 Task: Look for space in Clifton, United States from 6th September, 2023 to 15th September, 2023 for 6 adults in price range Rs.8000 to Rs.12000. Place can be entire place or private room with 6 bedrooms having 6 beds and 6 bathrooms. Property type can be house, flat, guest house. Amenities needed are: wifi, TV, free parkinig on premises, gym, breakfast. Booking option can be shelf check-in. Required host language is English.
Action: Mouse moved to (537, 131)
Screenshot: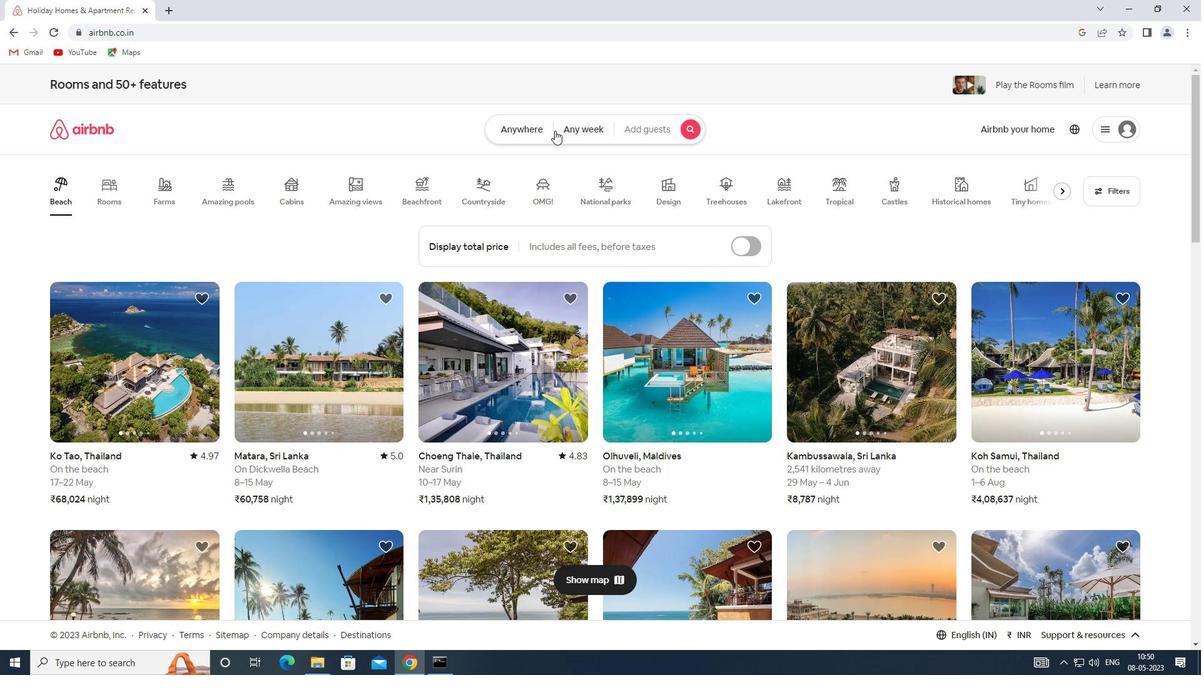 
Action: Mouse pressed left at (537, 131)
Screenshot: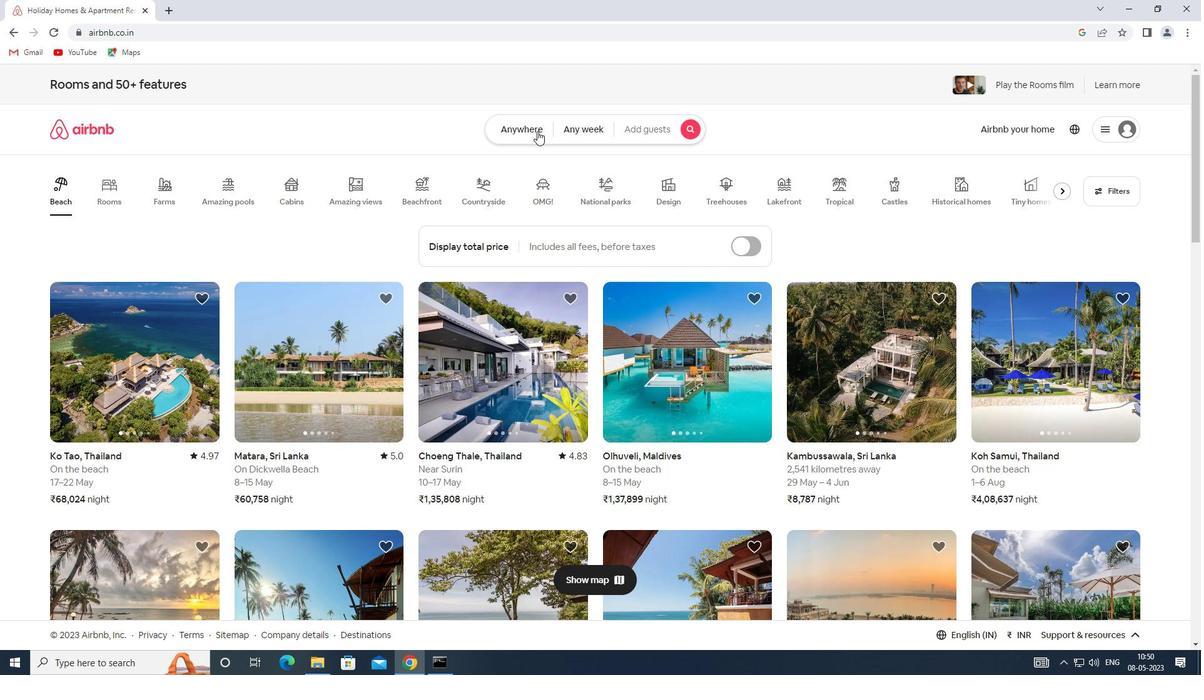 
Action: Mouse moved to (481, 181)
Screenshot: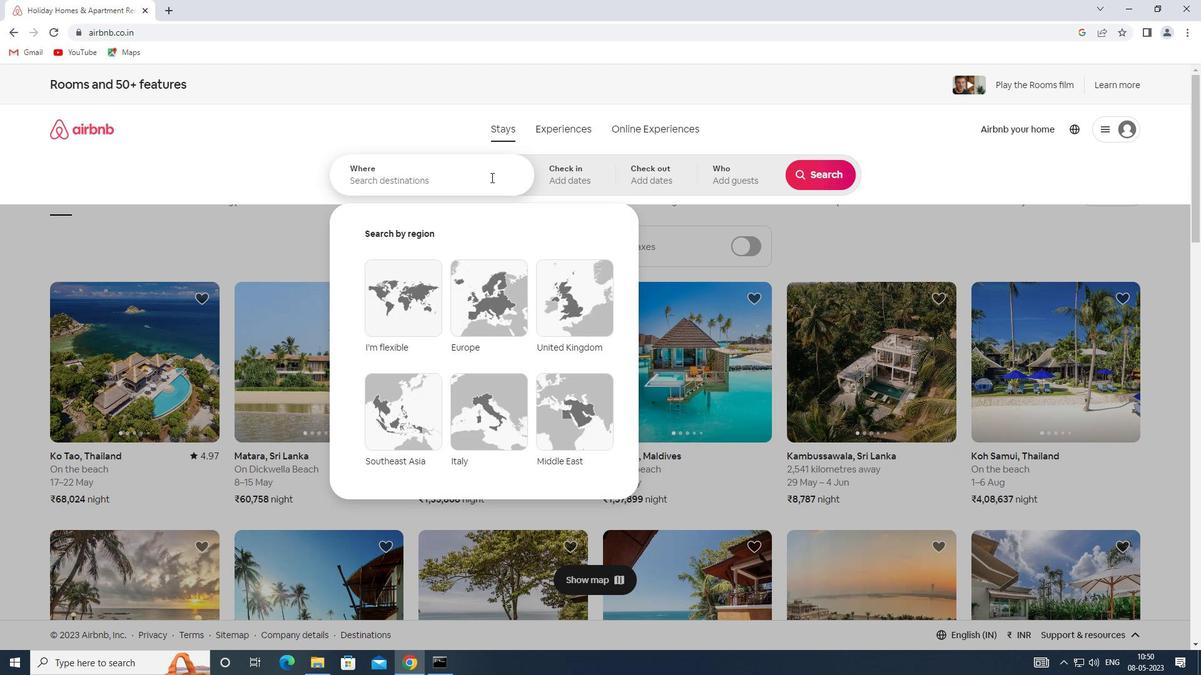 
Action: Mouse pressed left at (481, 181)
Screenshot: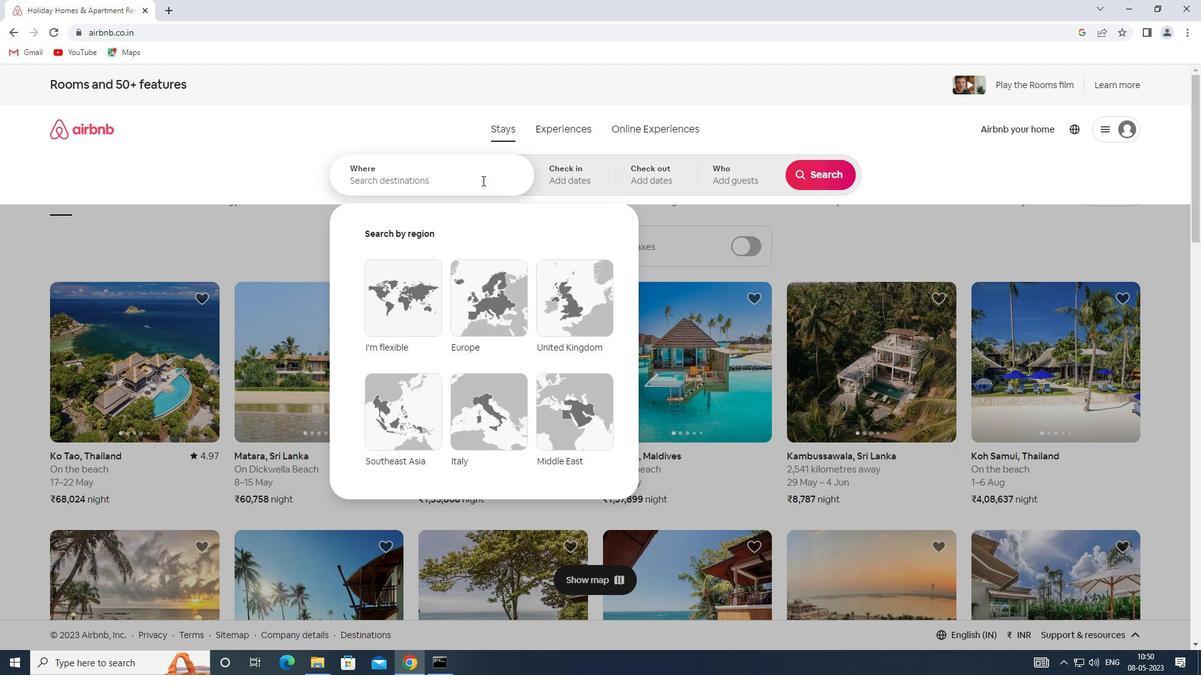 
Action: Key pressed <Key.shift>SPACE<Key.space>IN<Key.space><Key.shift>CLIFTON,<Key.shift>UNITED<Key.space><Key.shift>STATES
Screenshot: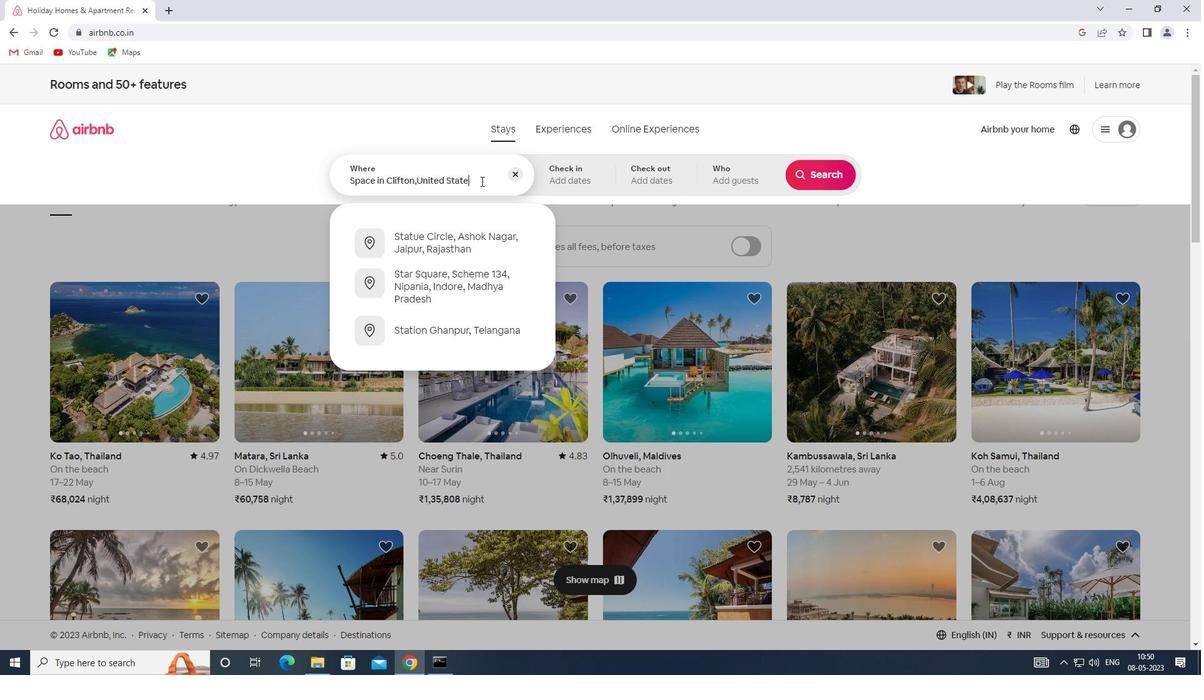 
Action: Mouse moved to (573, 192)
Screenshot: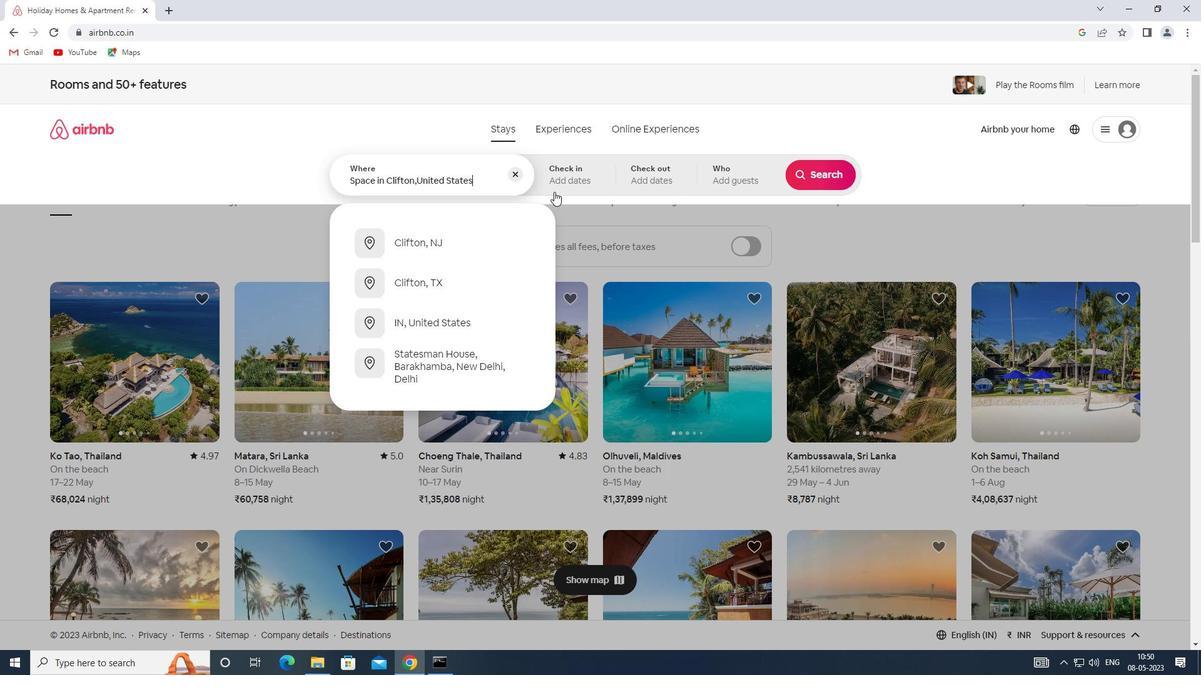 
Action: Mouse pressed left at (573, 192)
Screenshot: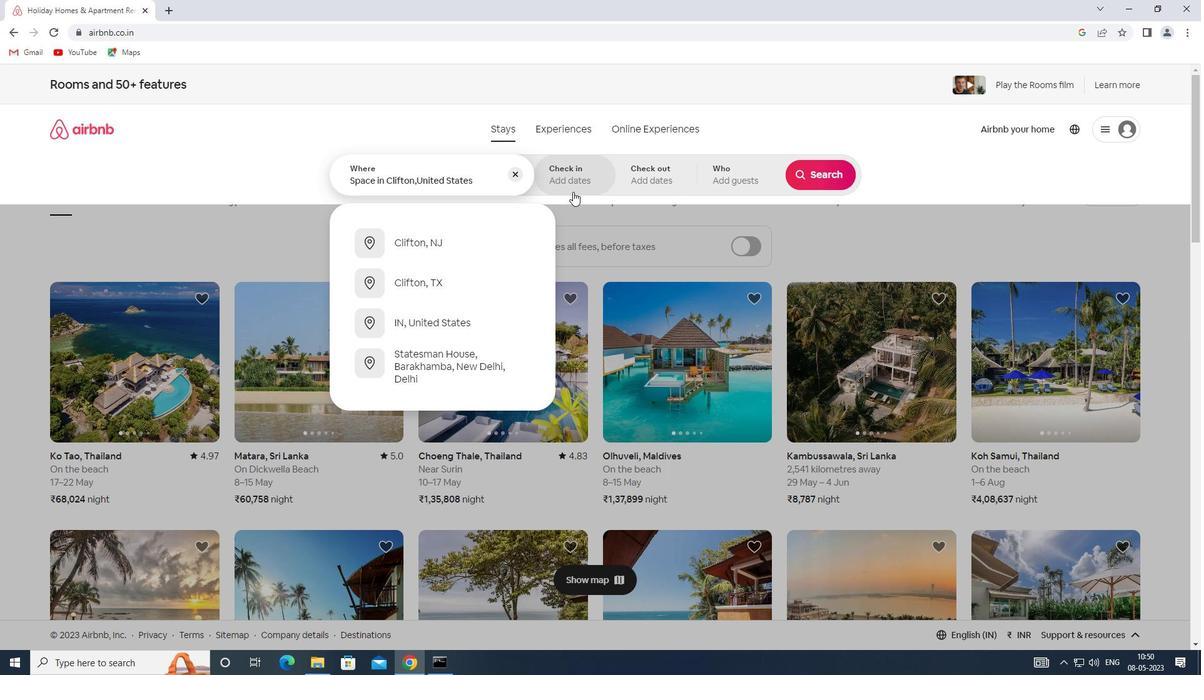 
Action: Mouse moved to (820, 269)
Screenshot: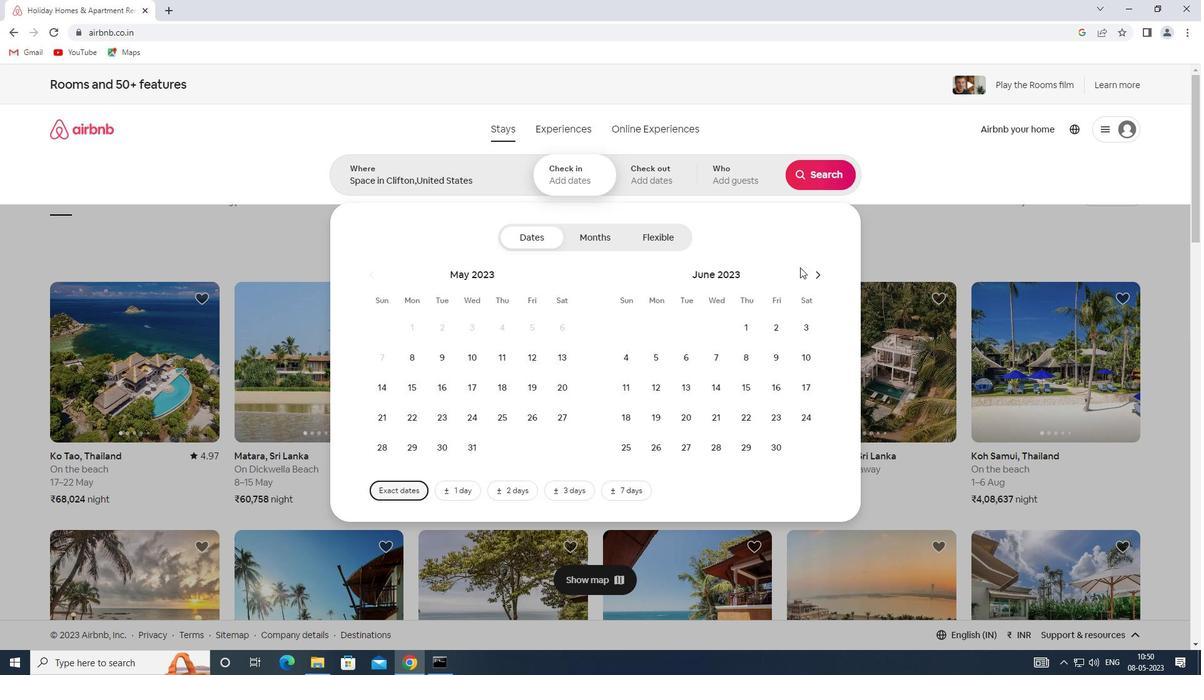 
Action: Mouse pressed left at (820, 269)
Screenshot: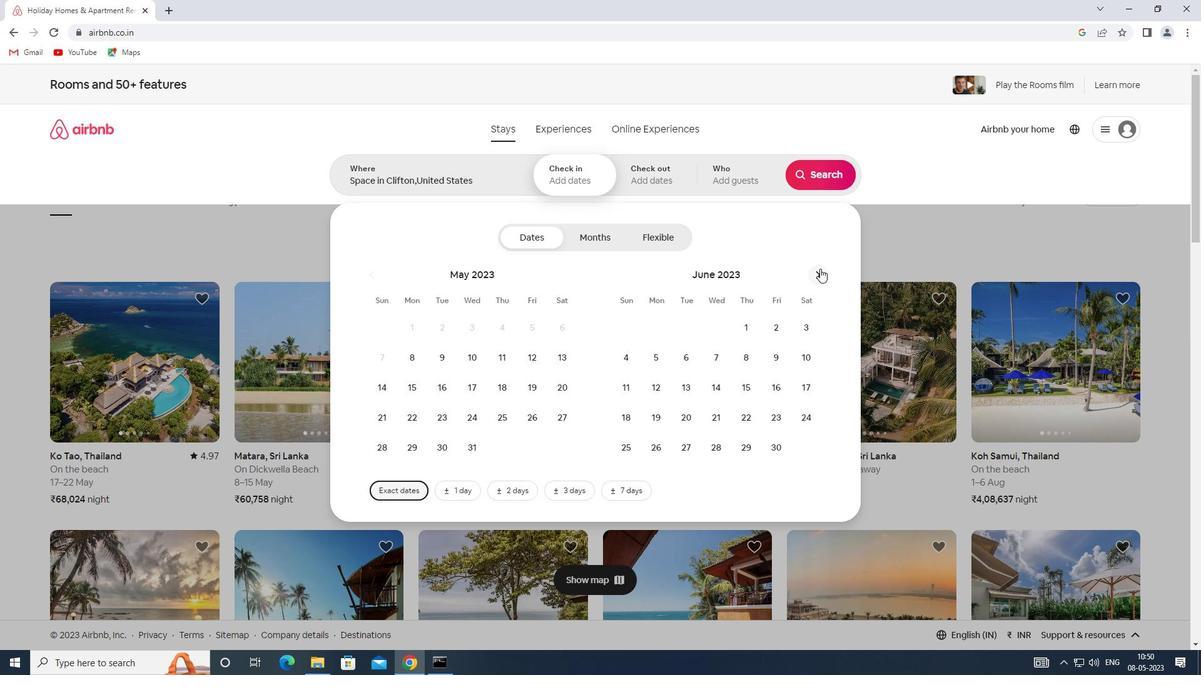 
Action: Mouse pressed left at (820, 269)
Screenshot: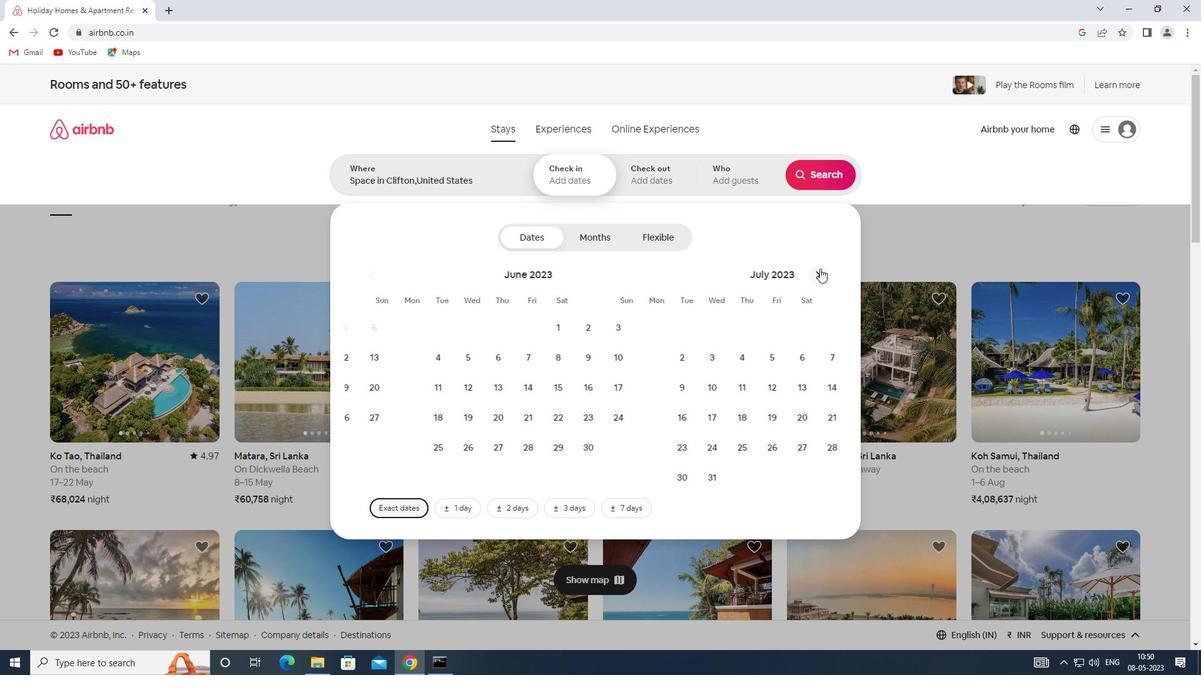 
Action: Mouse pressed left at (820, 269)
Screenshot: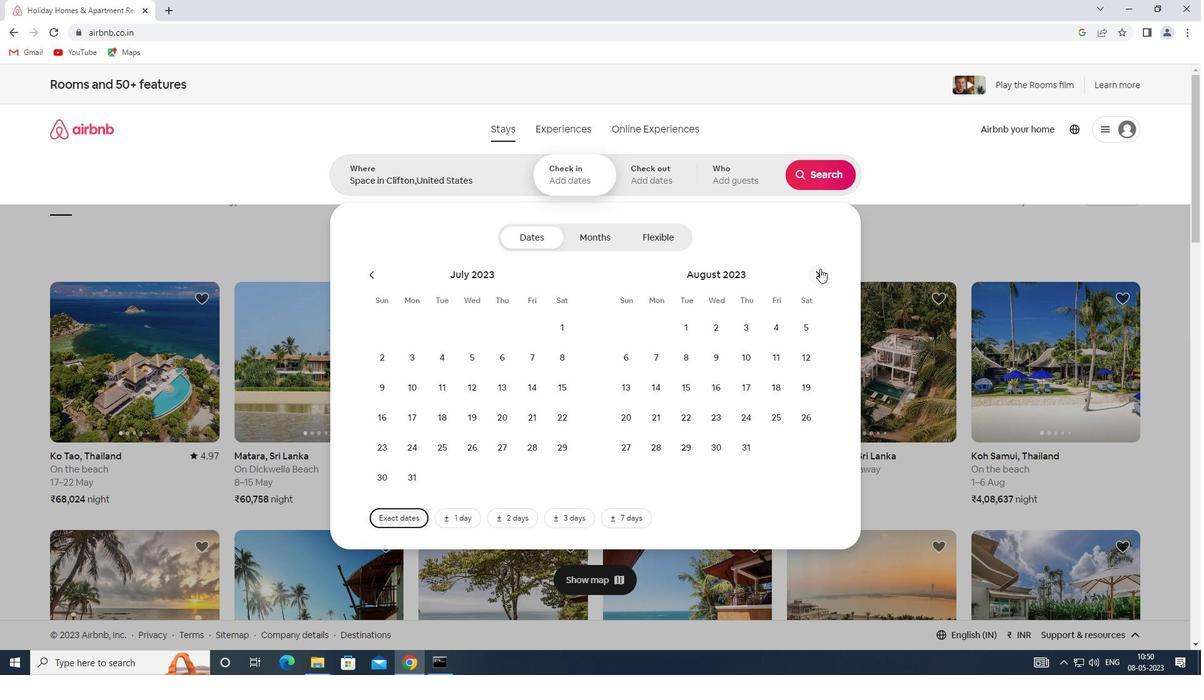 
Action: Mouse moved to (722, 357)
Screenshot: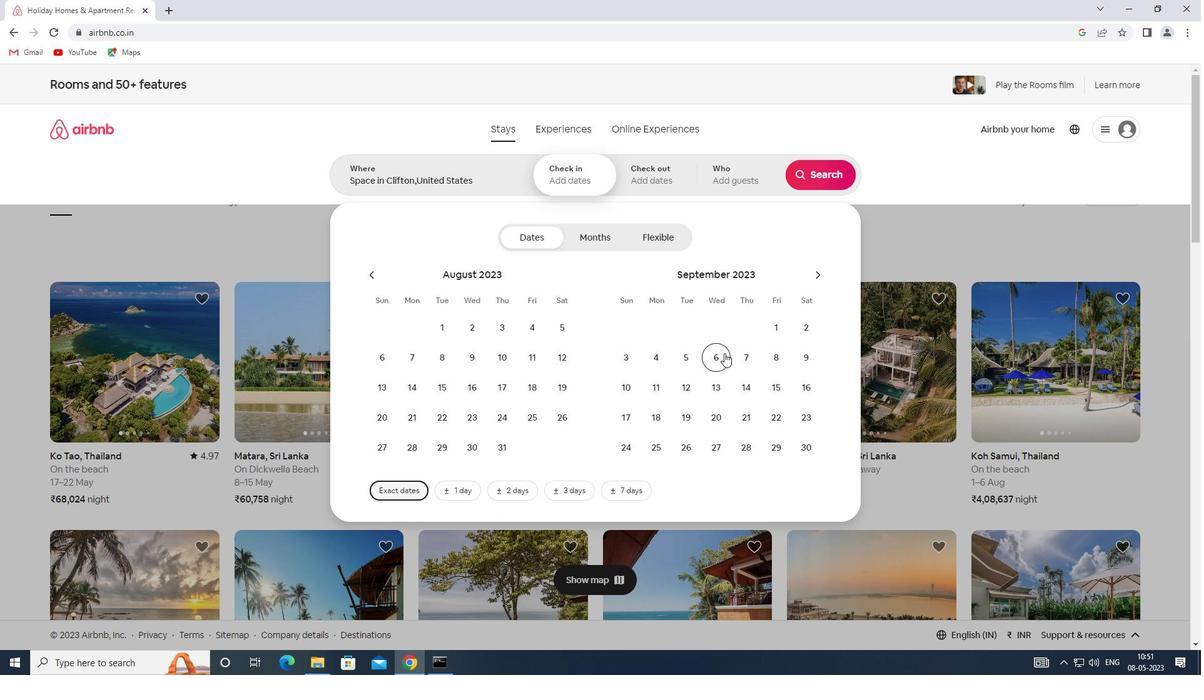 
Action: Mouse pressed left at (722, 357)
Screenshot: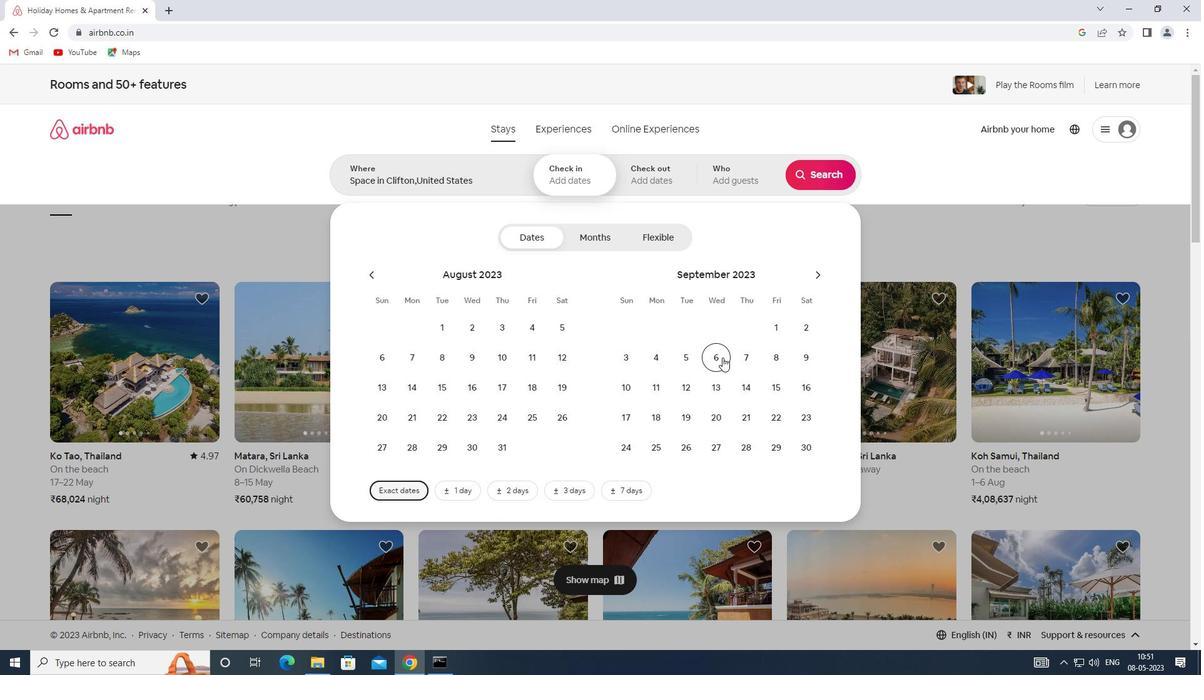 
Action: Mouse moved to (784, 389)
Screenshot: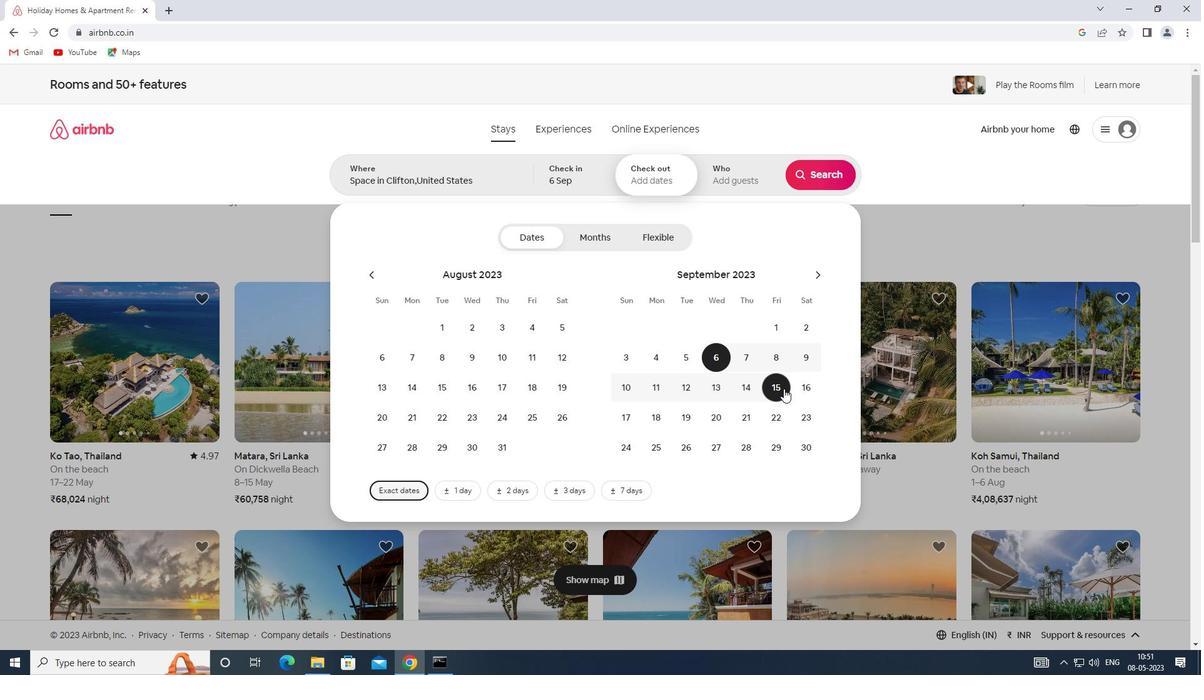 
Action: Mouse pressed left at (784, 389)
Screenshot: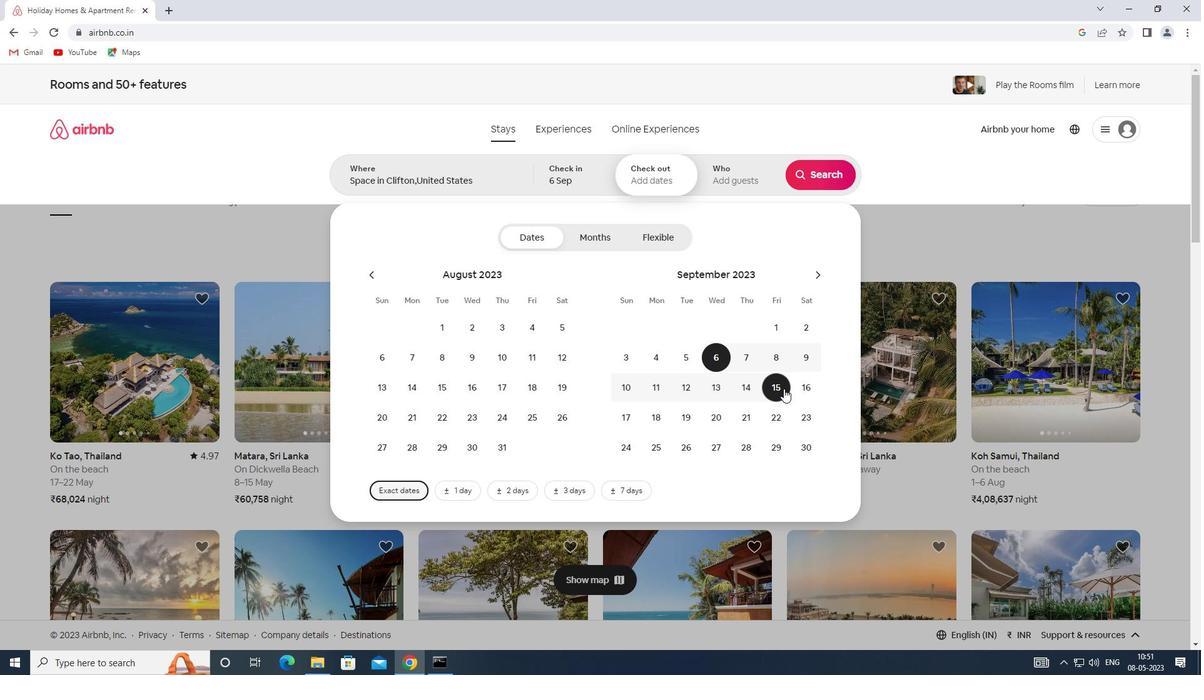 
Action: Mouse moved to (736, 173)
Screenshot: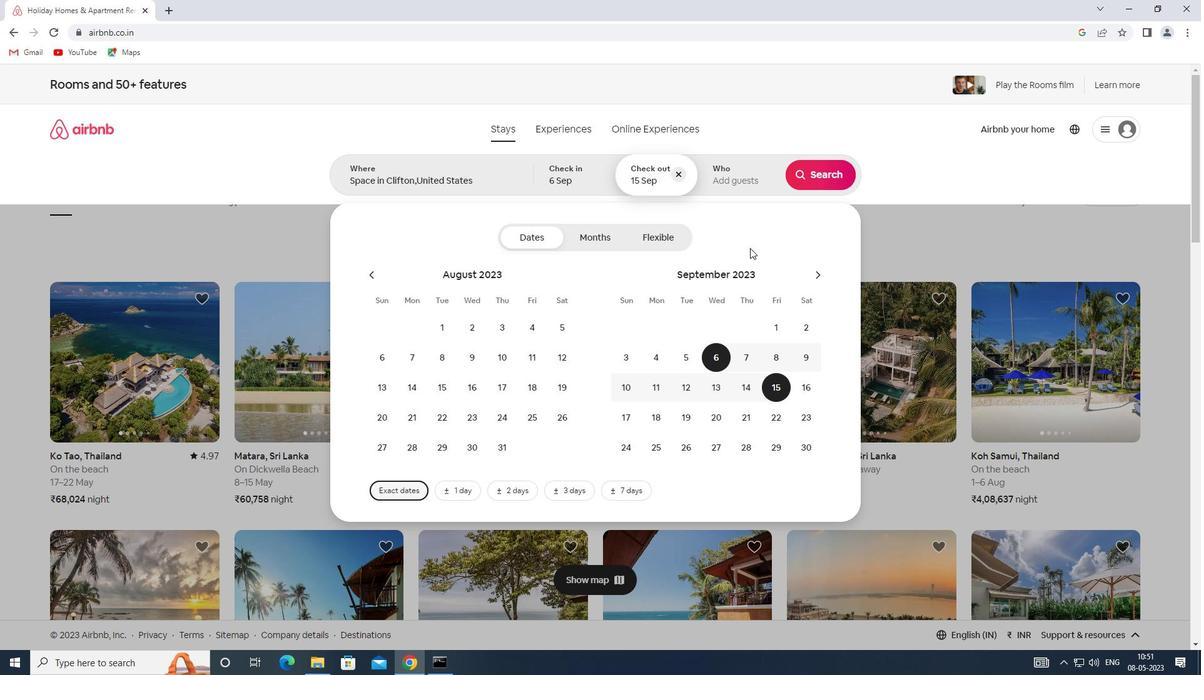 
Action: Mouse pressed left at (736, 173)
Screenshot: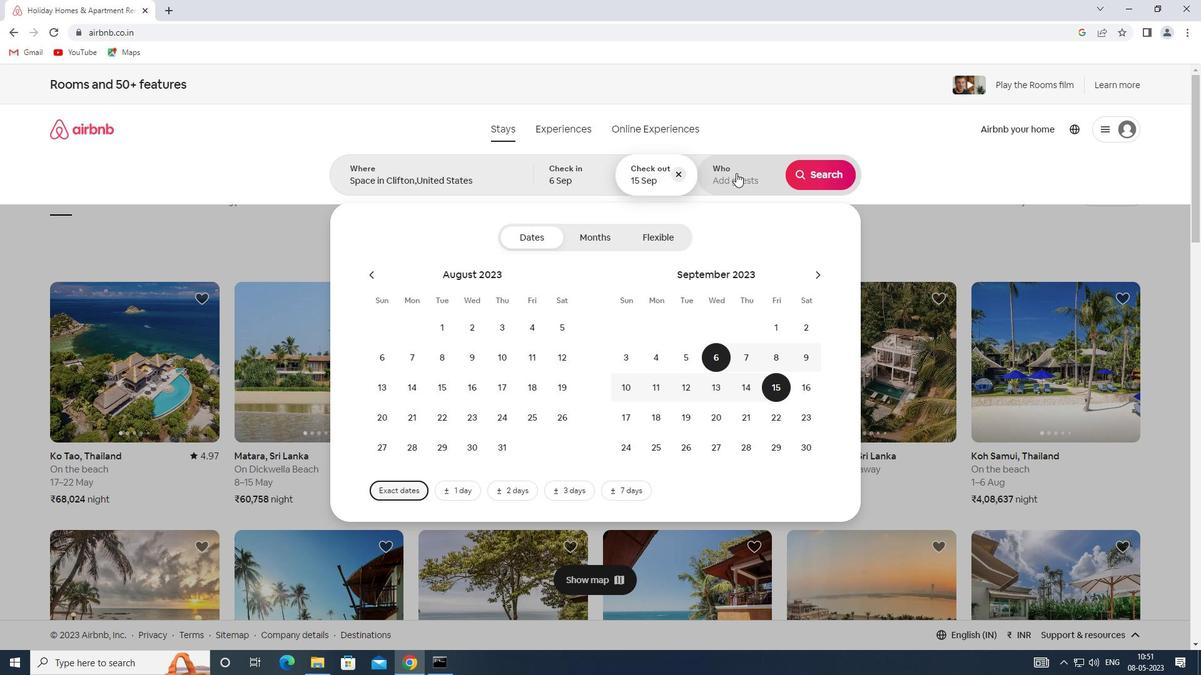 
Action: Mouse moved to (819, 244)
Screenshot: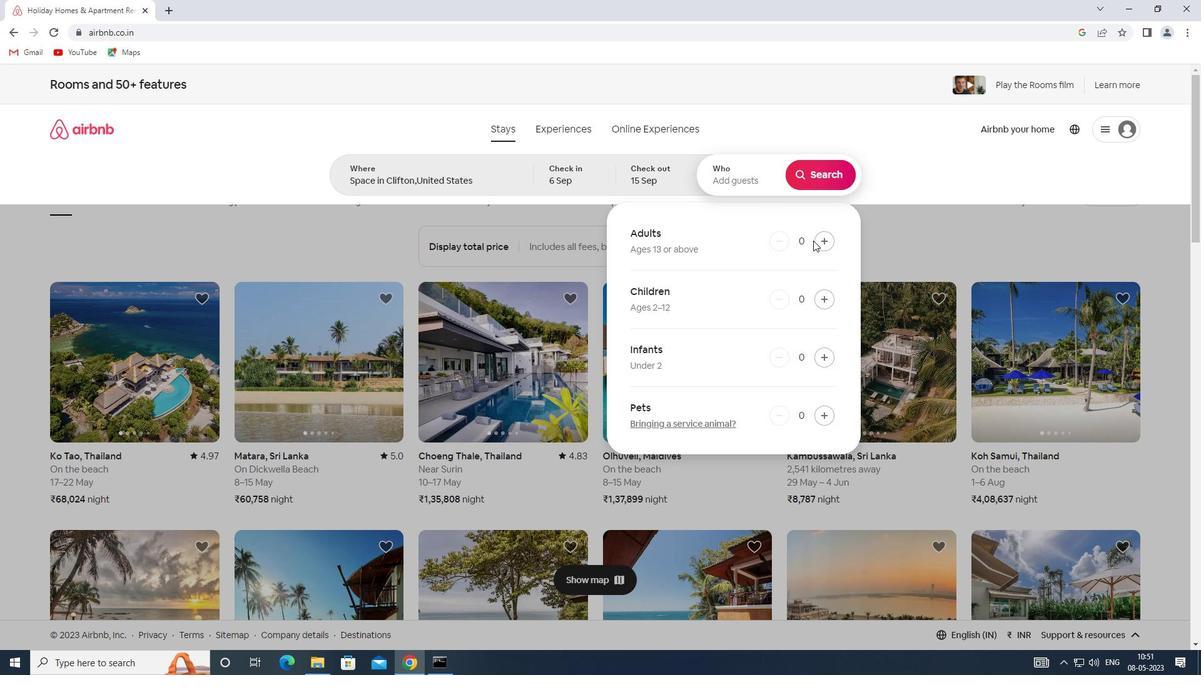 
Action: Mouse pressed left at (819, 244)
Screenshot: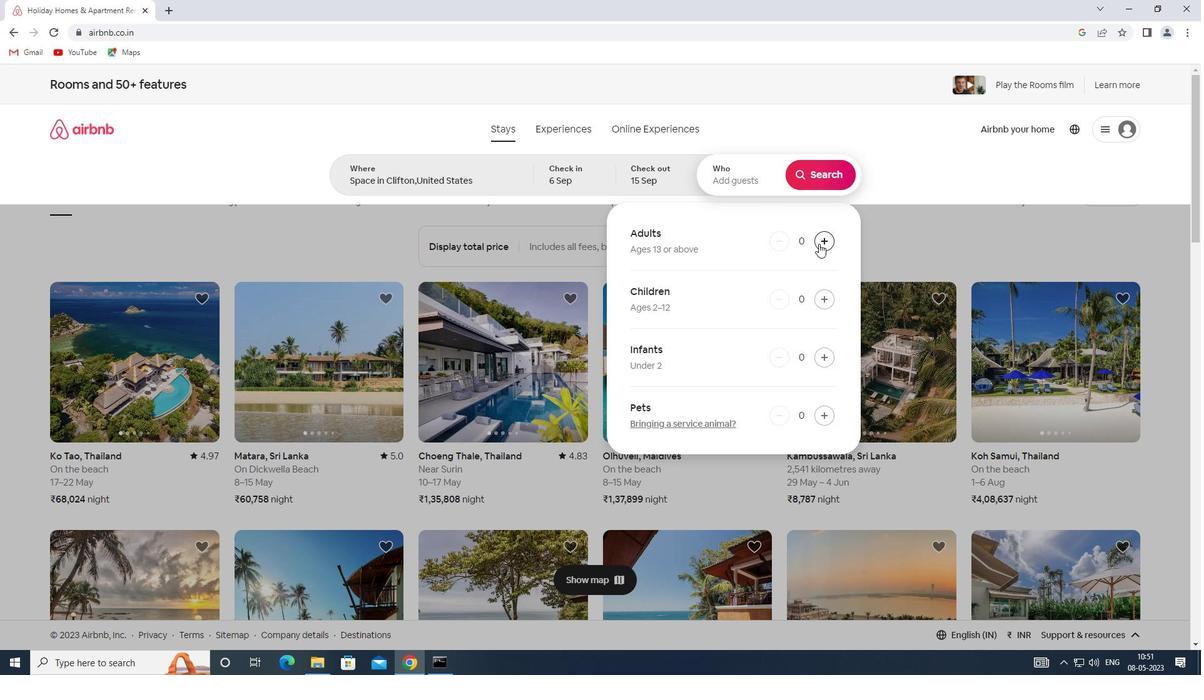 
Action: Mouse pressed left at (819, 244)
Screenshot: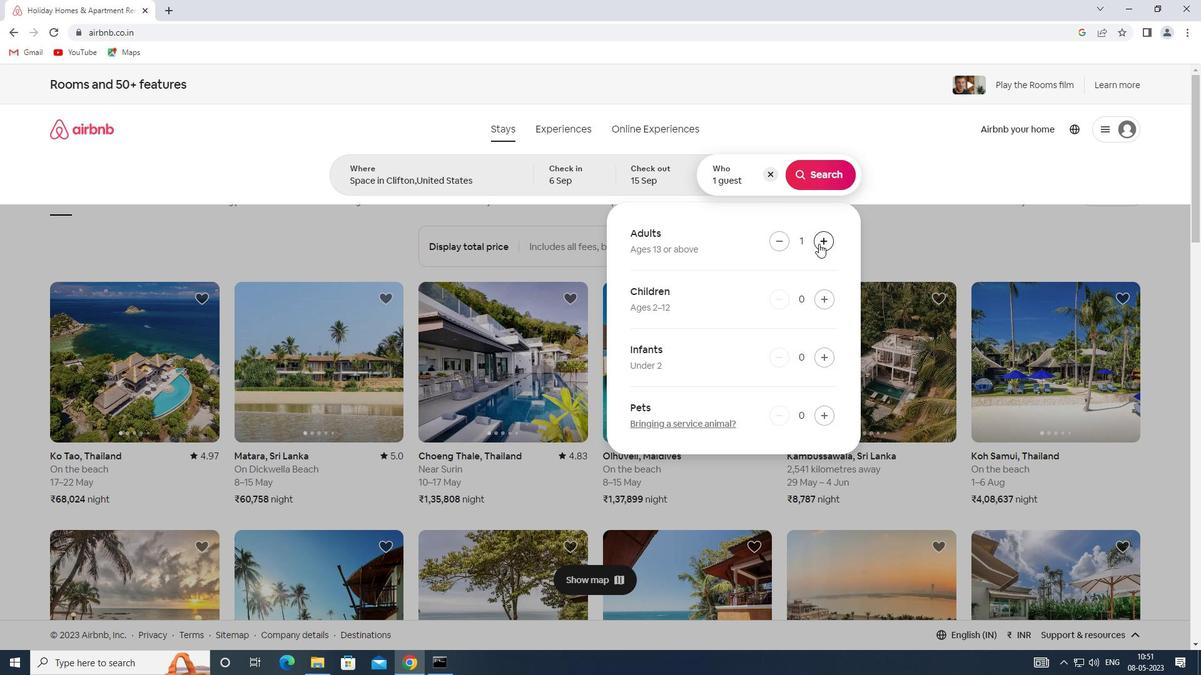 
Action: Mouse pressed left at (819, 244)
Screenshot: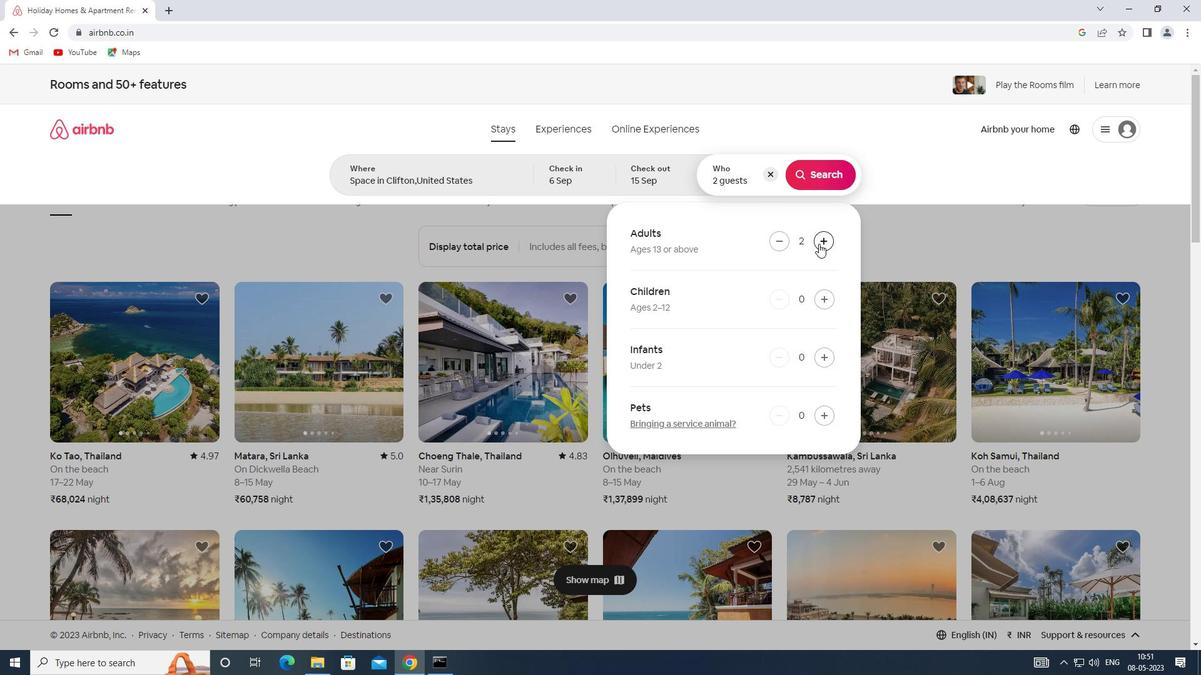
Action: Mouse pressed left at (819, 244)
Screenshot: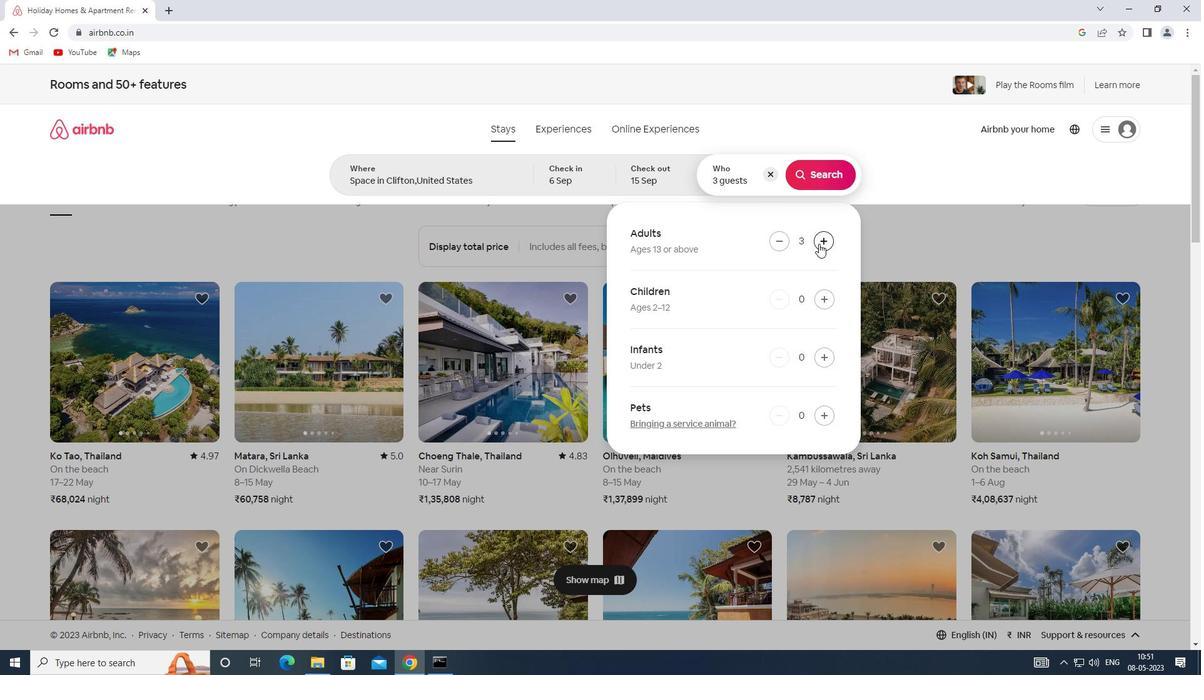 
Action: Mouse pressed left at (819, 244)
Screenshot: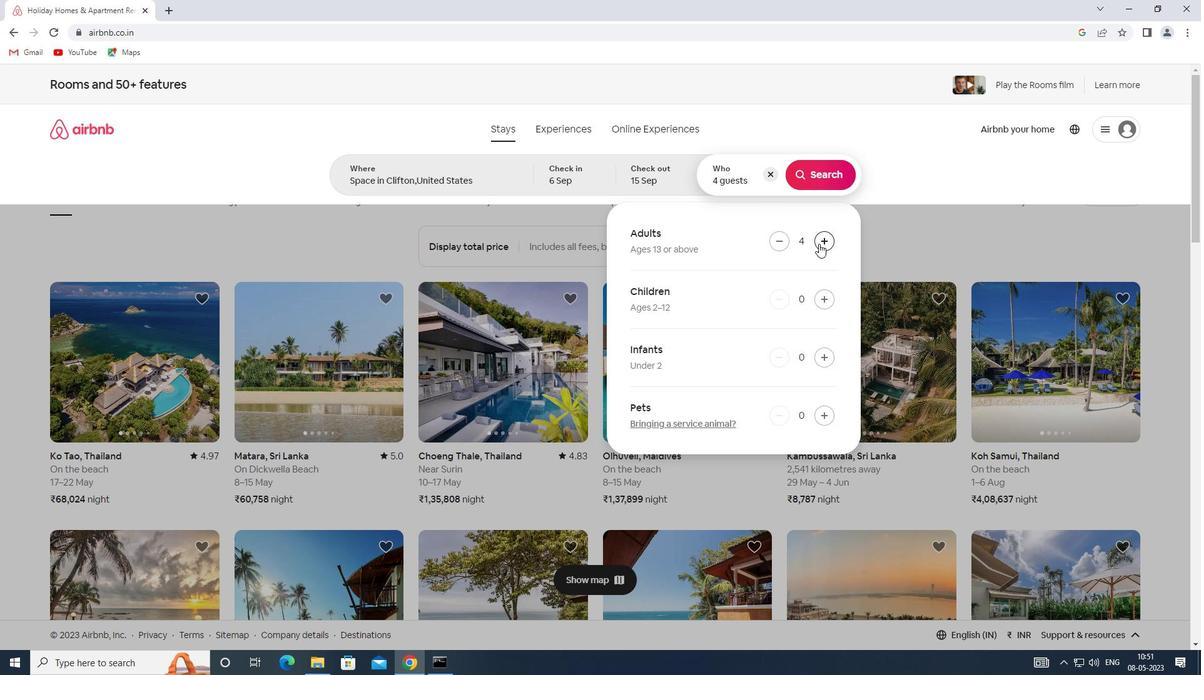 
Action: Mouse pressed left at (819, 244)
Screenshot: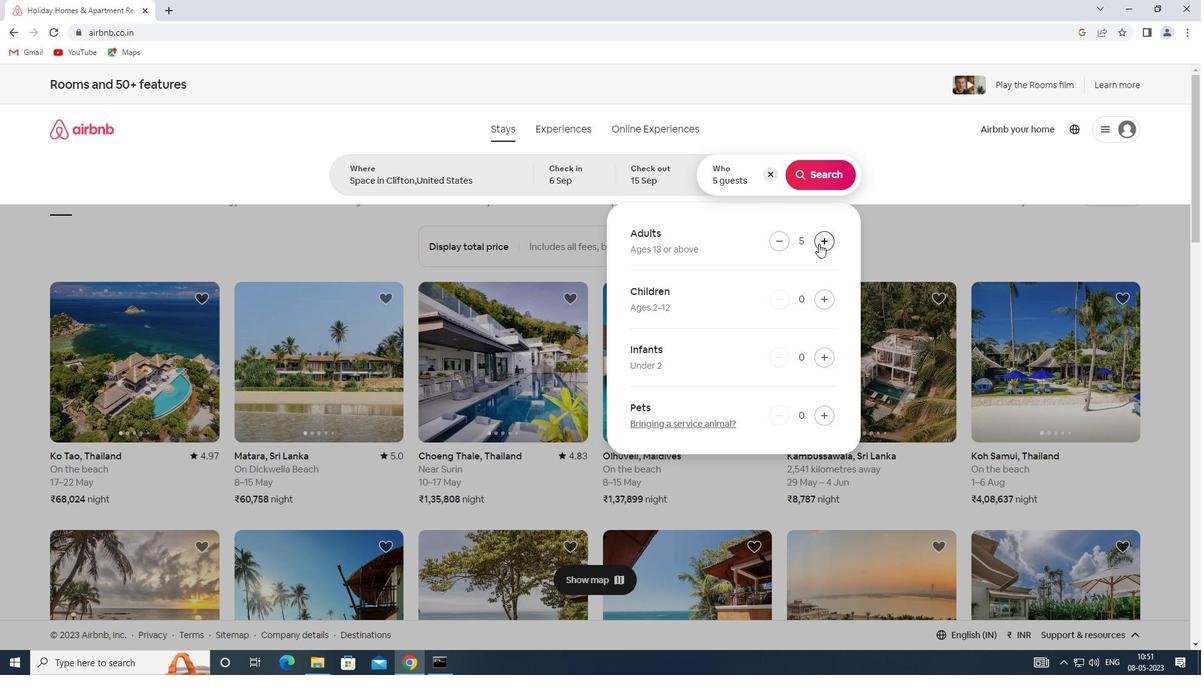 
Action: Mouse moved to (817, 186)
Screenshot: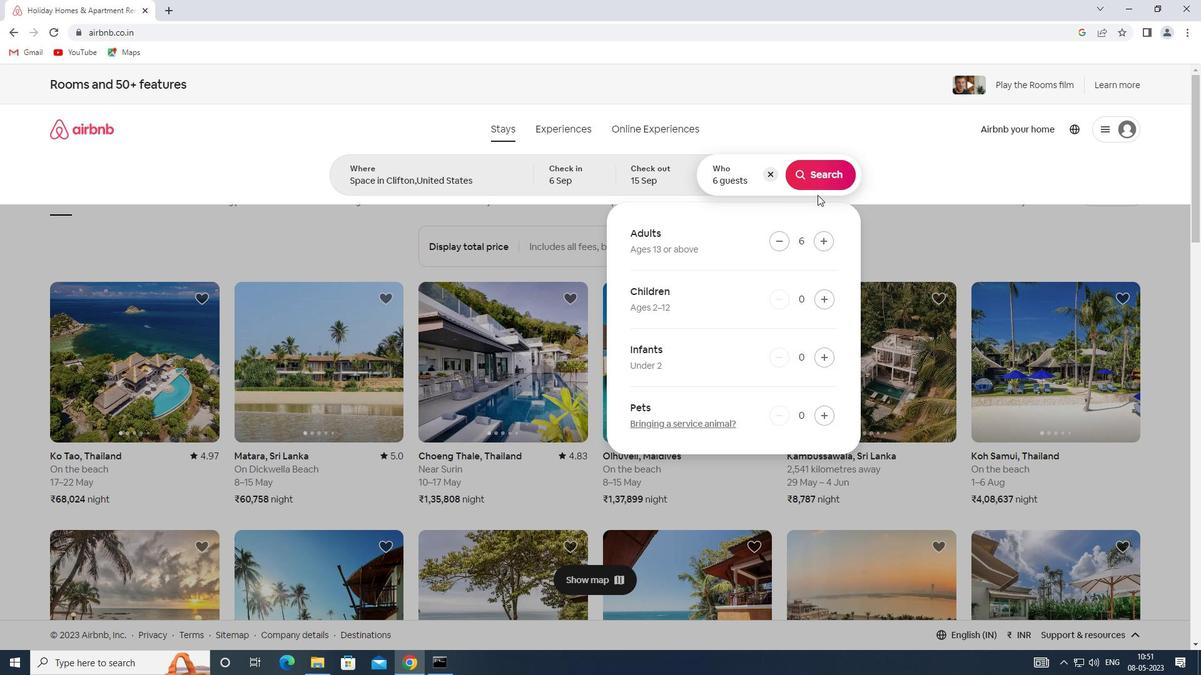 
Action: Mouse pressed left at (817, 186)
Screenshot: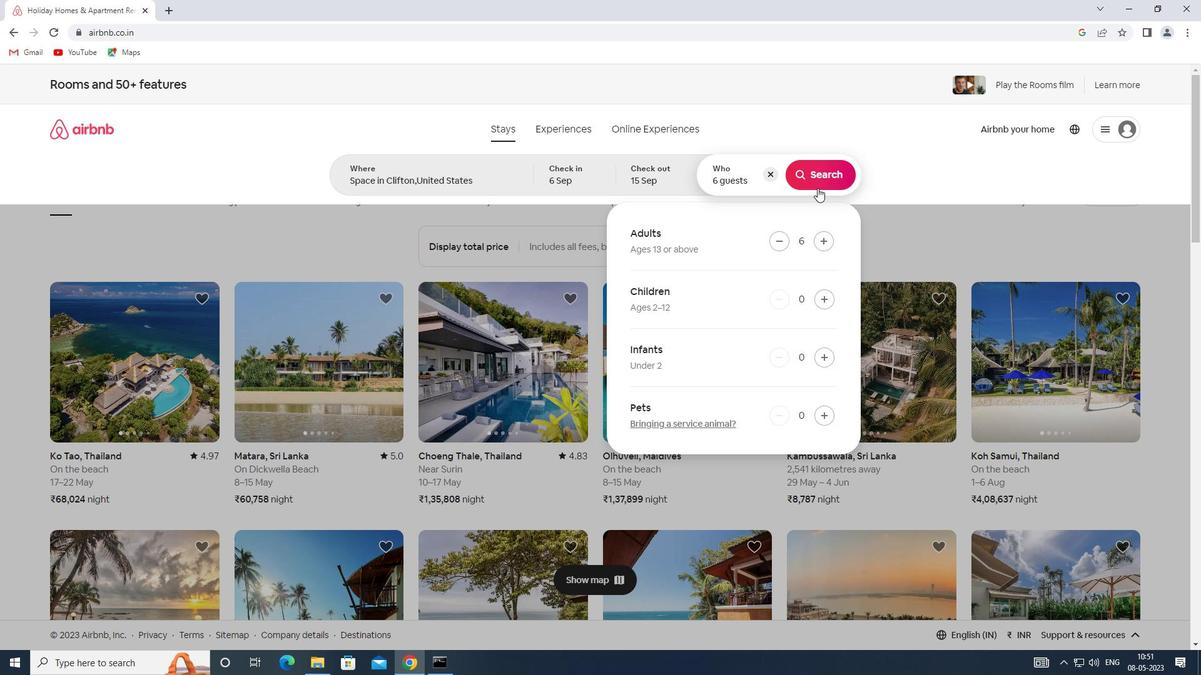 
Action: Mouse moved to (1138, 150)
Screenshot: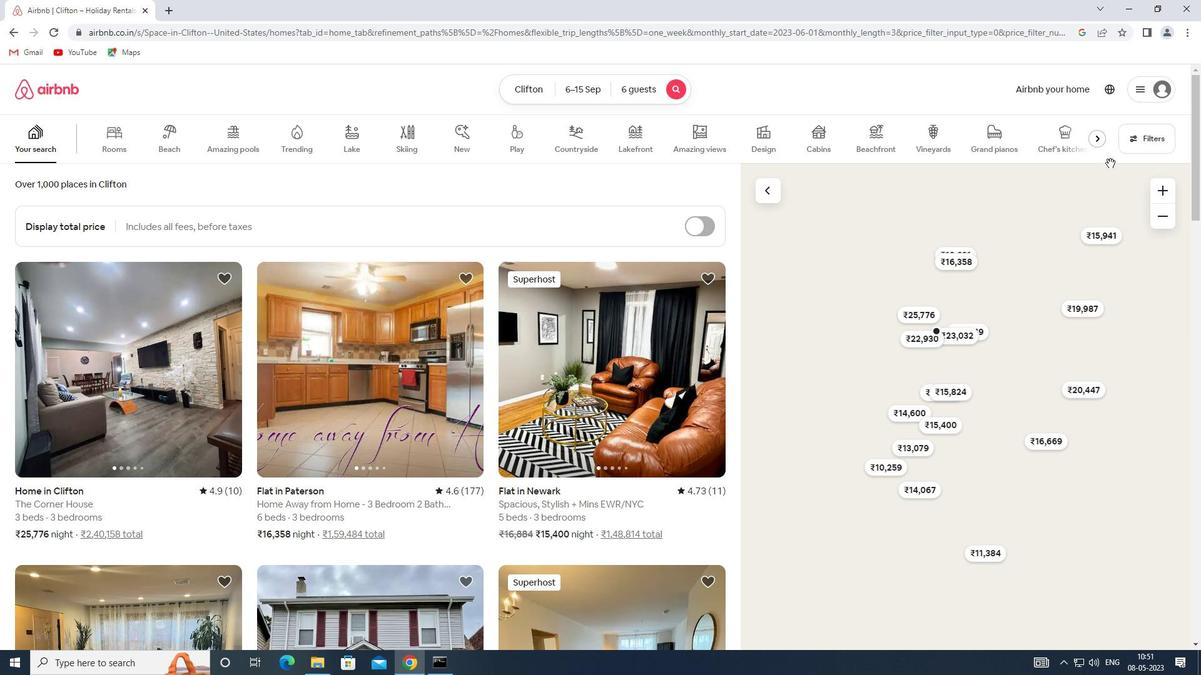 
Action: Mouse pressed left at (1138, 150)
Screenshot: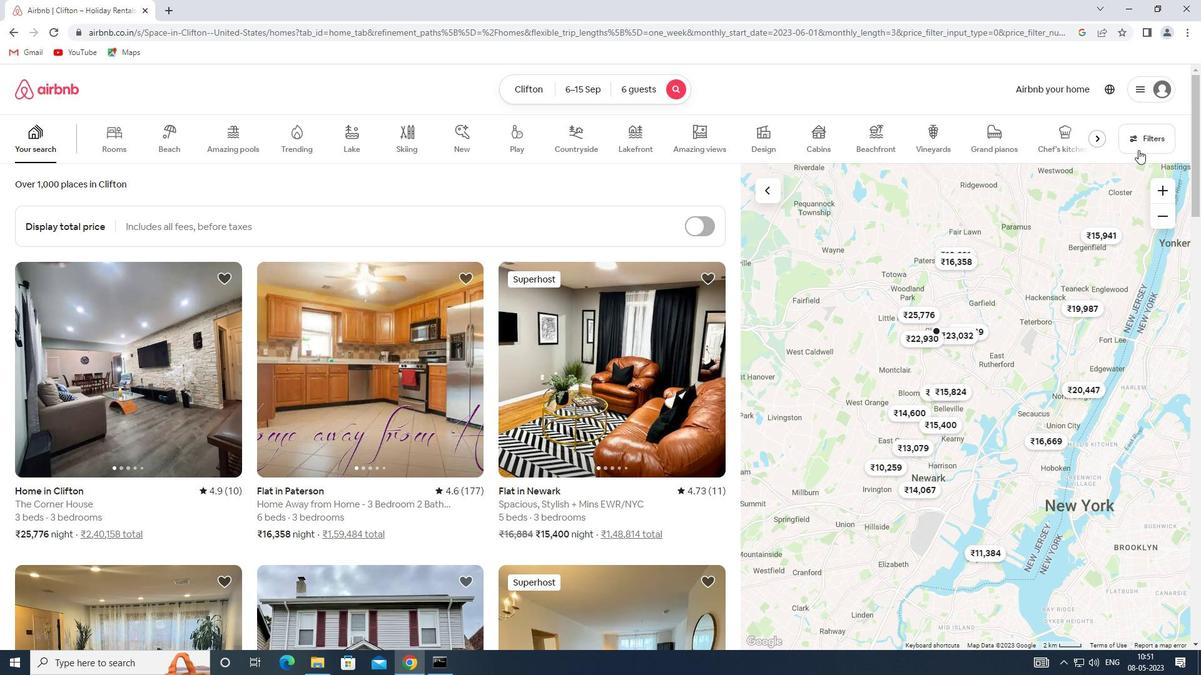 
Action: Mouse moved to (439, 447)
Screenshot: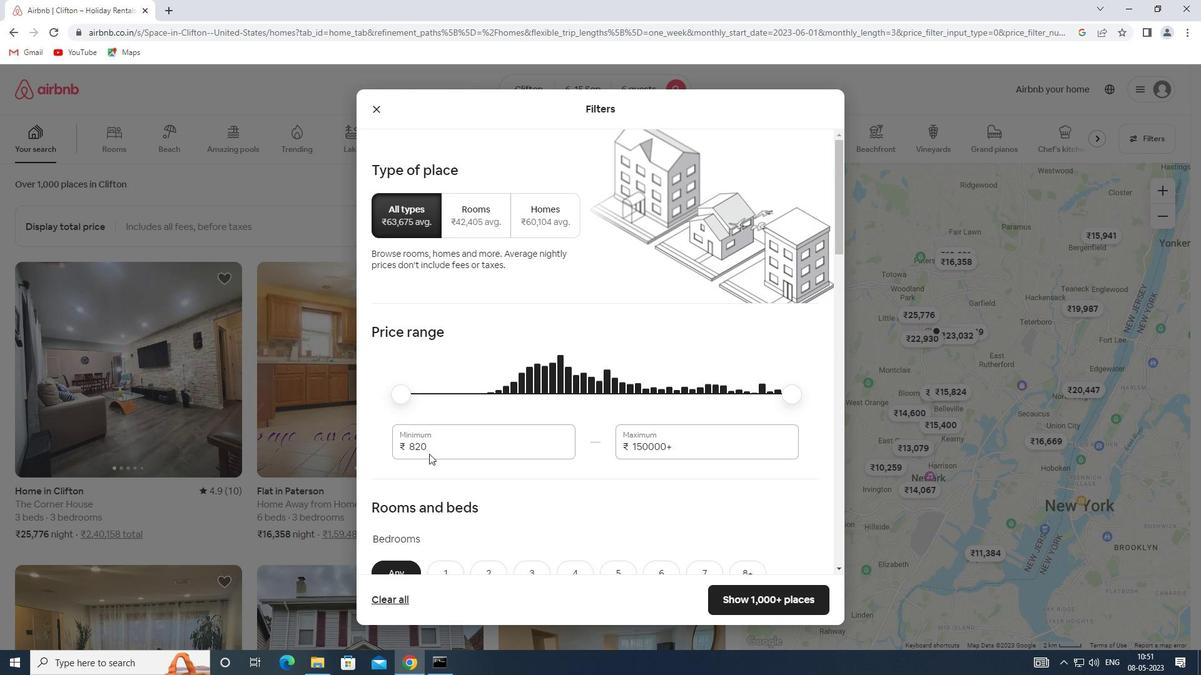 
Action: Mouse pressed left at (439, 447)
Screenshot: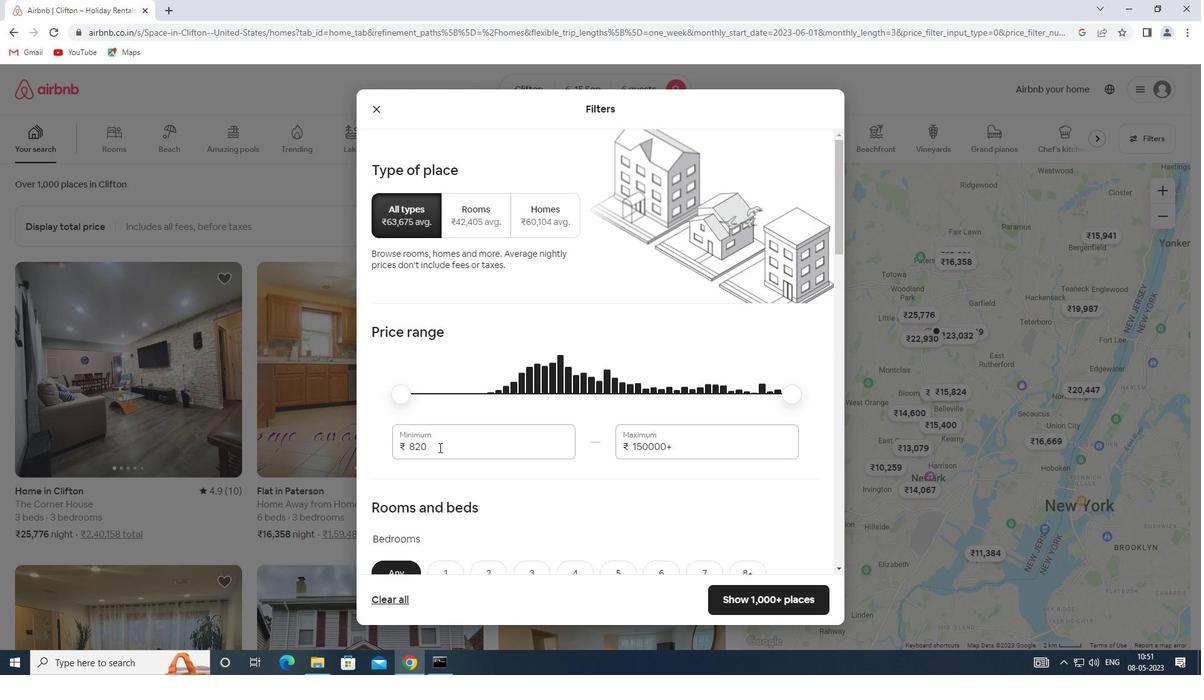
Action: Mouse moved to (408, 447)
Screenshot: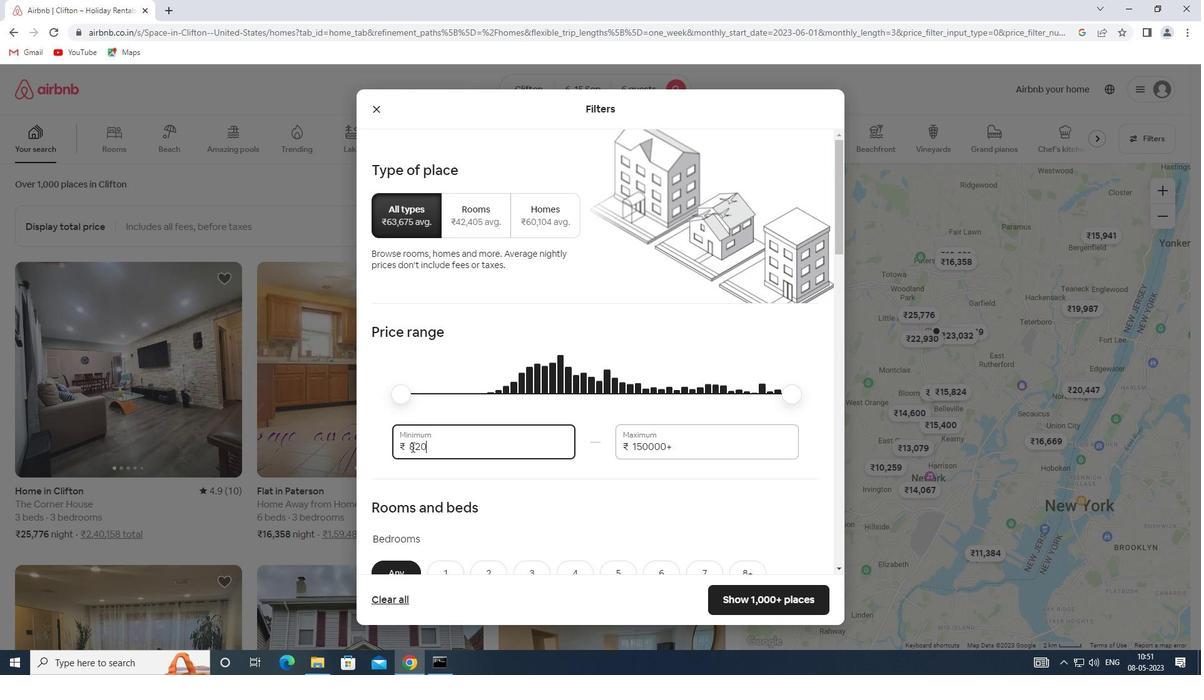 
Action: Key pressed 8000
Screenshot: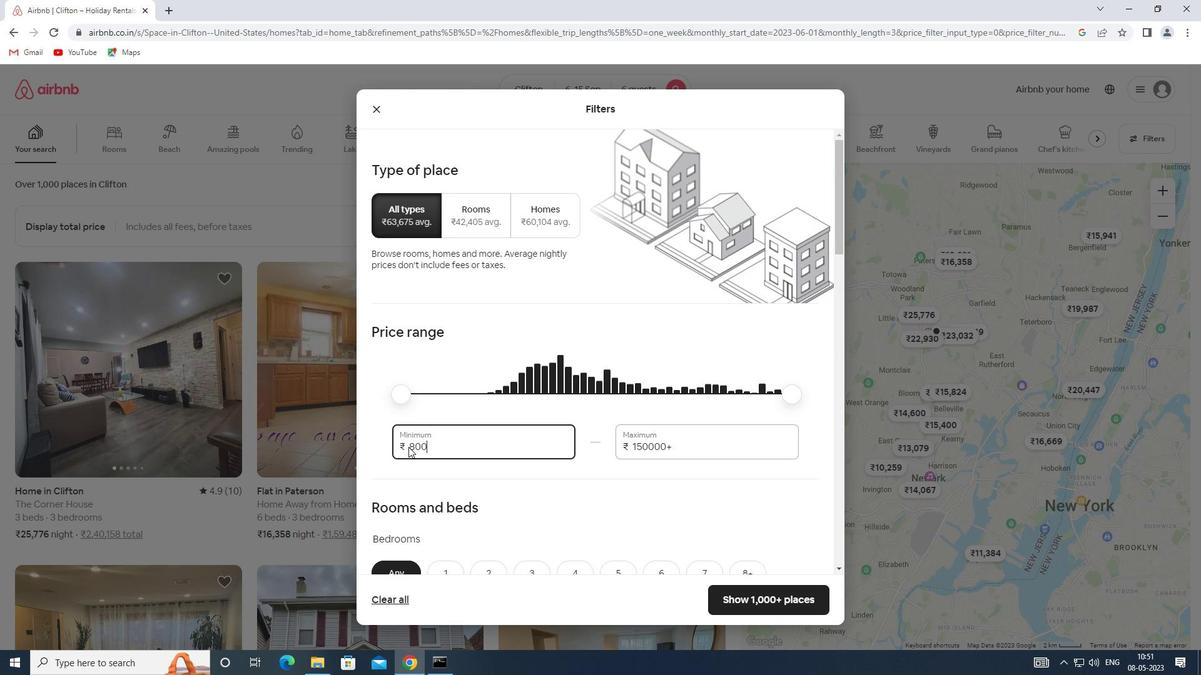 
Action: Mouse moved to (685, 447)
Screenshot: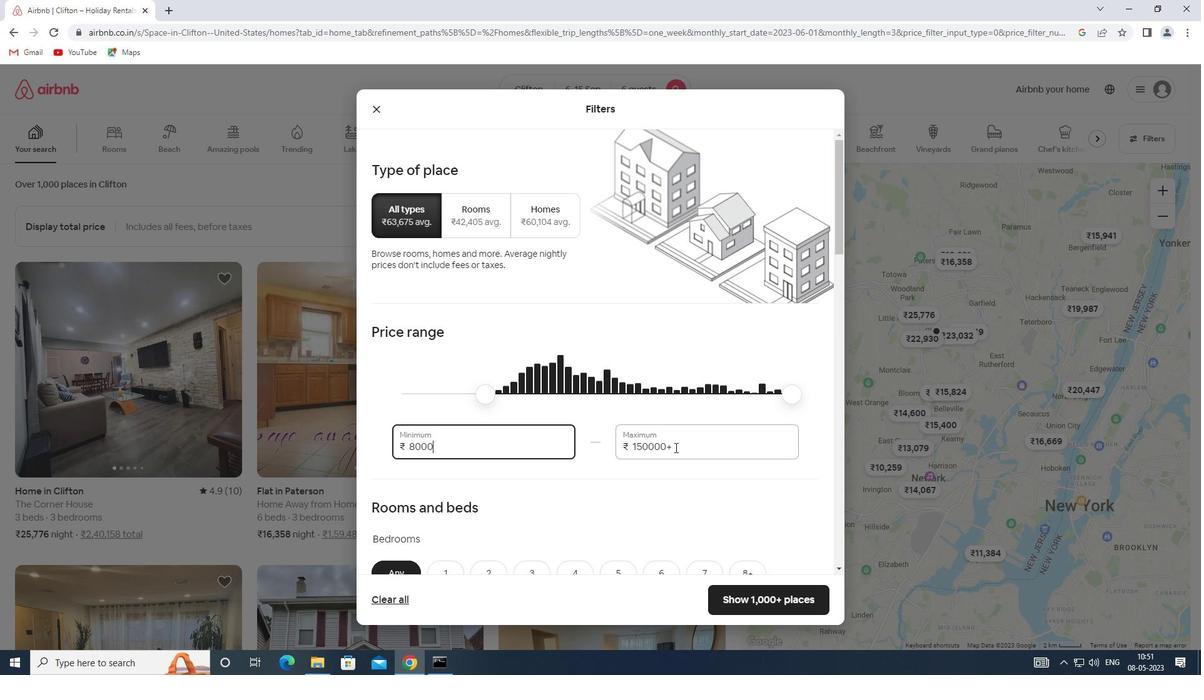 
Action: Mouse pressed left at (685, 447)
Screenshot: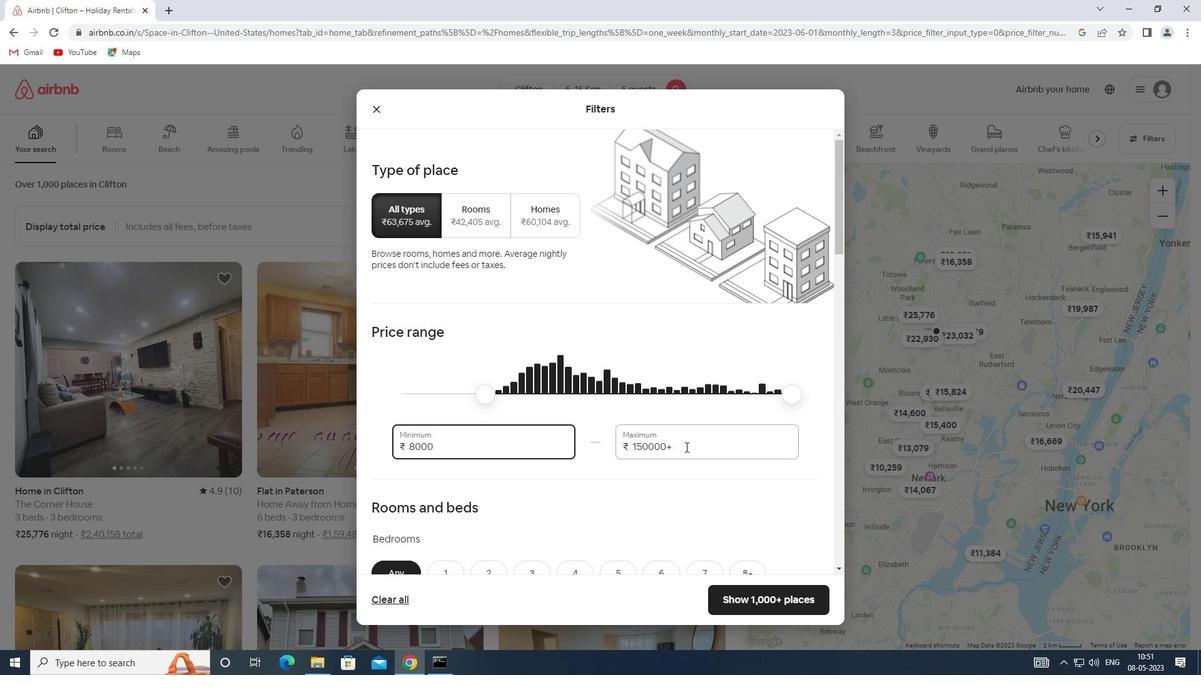 
Action: Mouse moved to (617, 448)
Screenshot: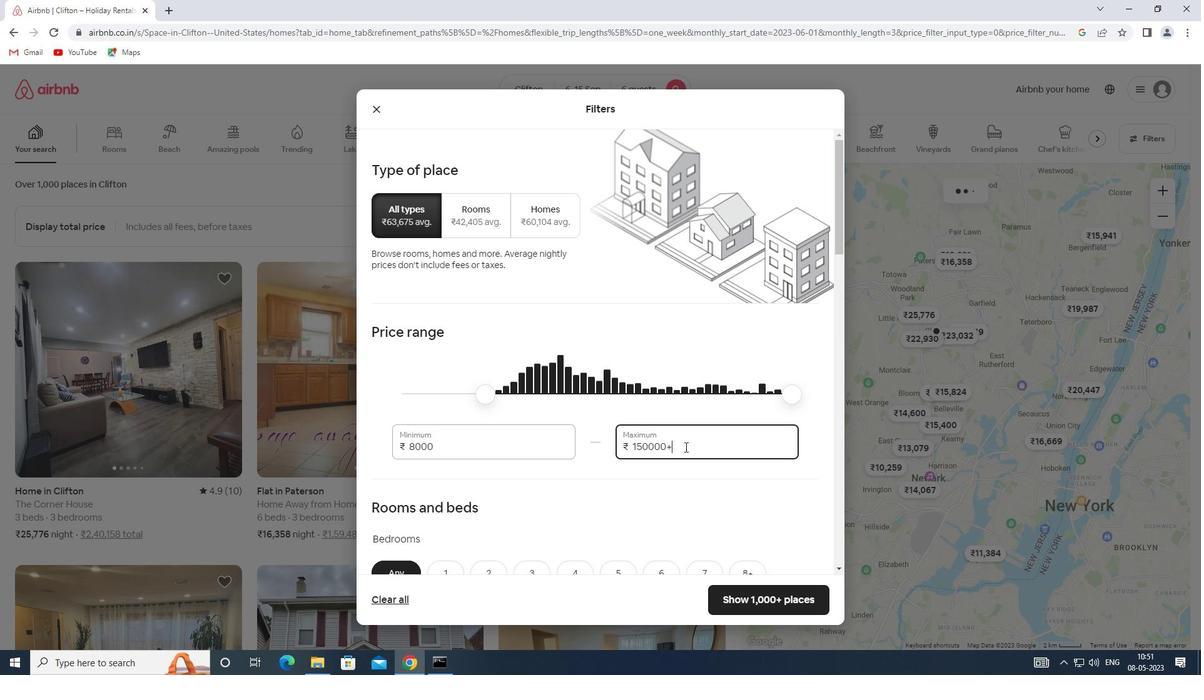 
Action: Key pressed 12000
Screenshot: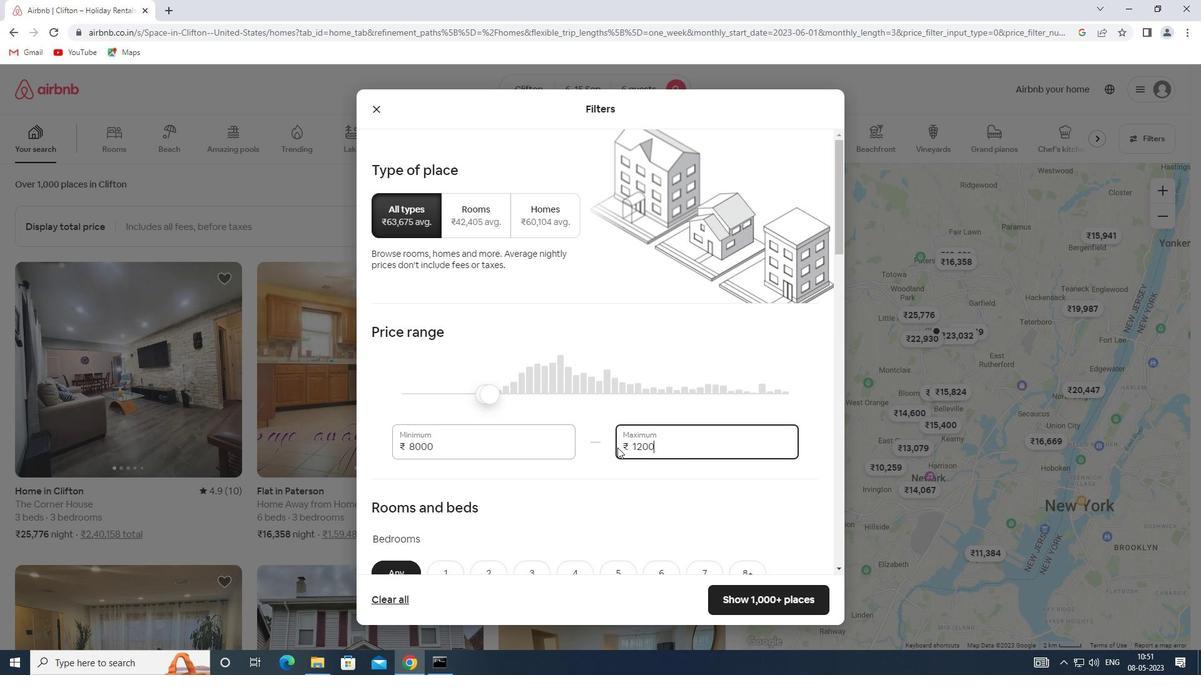 
Action: Mouse moved to (586, 462)
Screenshot: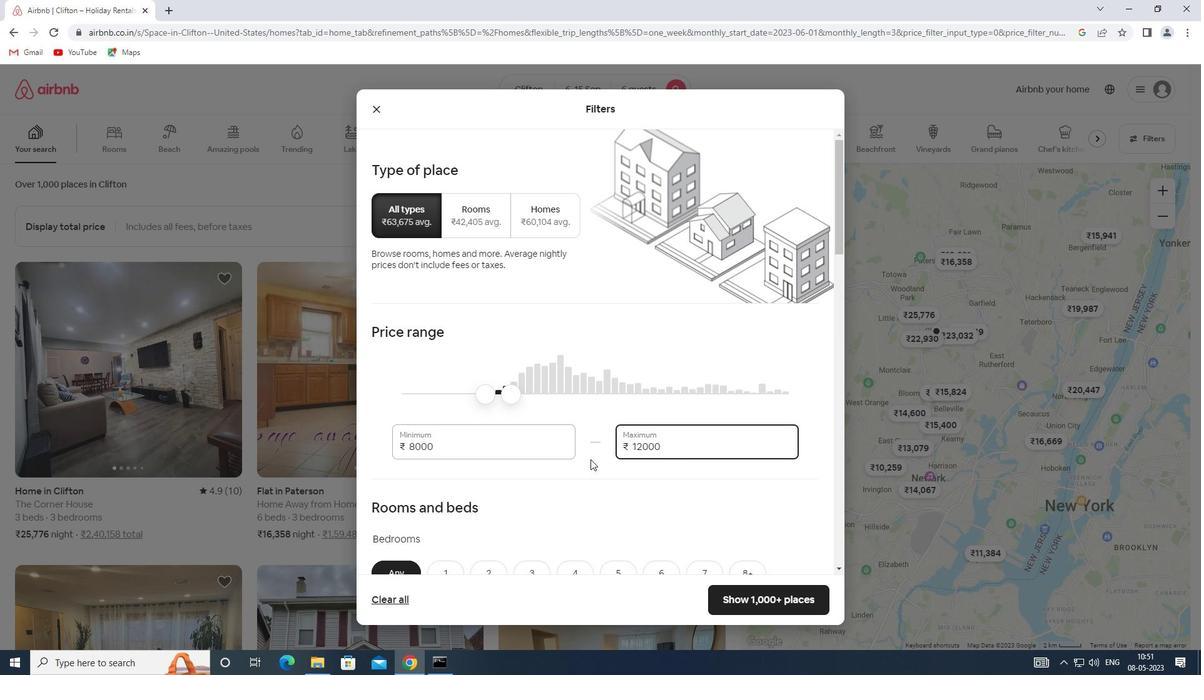 
Action: Mouse scrolled (586, 461) with delta (0, 0)
Screenshot: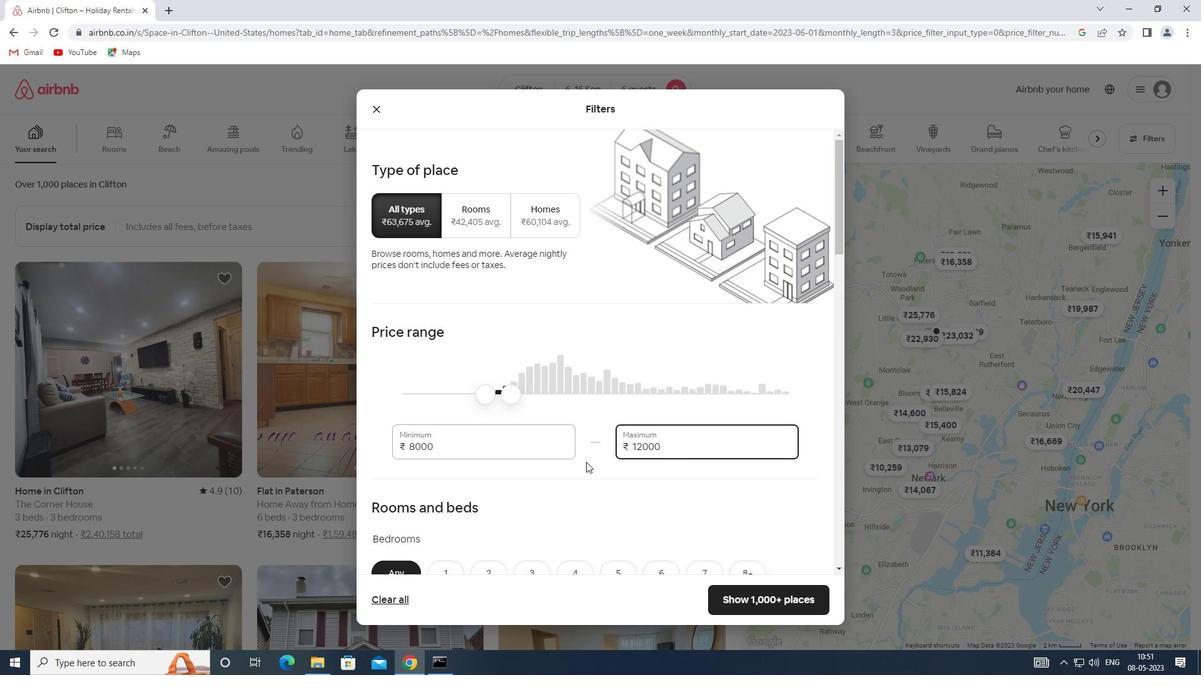 
Action: Mouse scrolled (586, 461) with delta (0, 0)
Screenshot: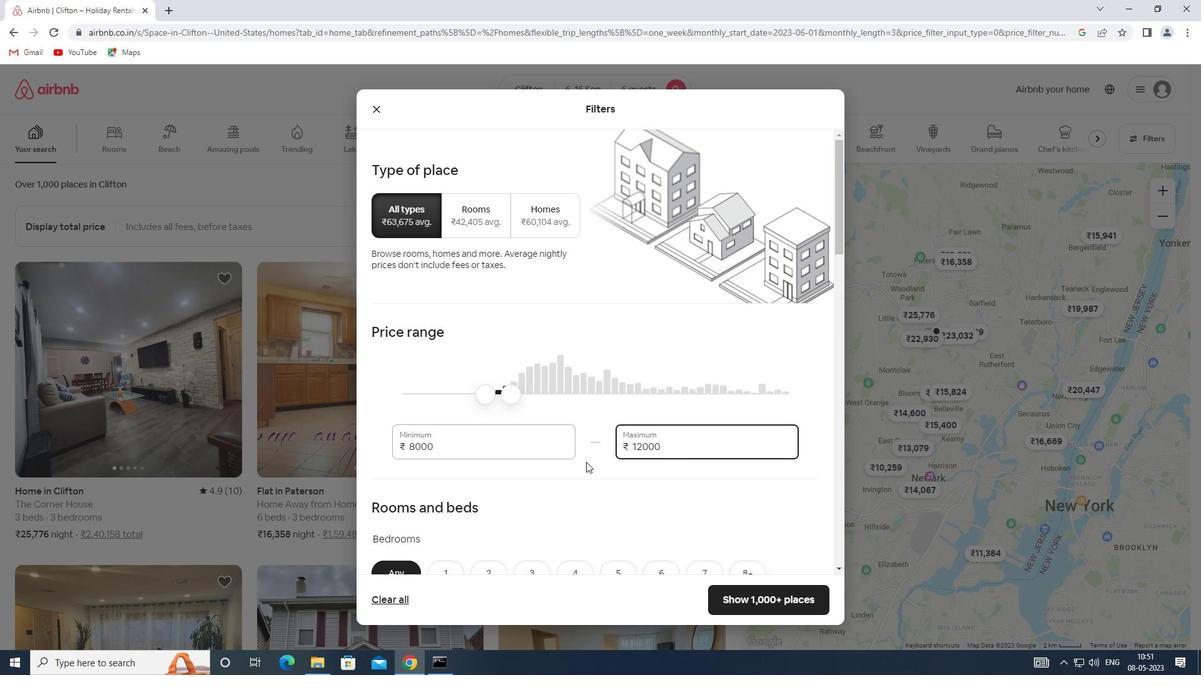 
Action: Mouse scrolled (586, 461) with delta (0, 0)
Screenshot: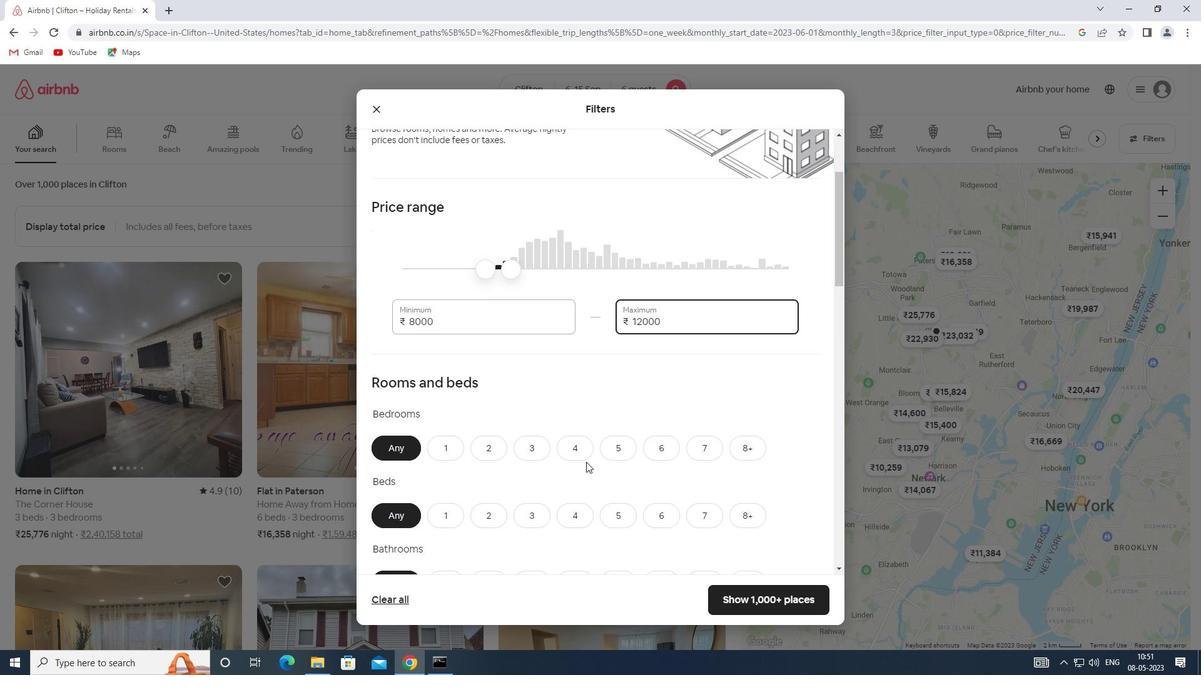 
Action: Mouse scrolled (586, 461) with delta (0, 0)
Screenshot: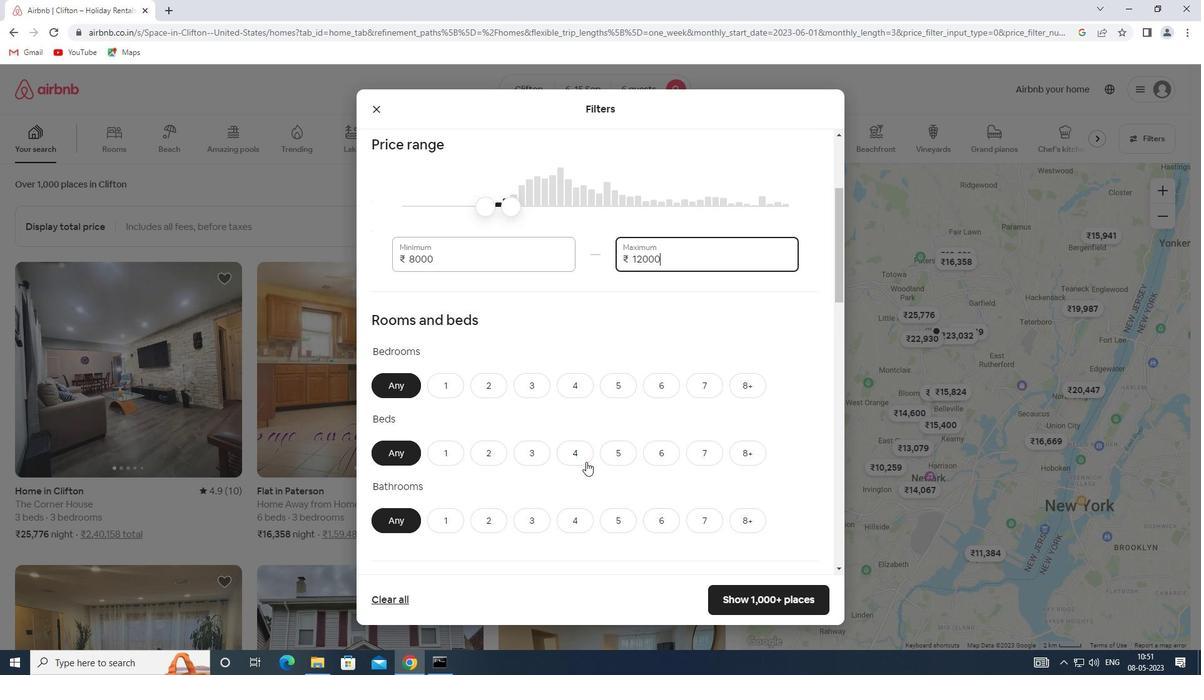 
Action: Mouse scrolled (586, 461) with delta (0, 0)
Screenshot: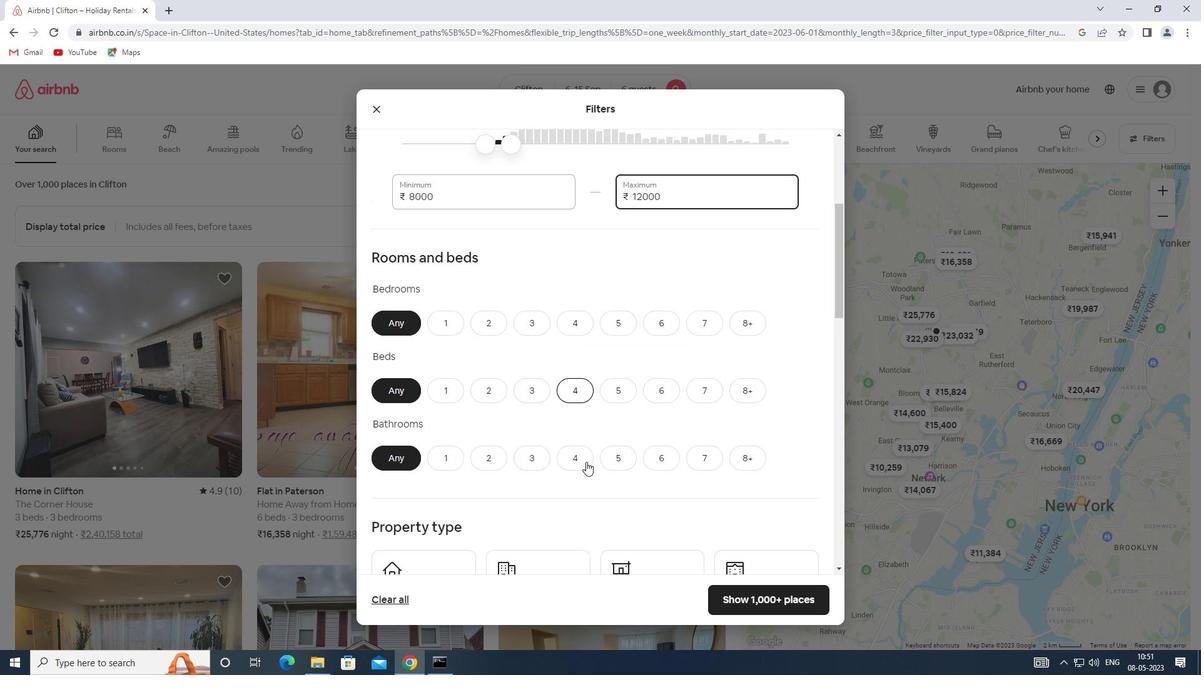 
Action: Mouse moved to (663, 270)
Screenshot: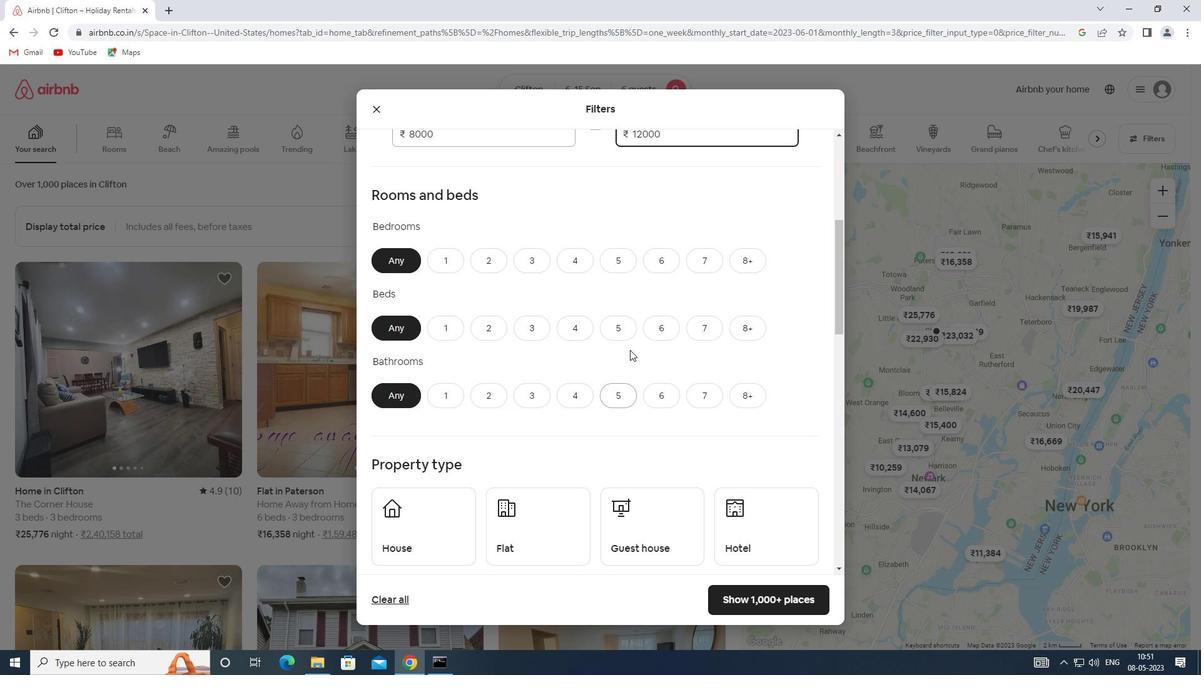 
Action: Mouse pressed left at (663, 270)
Screenshot: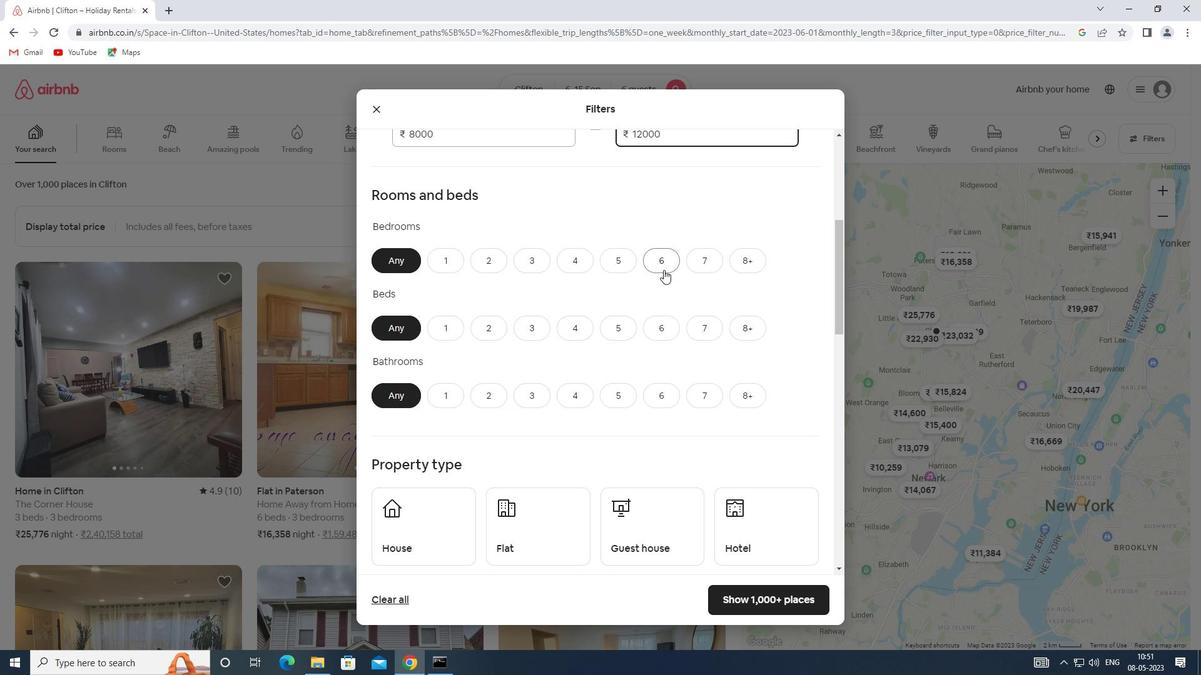 
Action: Mouse moved to (663, 321)
Screenshot: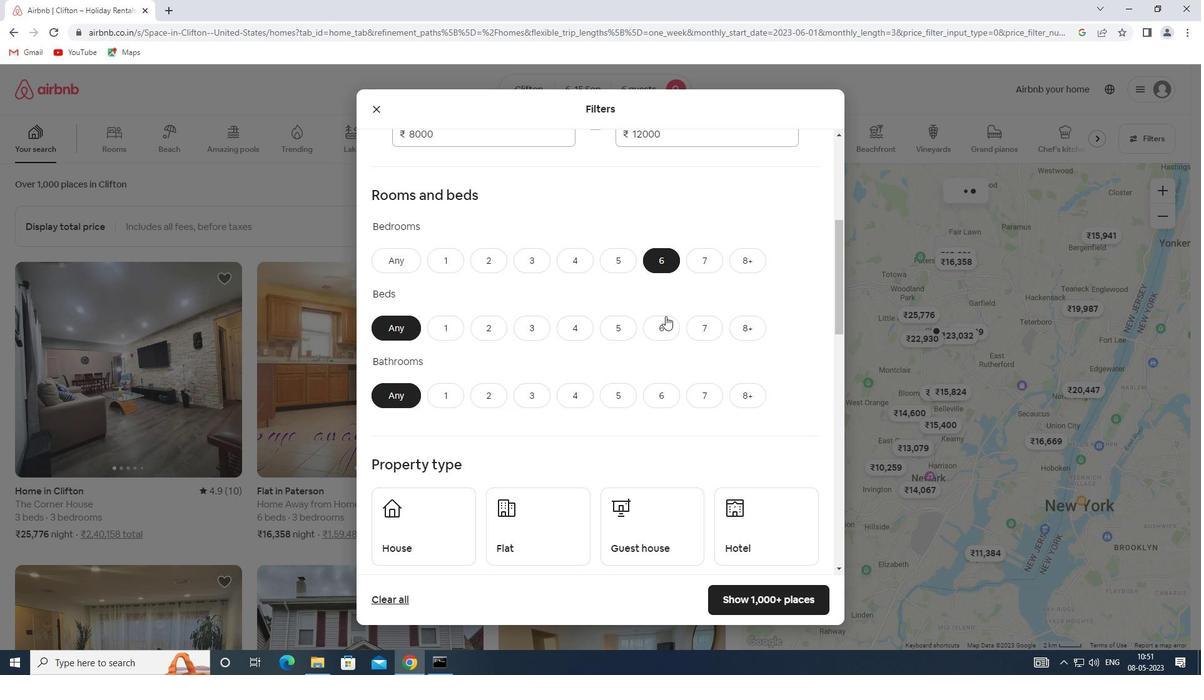 
Action: Mouse pressed left at (663, 321)
Screenshot: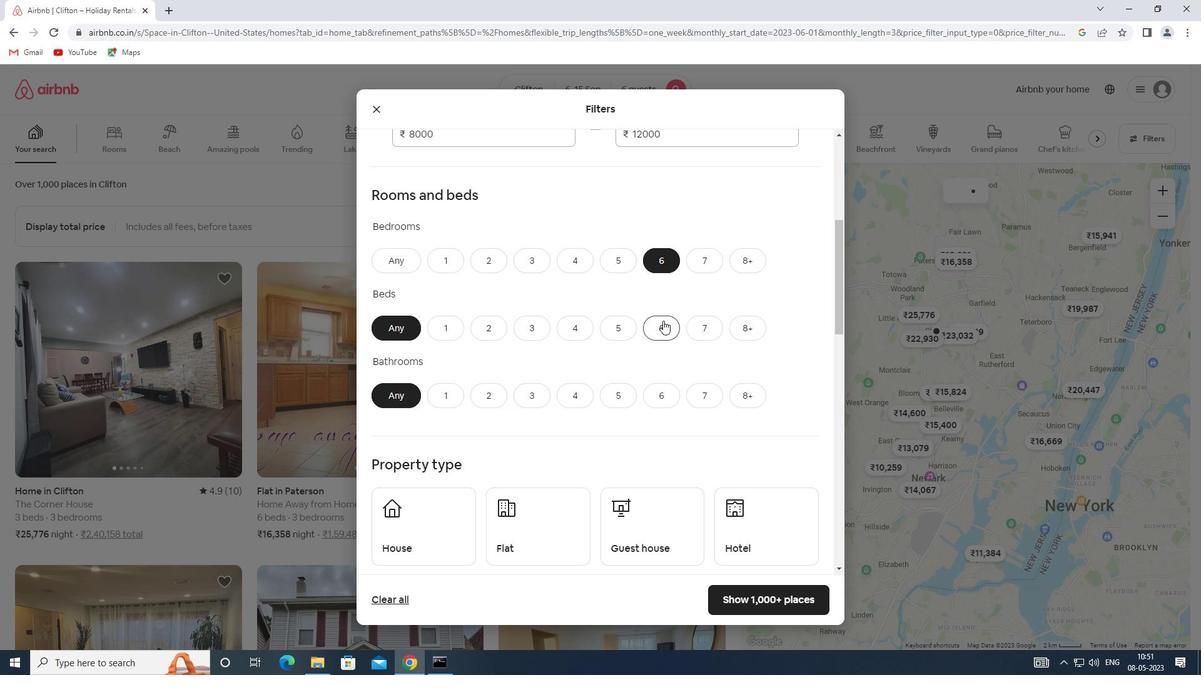
Action: Mouse moved to (661, 393)
Screenshot: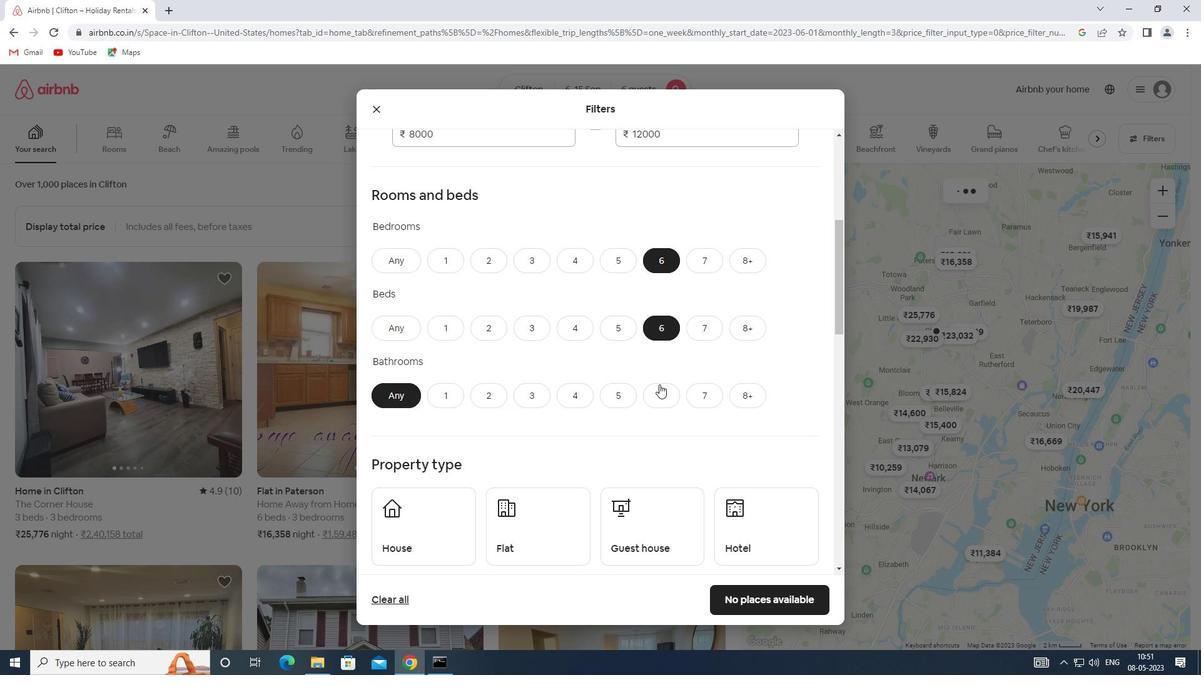 
Action: Mouse pressed left at (661, 393)
Screenshot: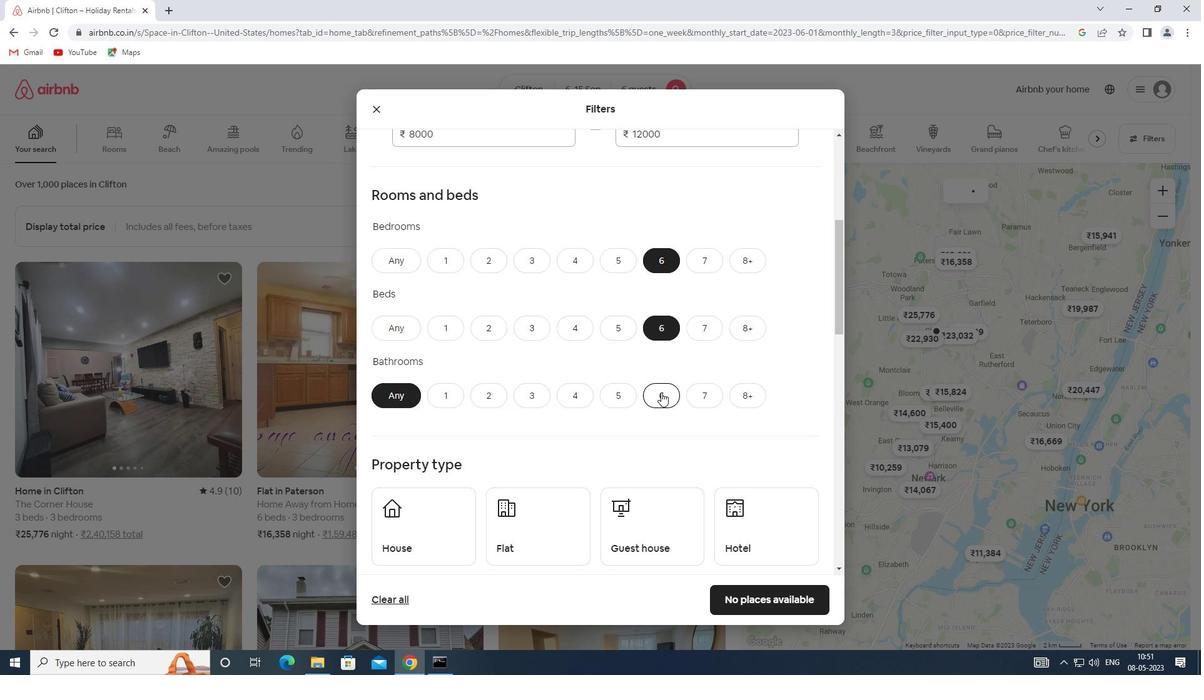 
Action: Mouse moved to (617, 404)
Screenshot: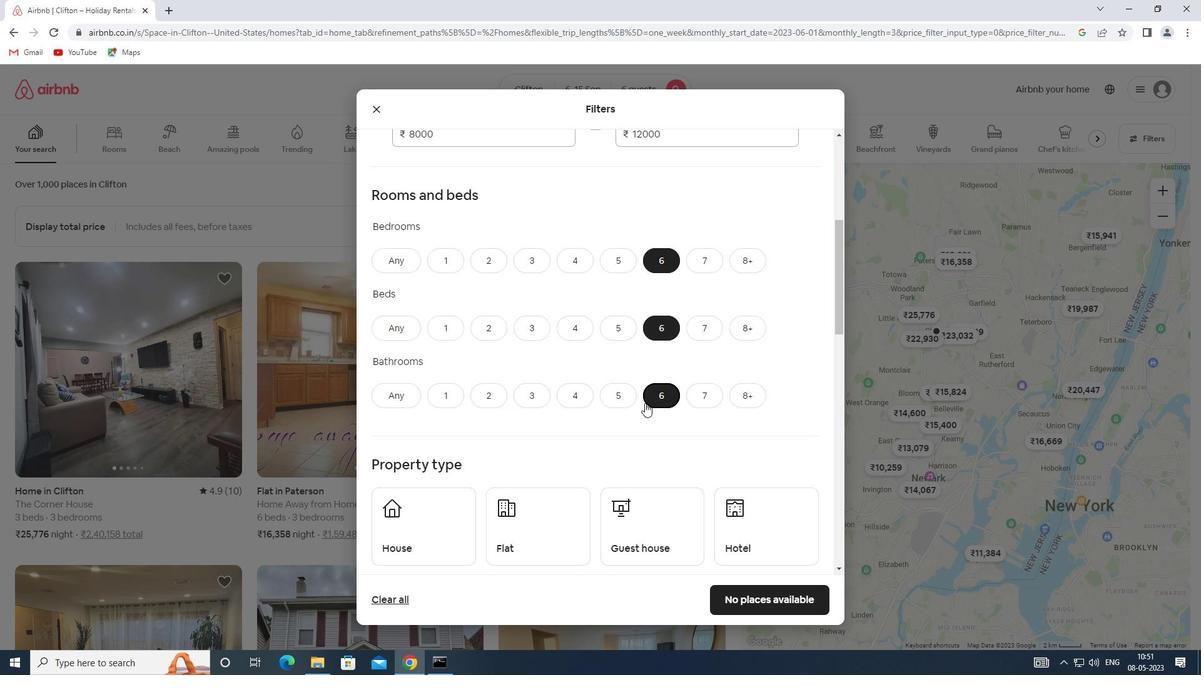 
Action: Mouse scrolled (617, 403) with delta (0, 0)
Screenshot: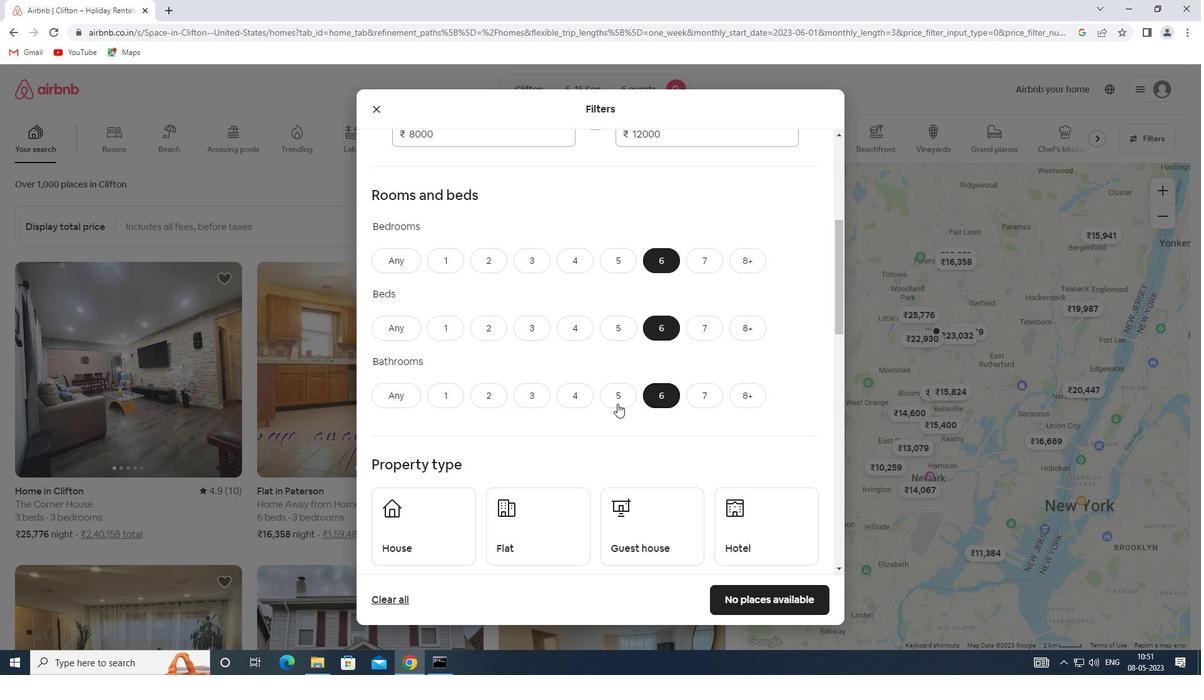
Action: Mouse scrolled (617, 403) with delta (0, 0)
Screenshot: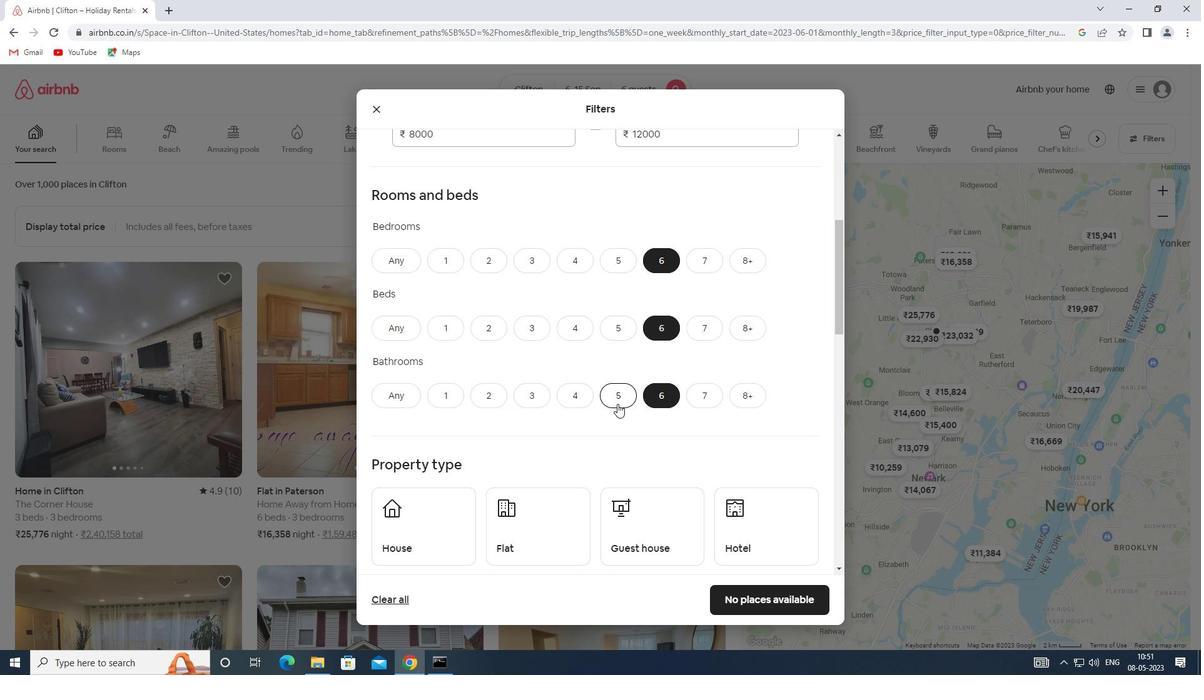
Action: Mouse moved to (439, 421)
Screenshot: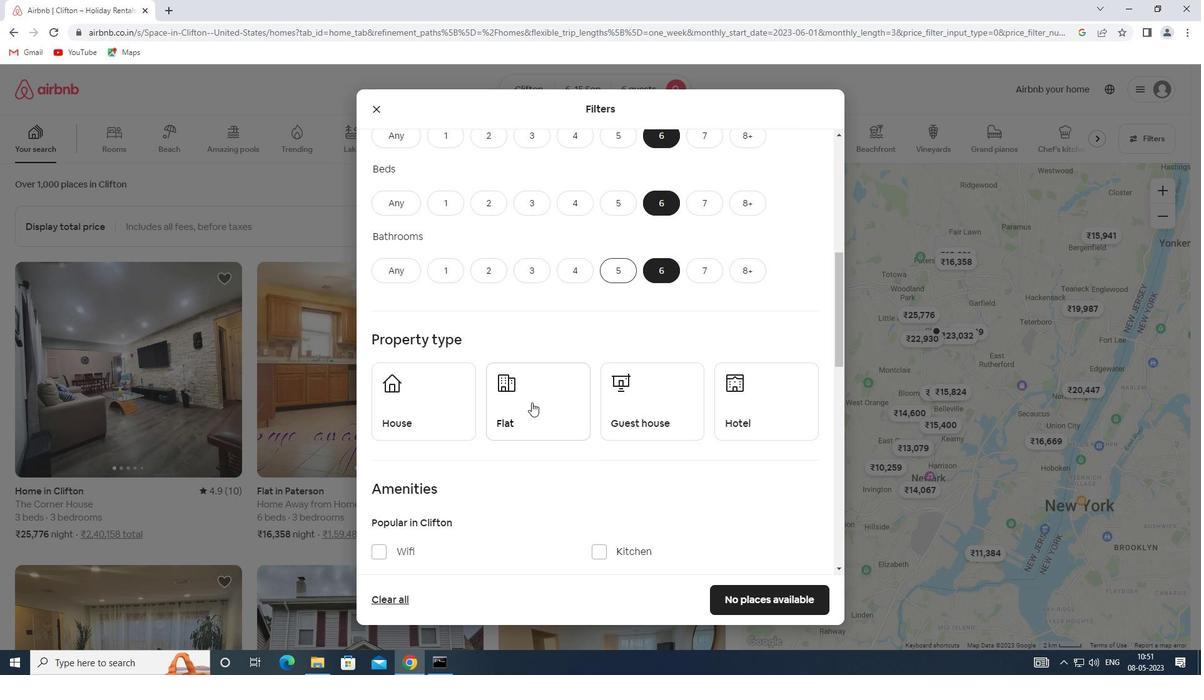 
Action: Mouse pressed left at (439, 421)
Screenshot: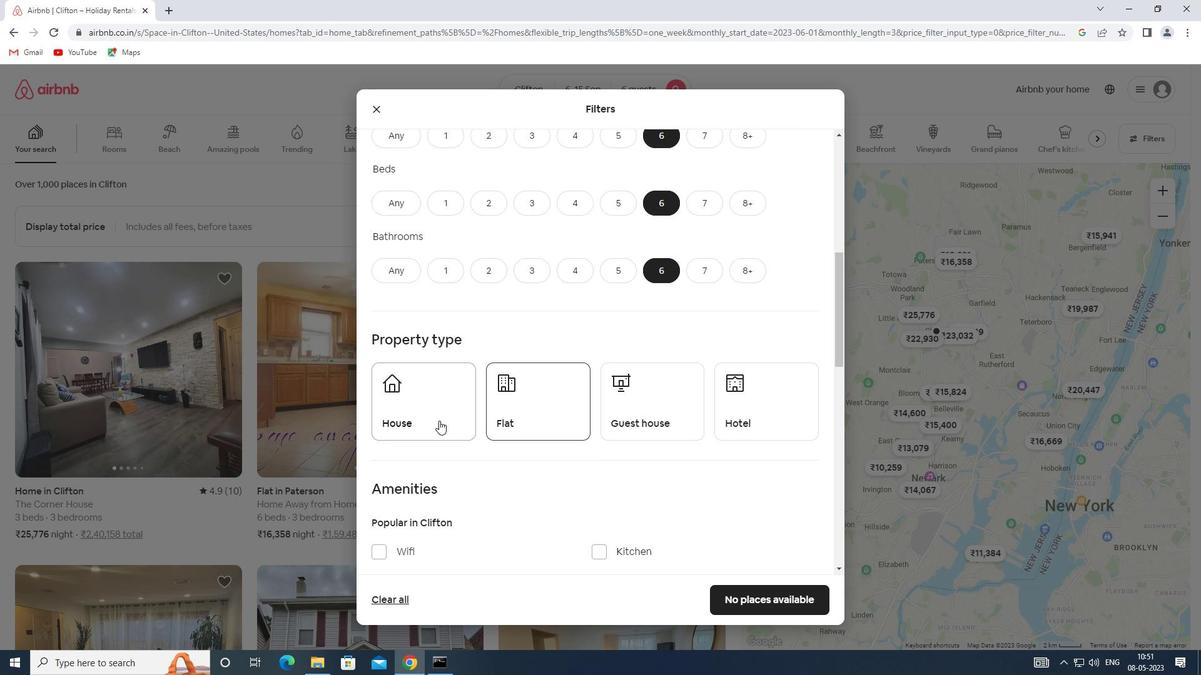 
Action: Mouse moved to (528, 419)
Screenshot: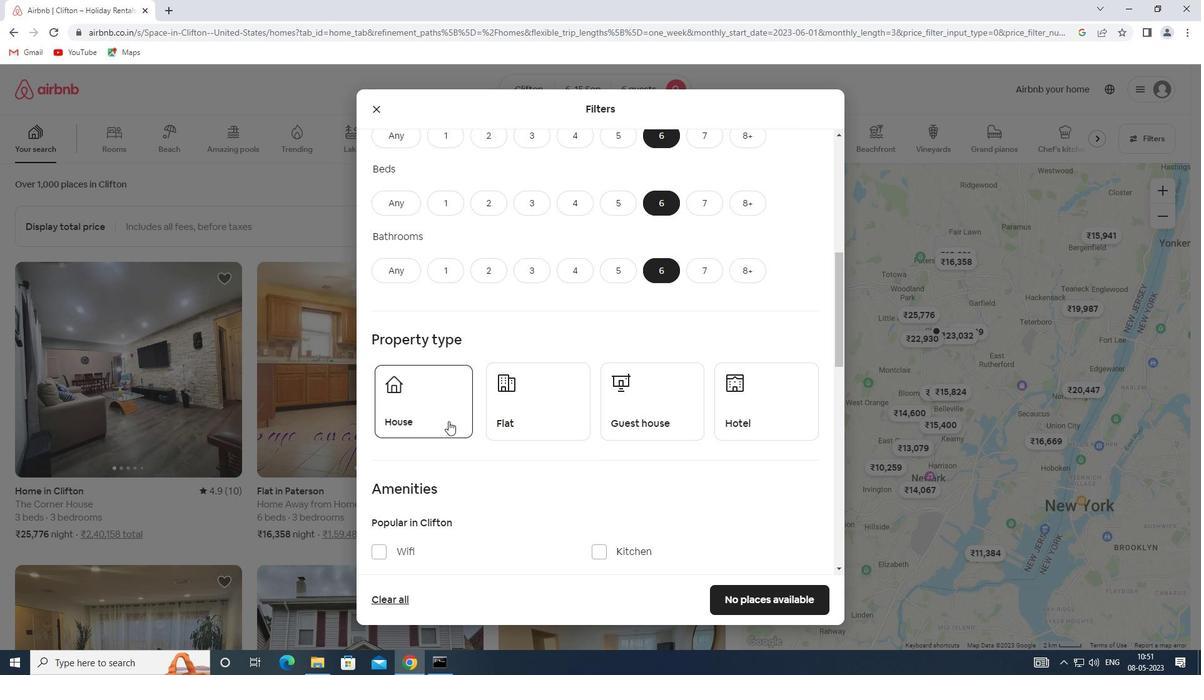 
Action: Mouse pressed left at (528, 419)
Screenshot: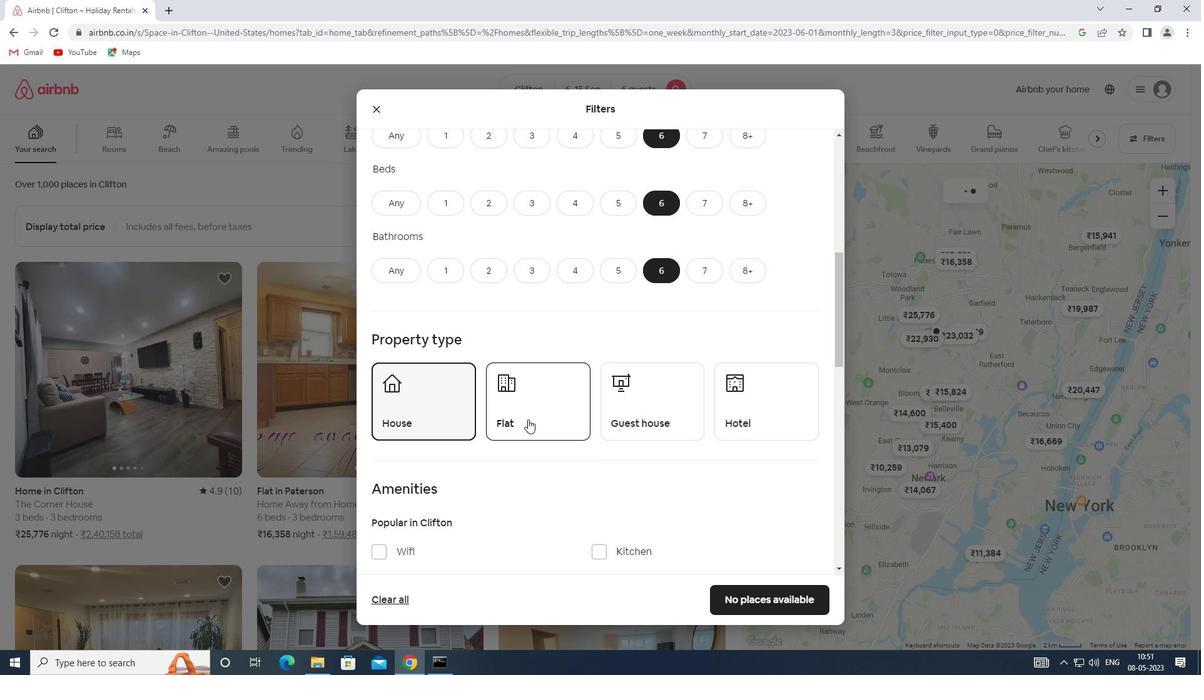 
Action: Mouse moved to (620, 418)
Screenshot: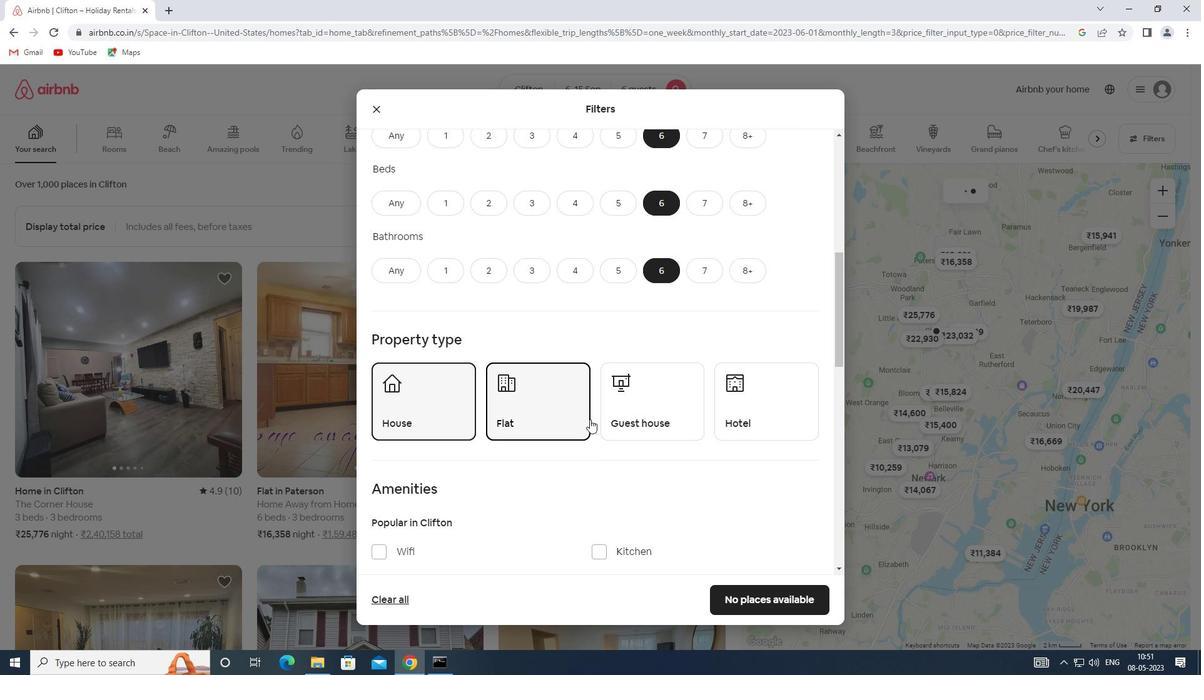 
Action: Mouse pressed left at (620, 418)
Screenshot: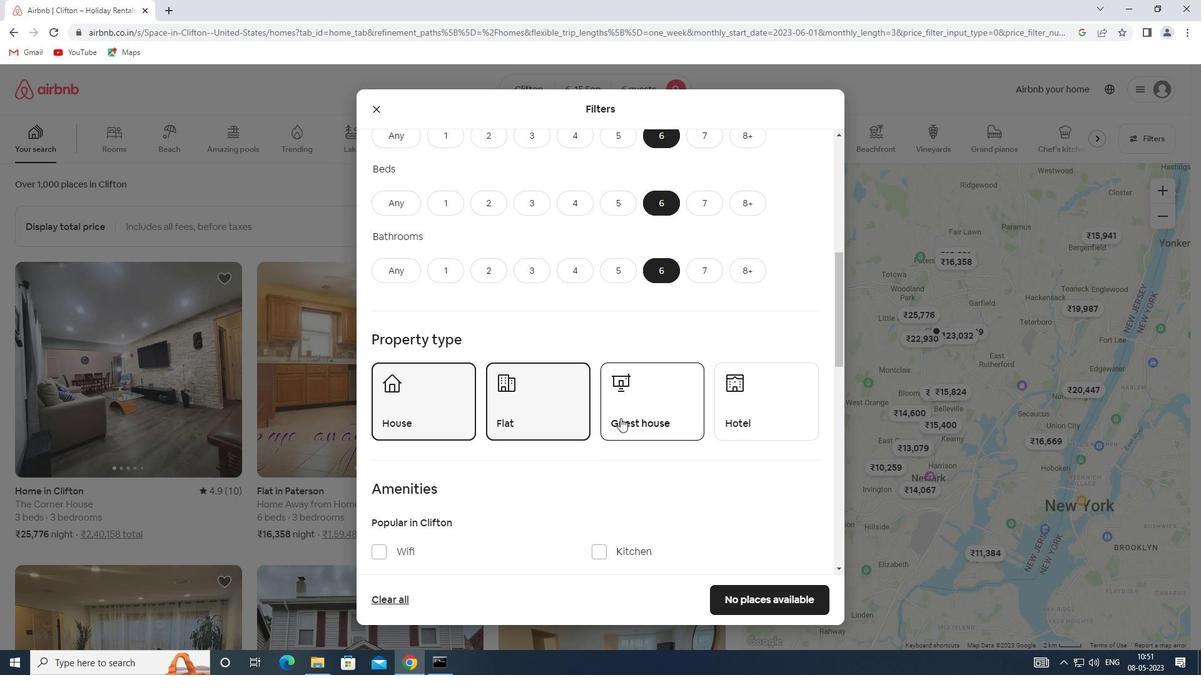 
Action: Mouse moved to (543, 408)
Screenshot: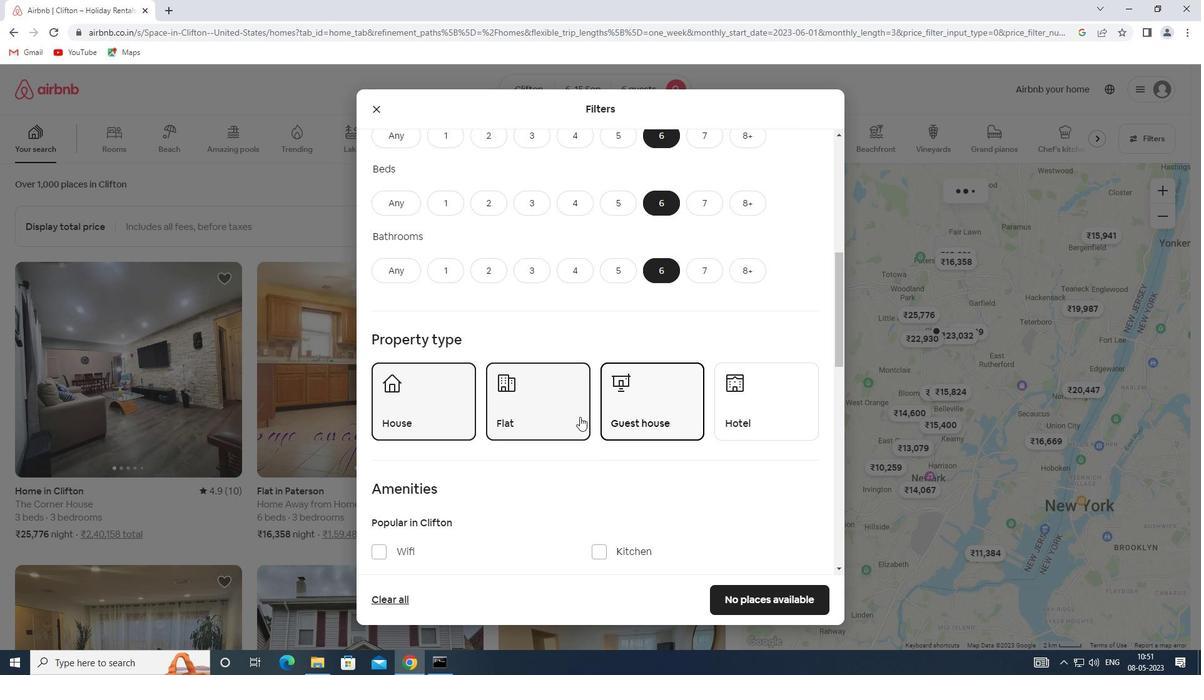 
Action: Mouse scrolled (543, 407) with delta (0, 0)
Screenshot: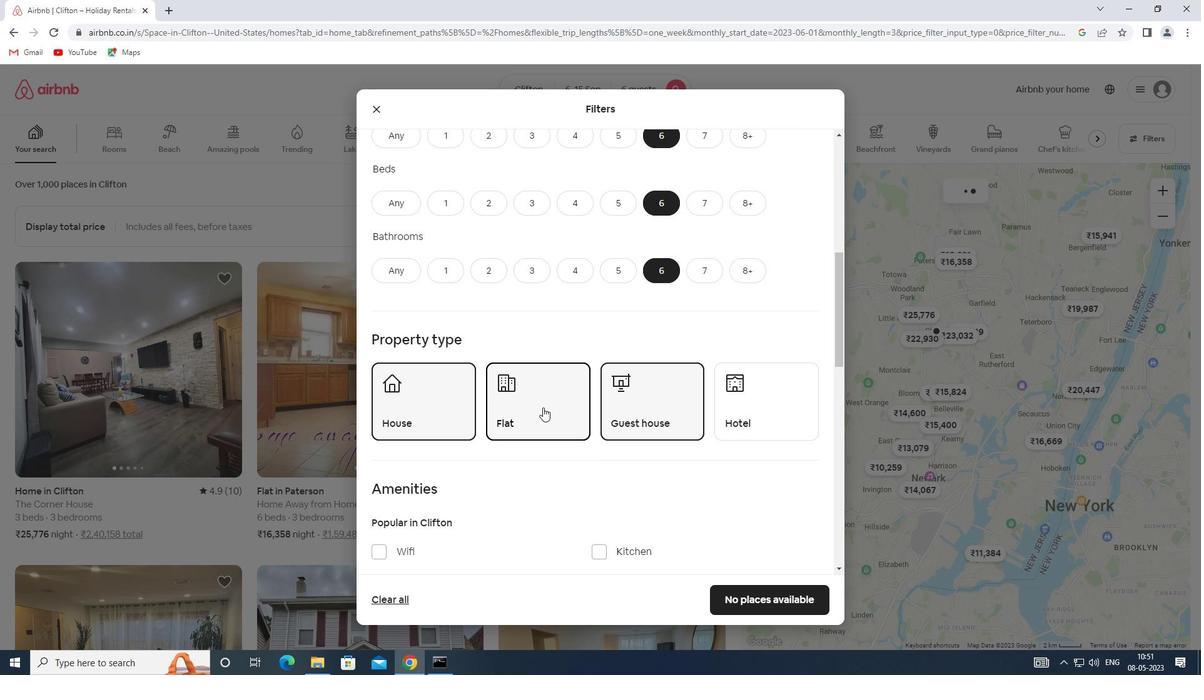 
Action: Mouse scrolled (543, 407) with delta (0, 0)
Screenshot: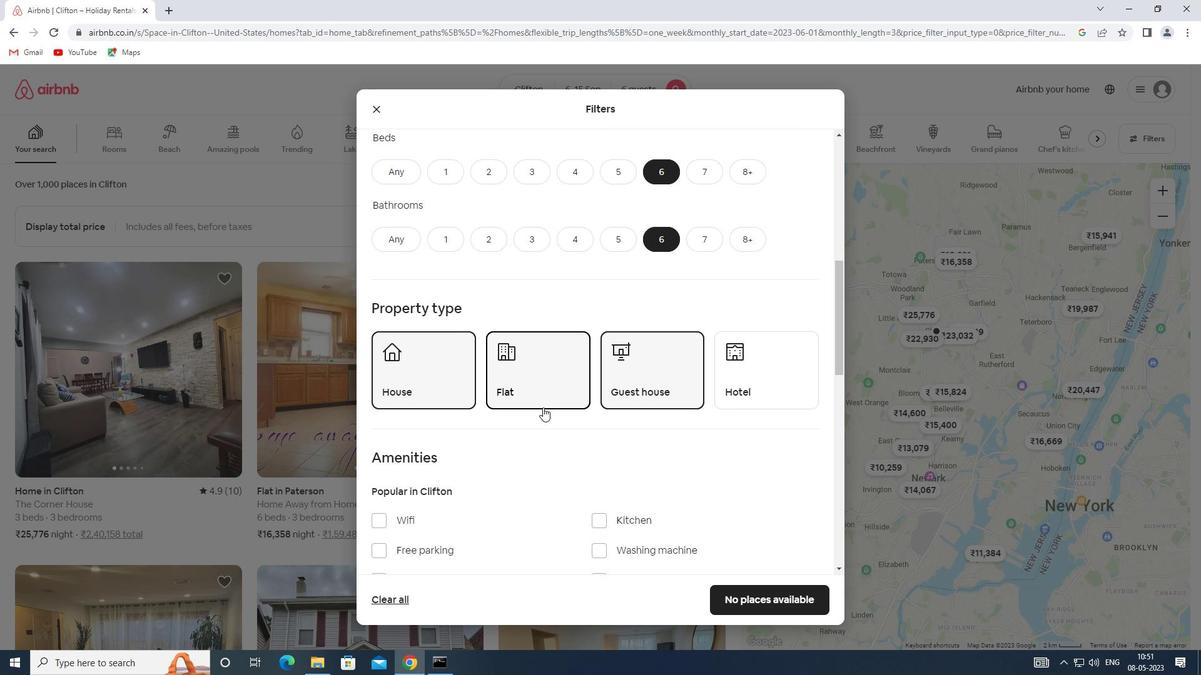 
Action: Mouse scrolled (543, 407) with delta (0, 0)
Screenshot: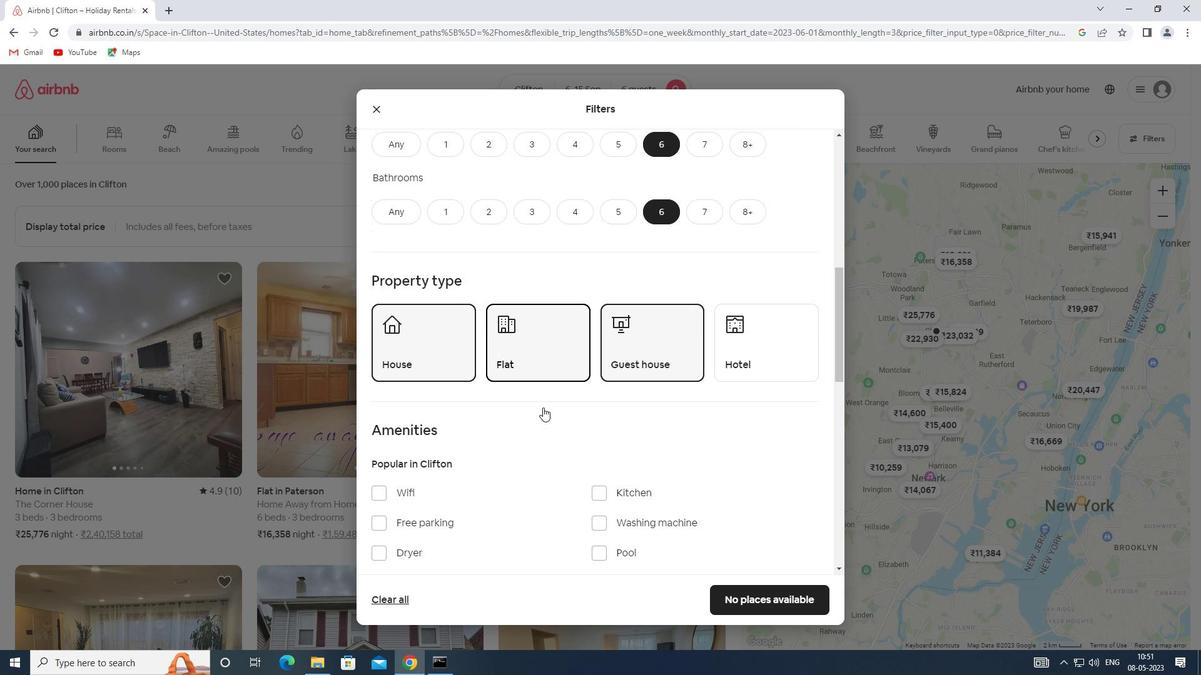 
Action: Mouse scrolled (543, 407) with delta (0, 0)
Screenshot: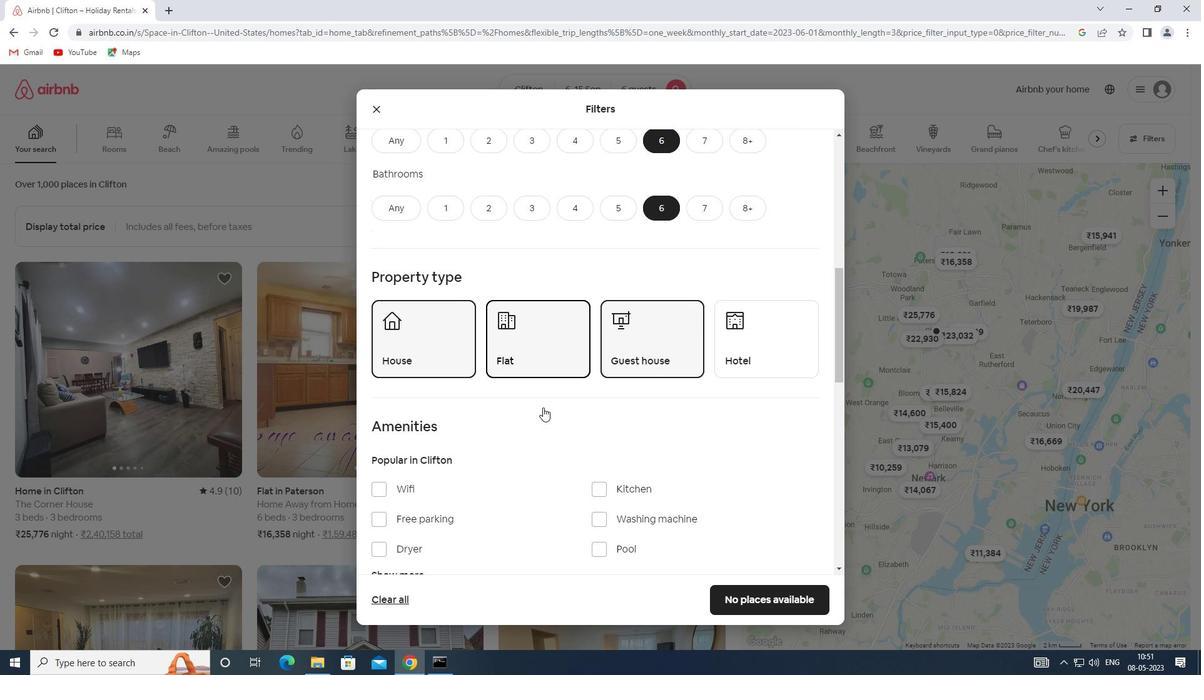 
Action: Mouse moved to (386, 295)
Screenshot: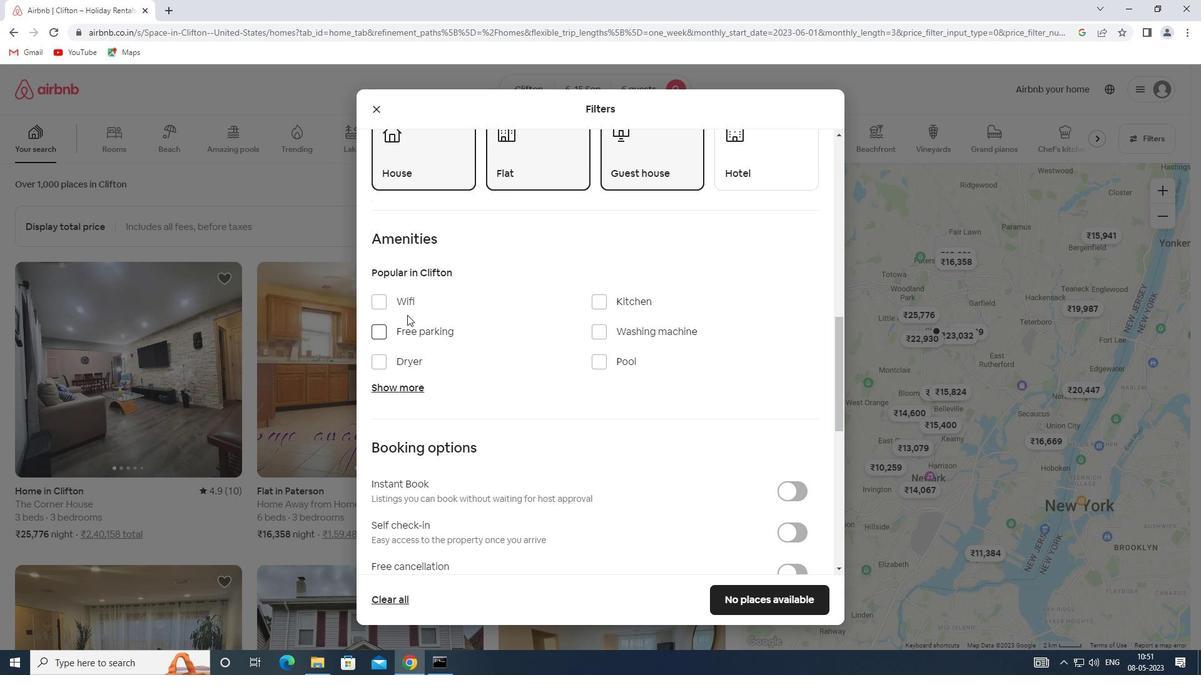 
Action: Mouse pressed left at (386, 295)
Screenshot: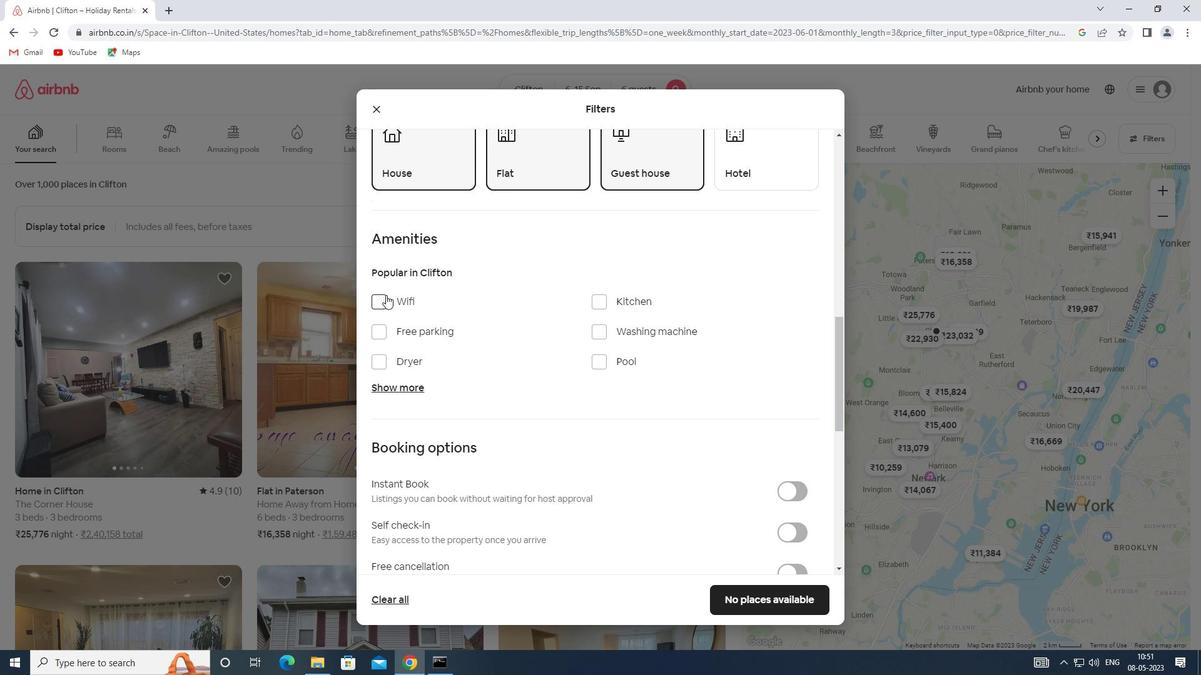 
Action: Mouse moved to (402, 385)
Screenshot: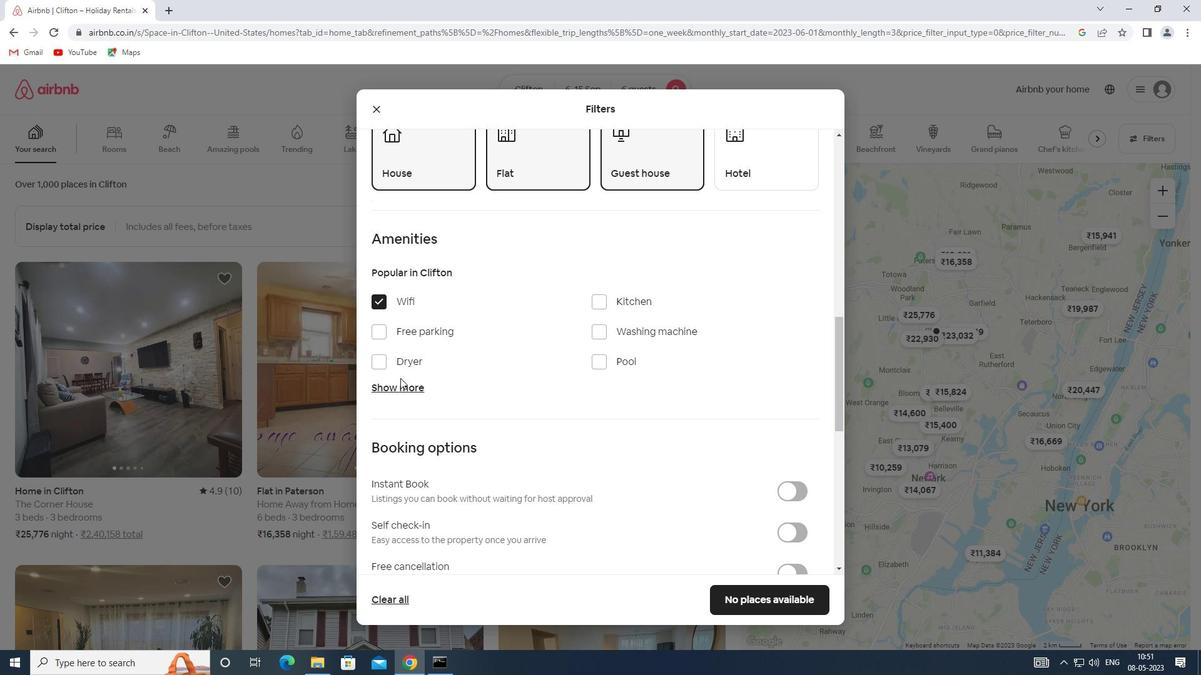 
Action: Mouse pressed left at (402, 385)
Screenshot: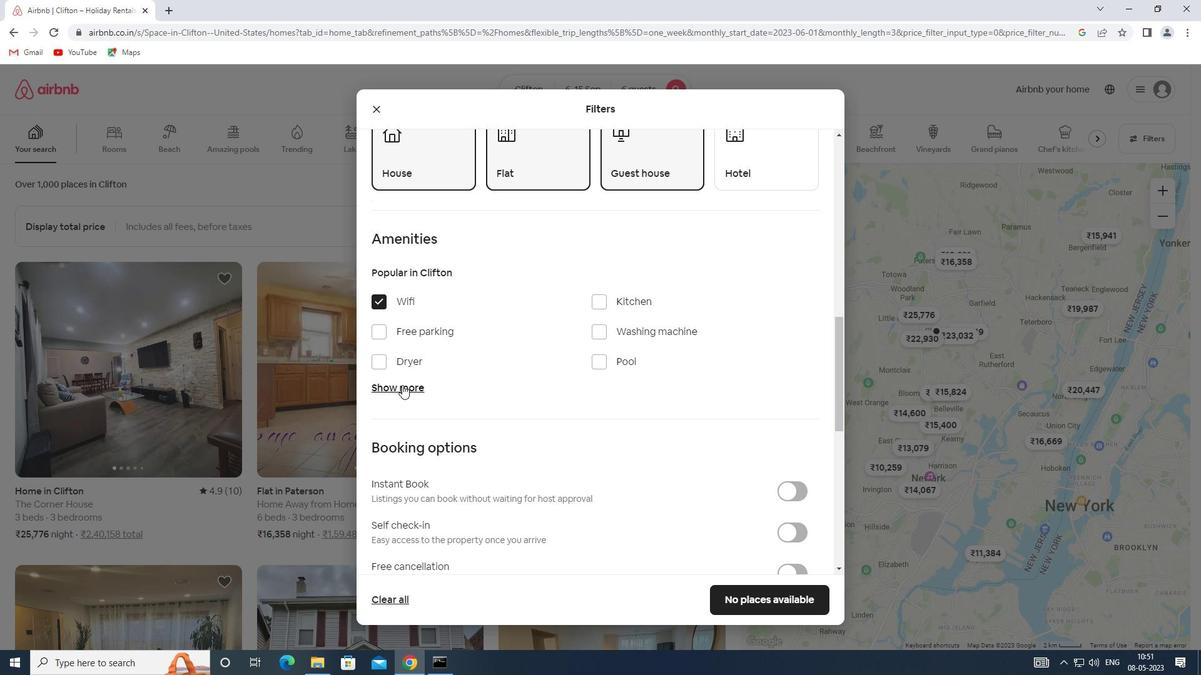 
Action: Mouse moved to (485, 399)
Screenshot: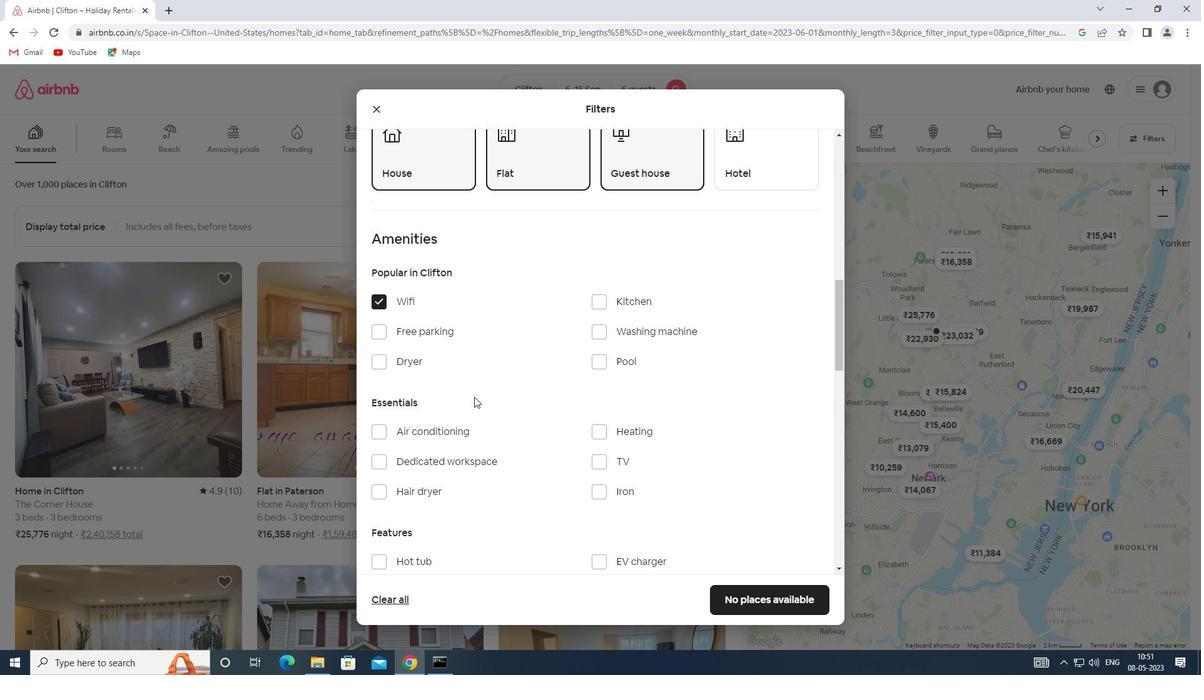 
Action: Mouse scrolled (485, 398) with delta (0, 0)
Screenshot: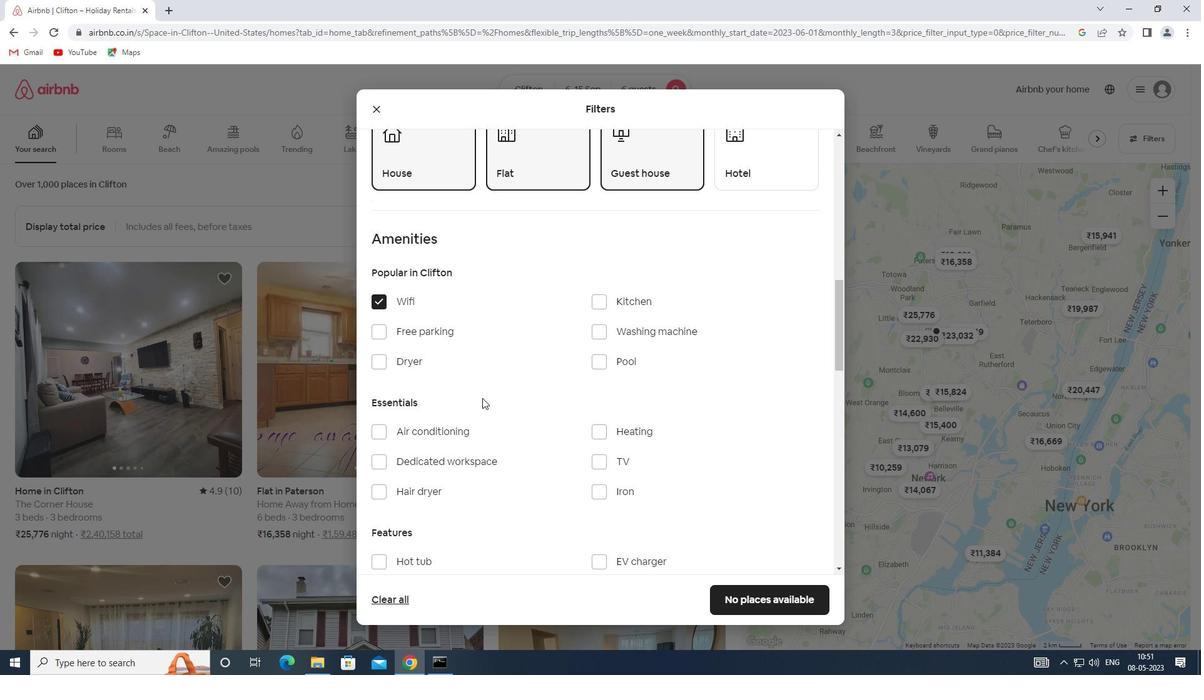 
Action: Mouse moved to (596, 399)
Screenshot: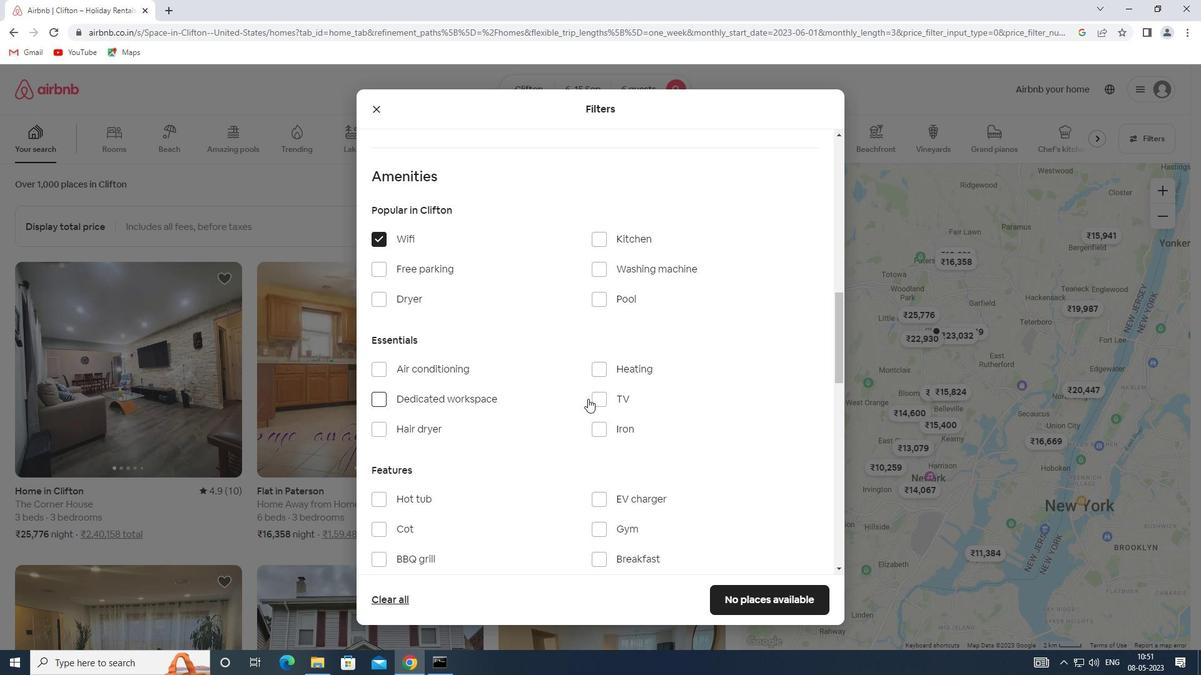 
Action: Mouse pressed left at (596, 399)
Screenshot: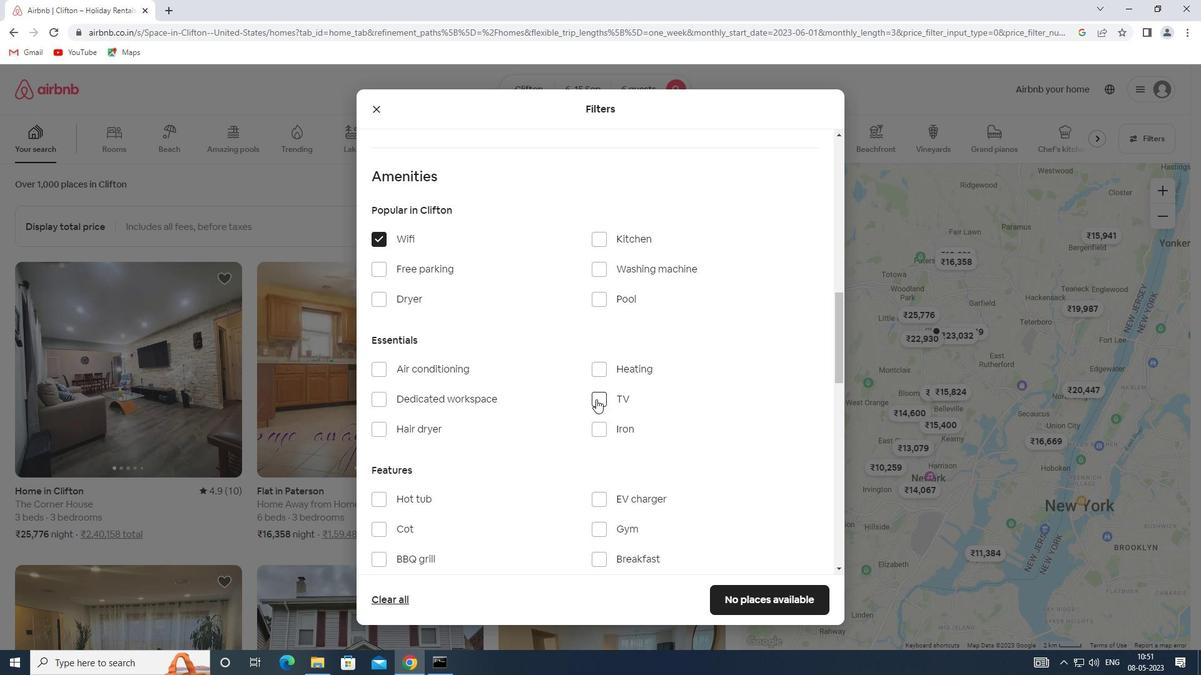 
Action: Mouse moved to (419, 269)
Screenshot: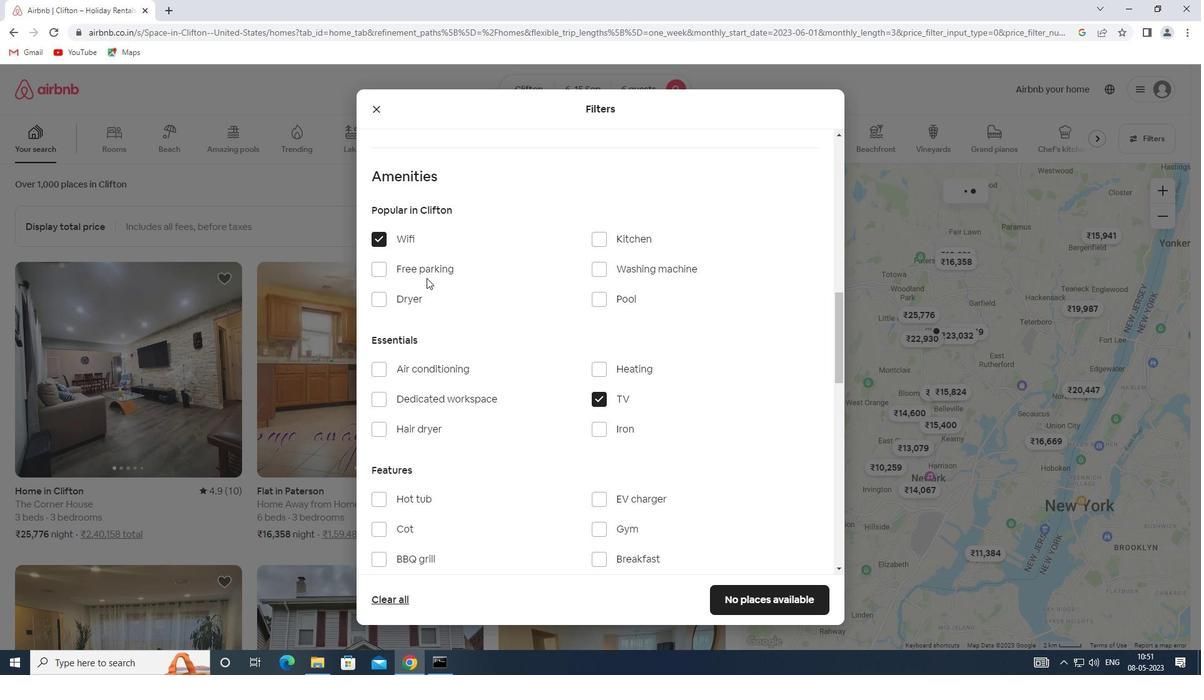 
Action: Mouse pressed left at (419, 269)
Screenshot: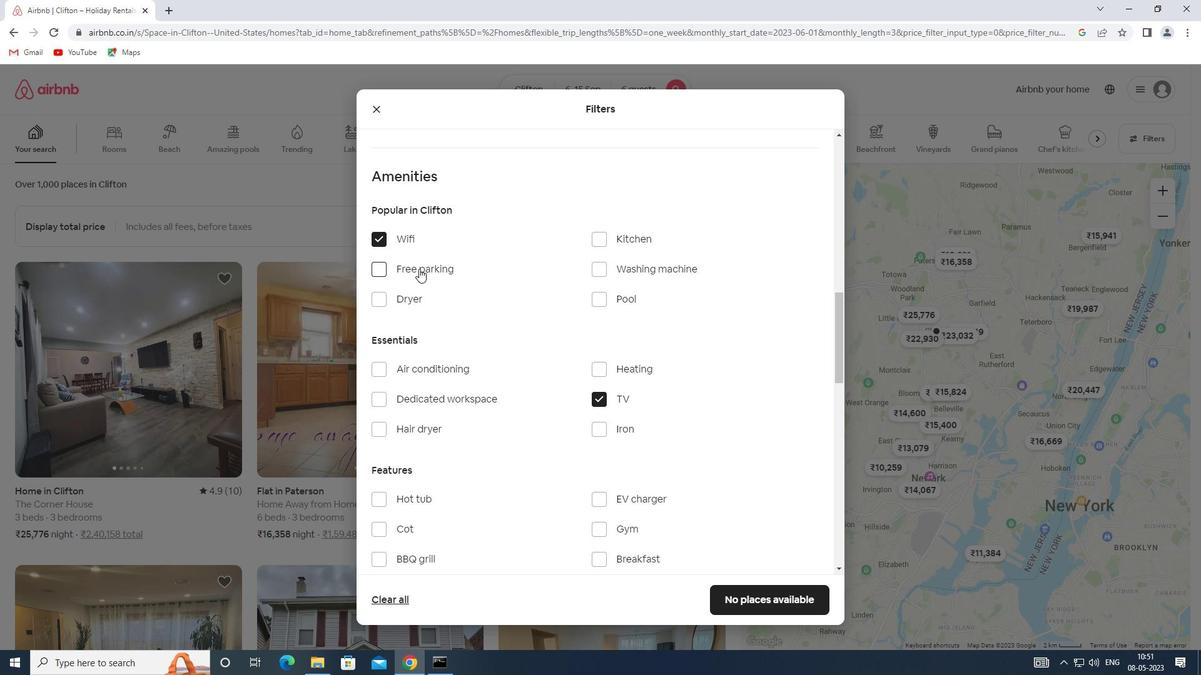 
Action: Mouse moved to (542, 362)
Screenshot: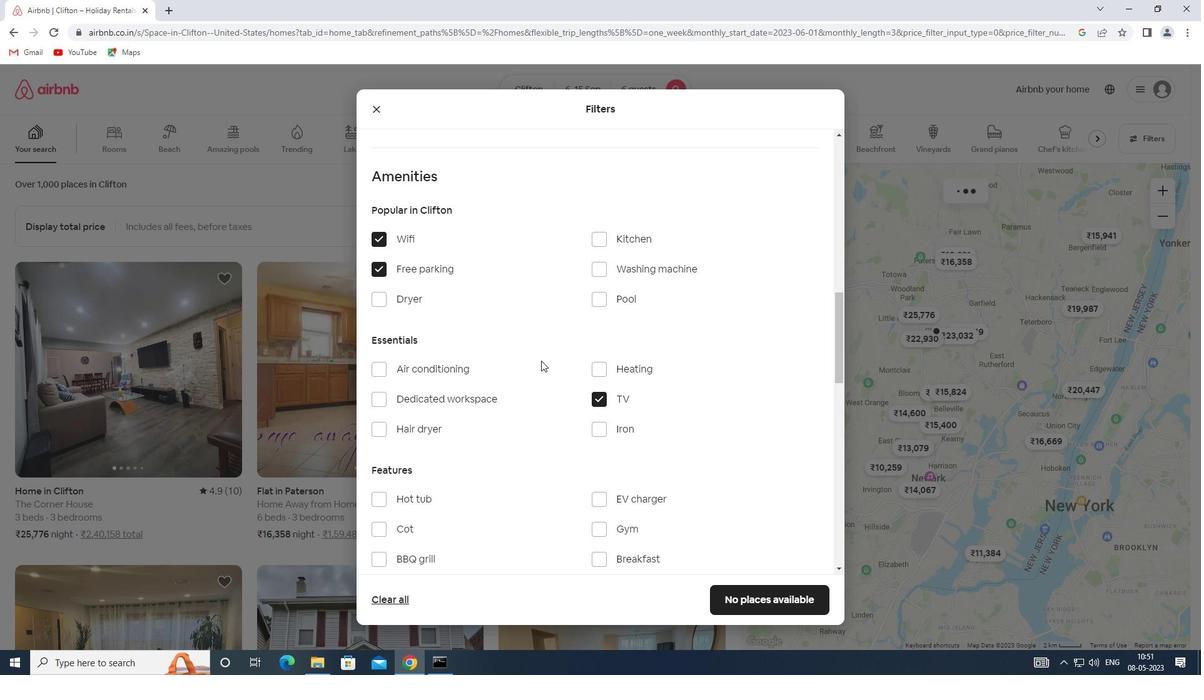 
Action: Mouse scrolled (542, 362) with delta (0, 0)
Screenshot: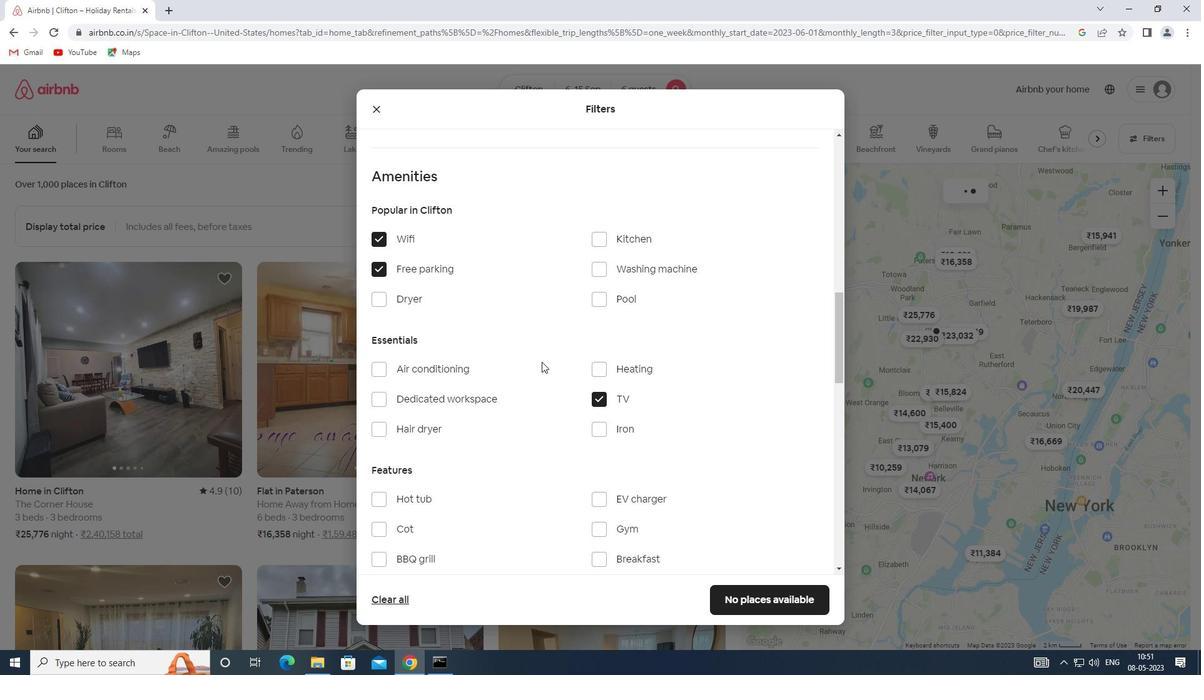
Action: Mouse scrolled (542, 362) with delta (0, 0)
Screenshot: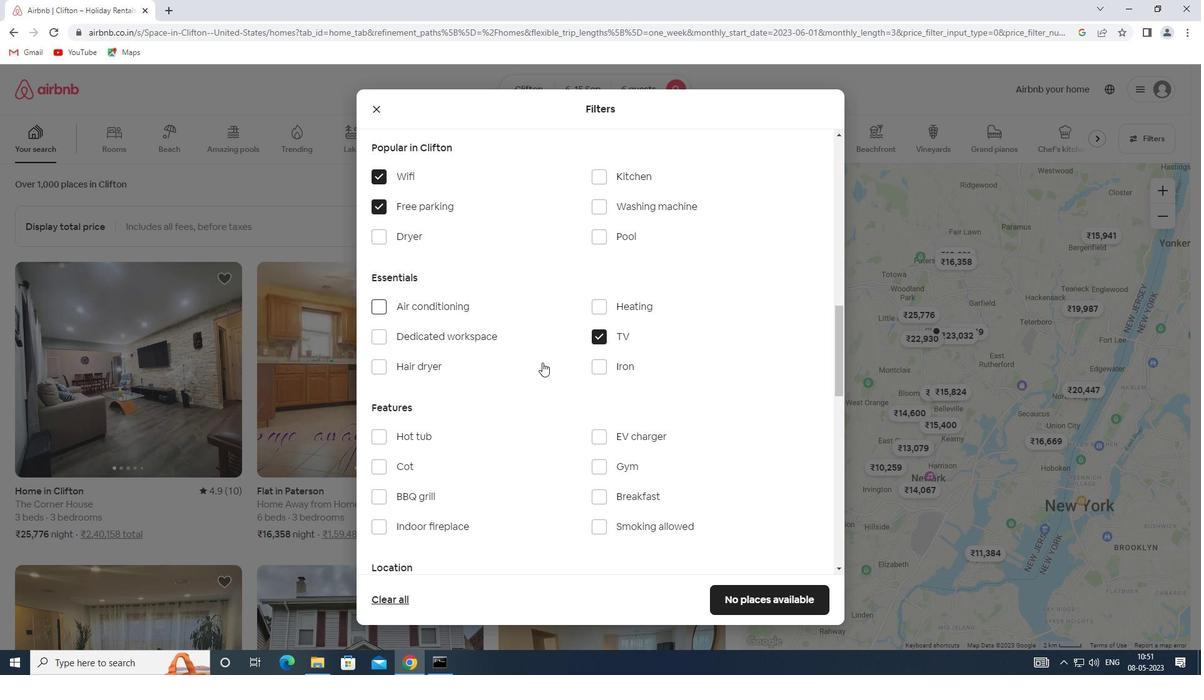 
Action: Mouse moved to (620, 402)
Screenshot: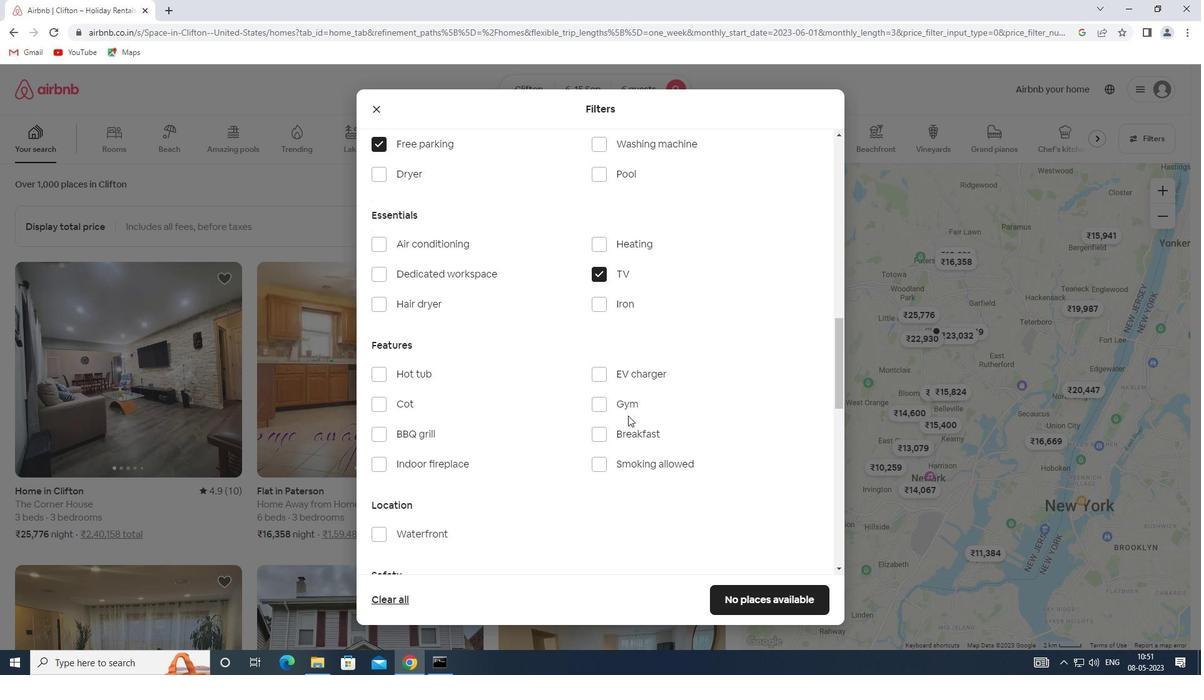 
Action: Mouse pressed left at (620, 402)
Screenshot: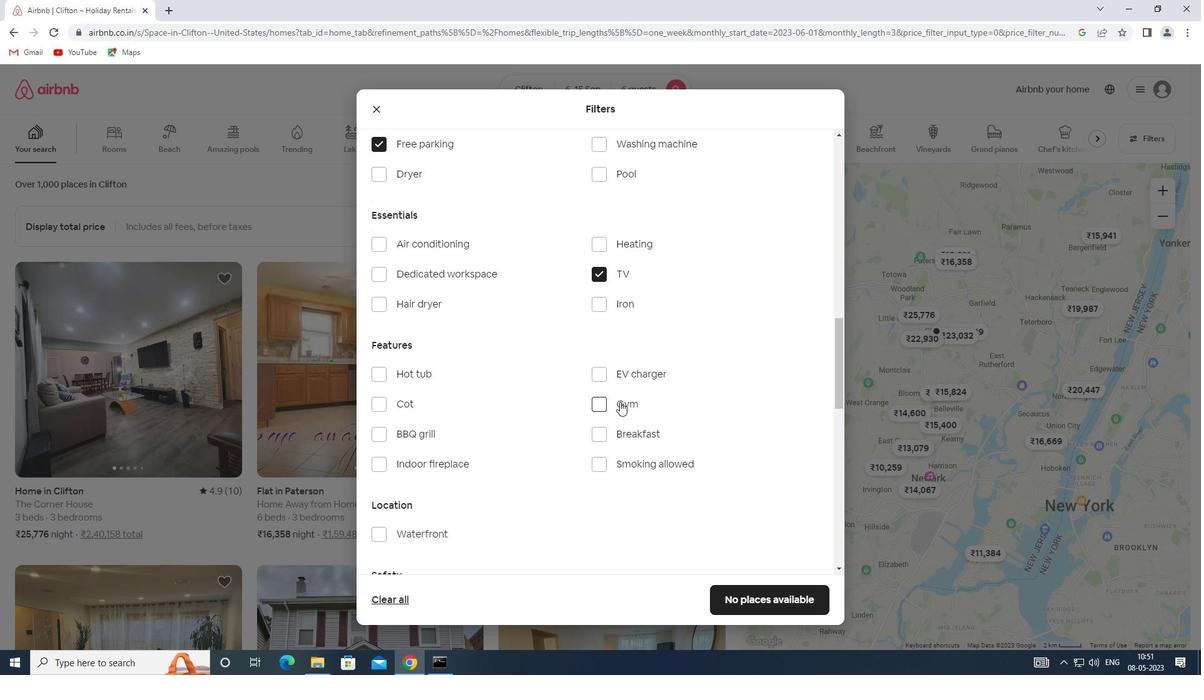 
Action: Mouse moved to (626, 438)
Screenshot: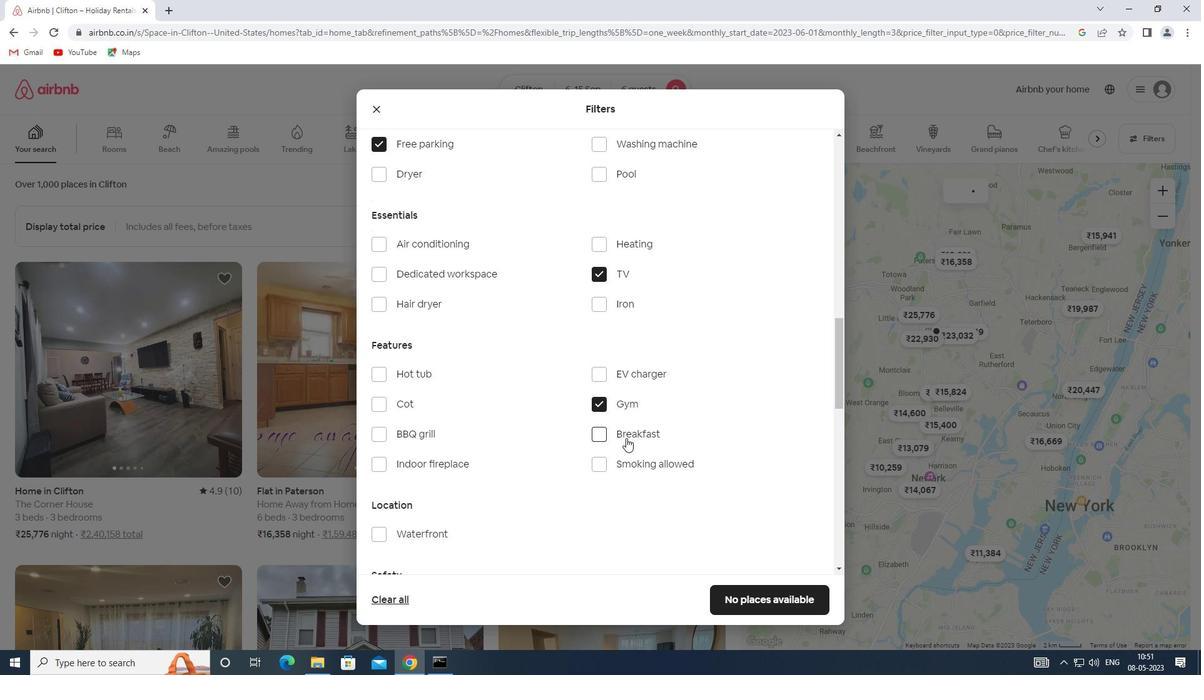 
Action: Mouse pressed left at (626, 438)
Screenshot: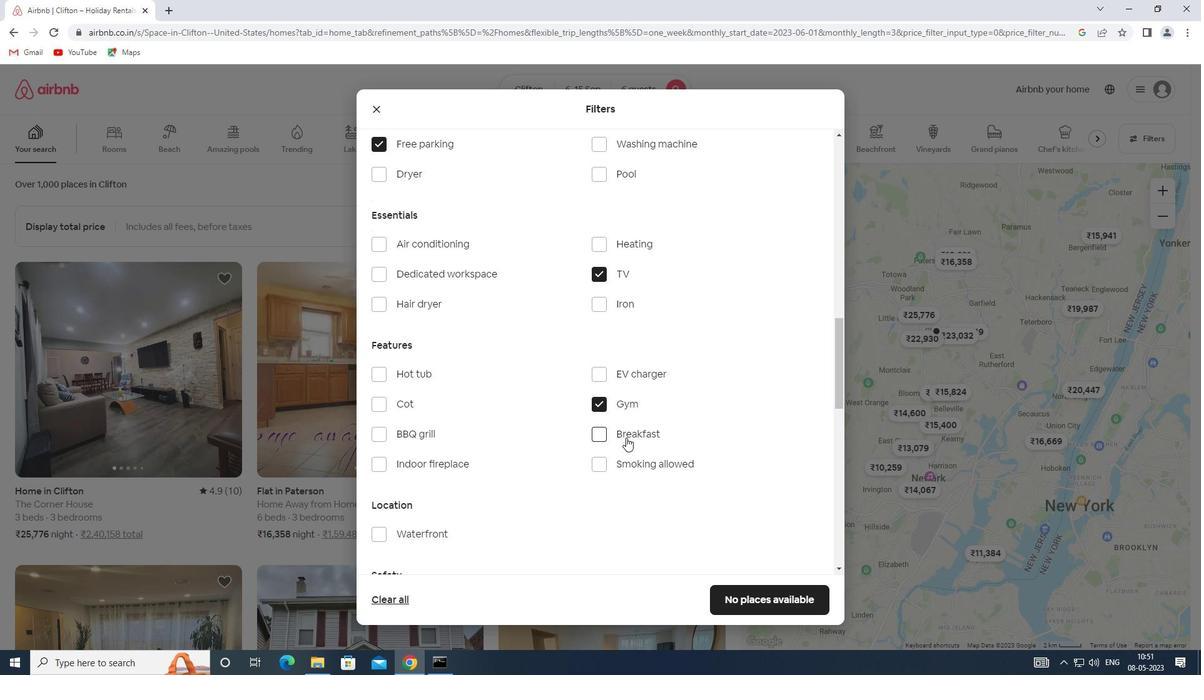 
Action: Mouse moved to (625, 435)
Screenshot: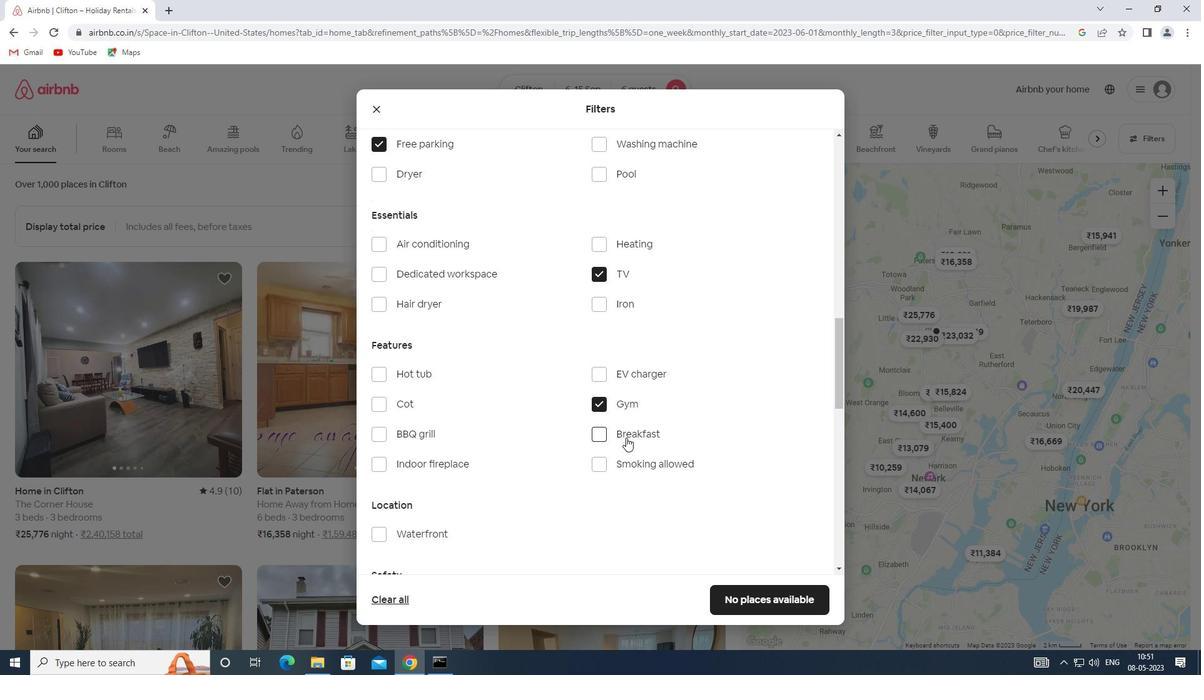 
Action: Mouse scrolled (625, 434) with delta (0, 0)
Screenshot: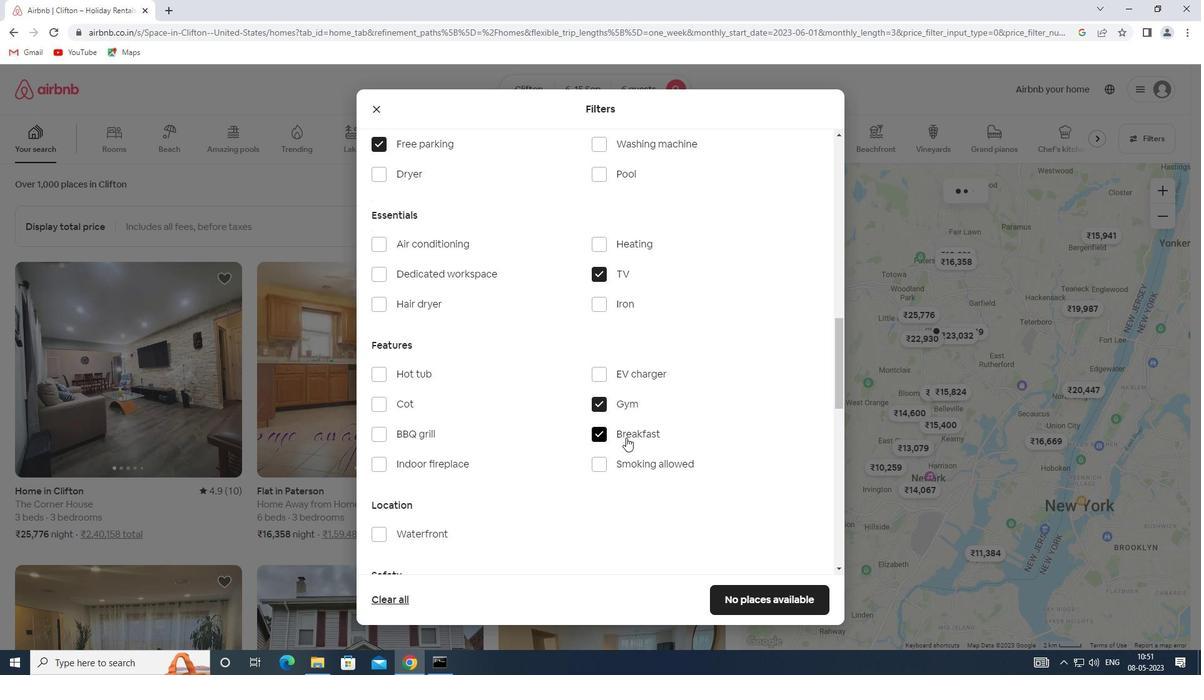 
Action: Mouse scrolled (625, 434) with delta (0, 0)
Screenshot: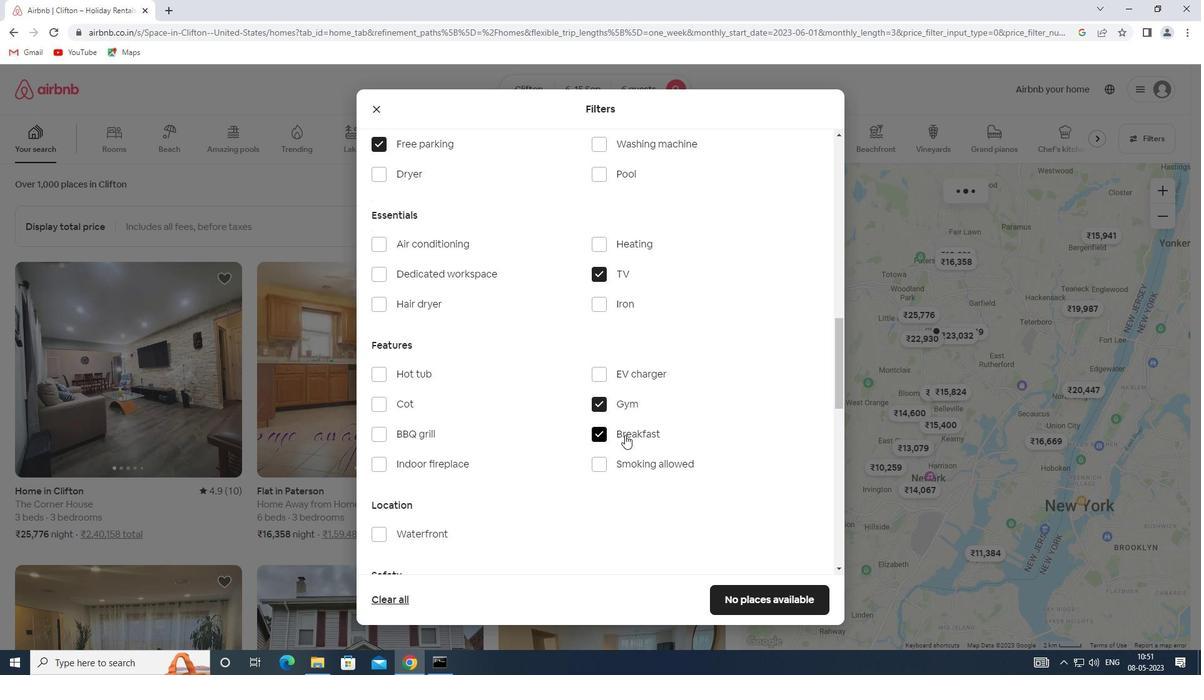 
Action: Mouse scrolled (625, 434) with delta (0, 0)
Screenshot: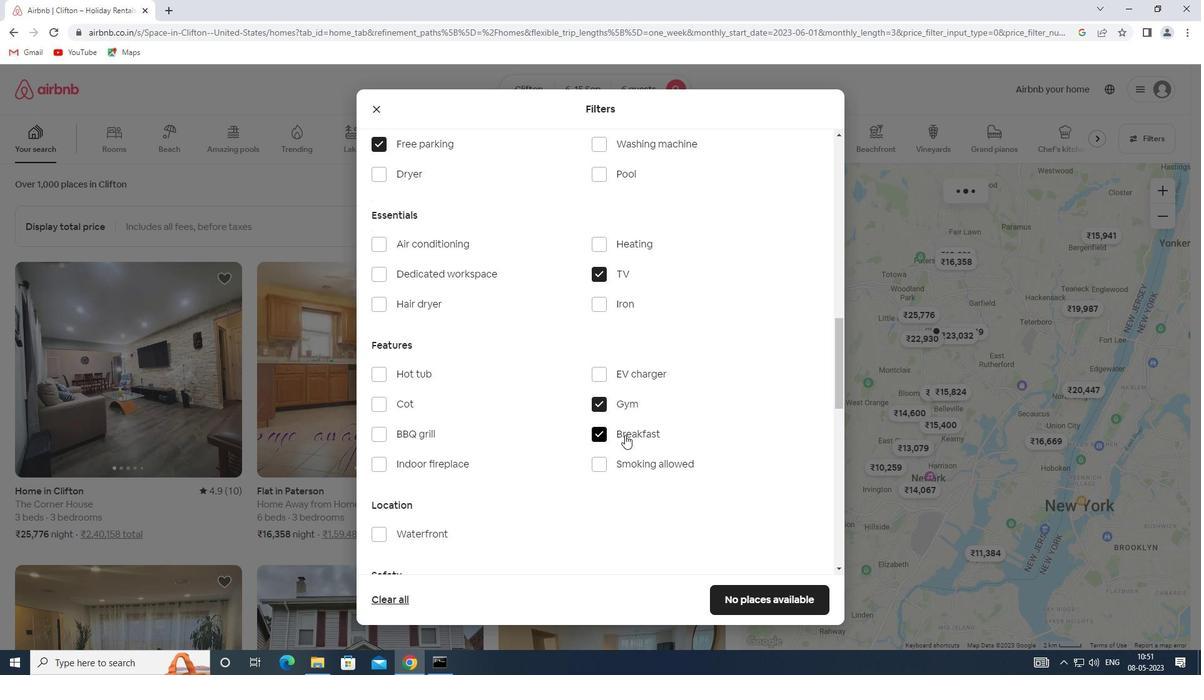 
Action: Mouse scrolled (625, 434) with delta (0, 0)
Screenshot: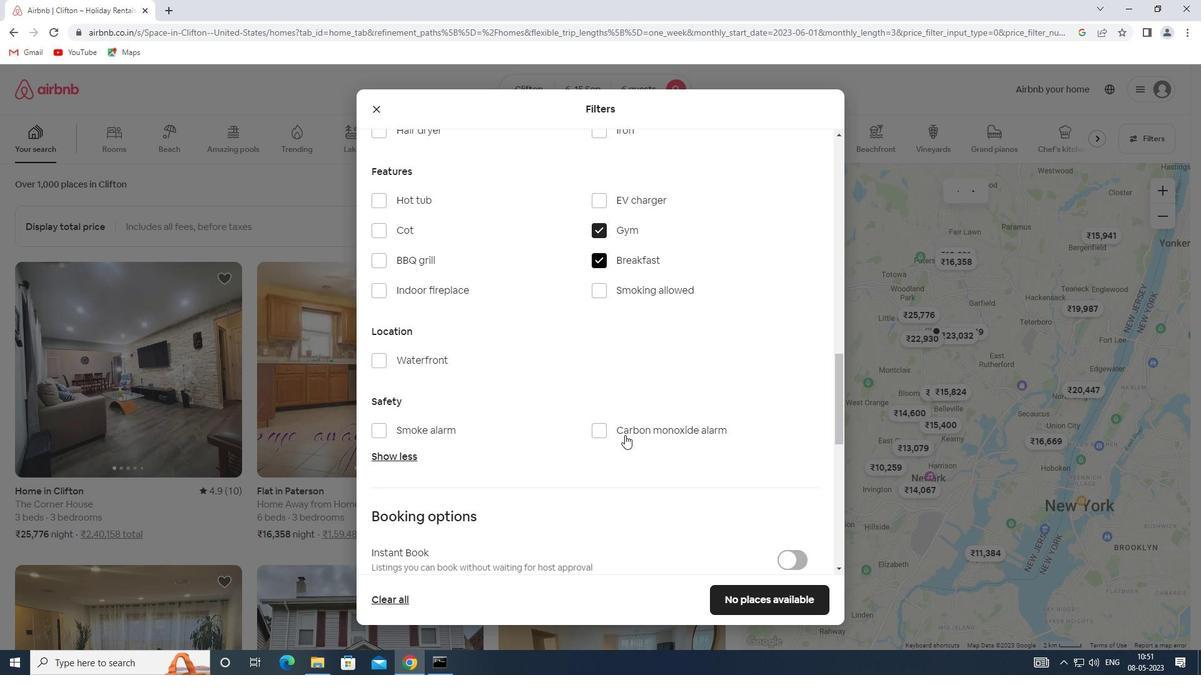 
Action: Mouse scrolled (625, 434) with delta (0, 0)
Screenshot: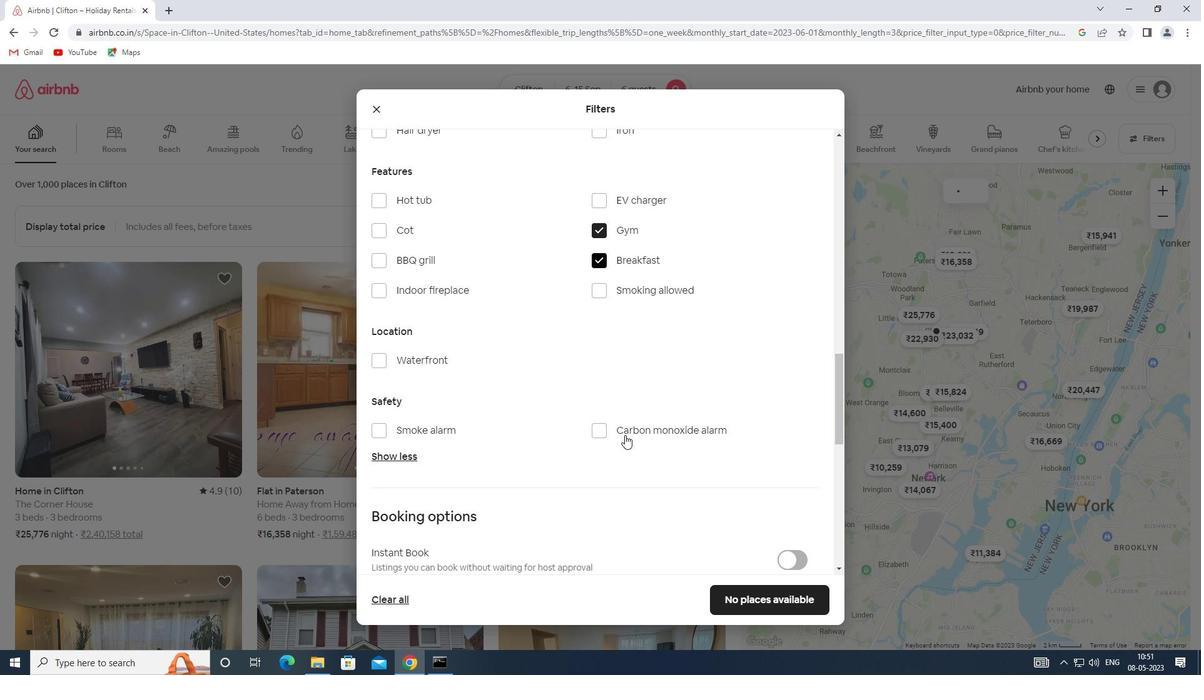 
Action: Mouse scrolled (625, 434) with delta (0, 0)
Screenshot: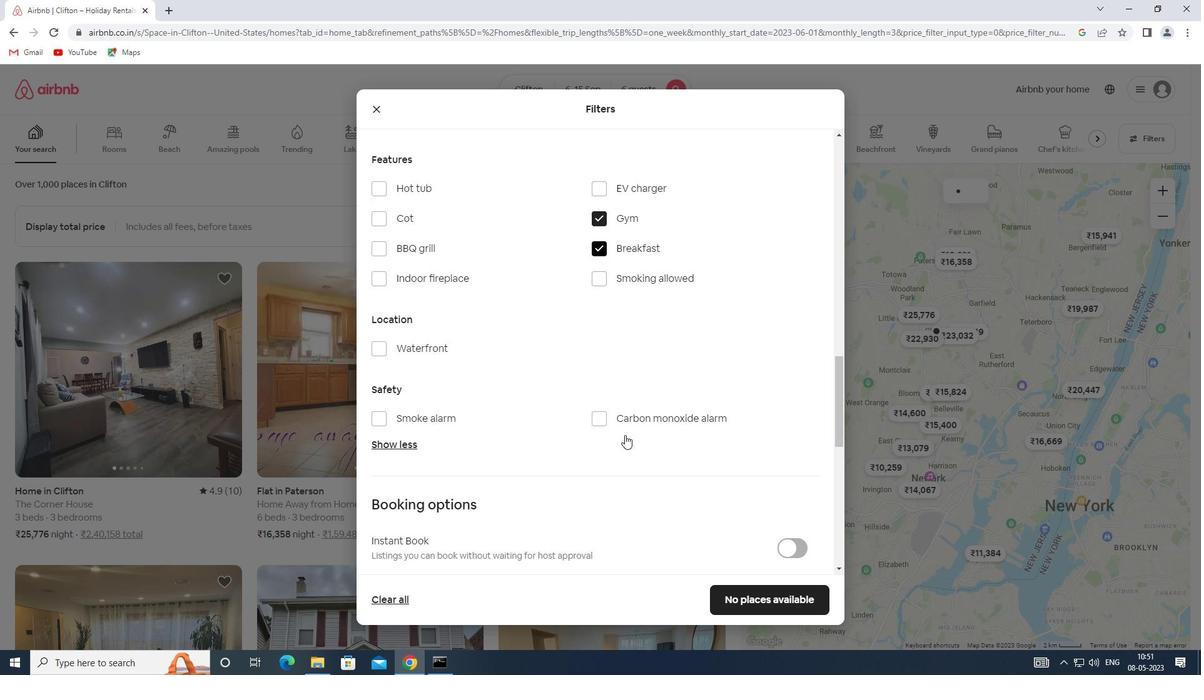 
Action: Mouse moved to (782, 396)
Screenshot: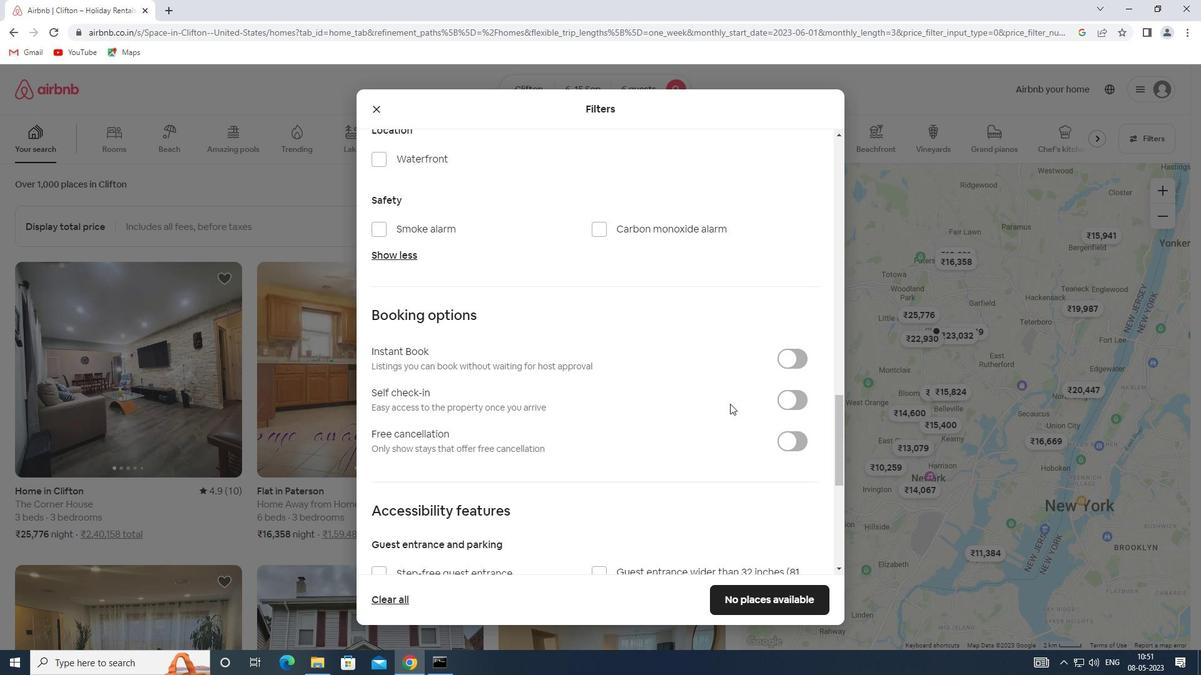 
Action: Mouse pressed left at (782, 396)
Screenshot: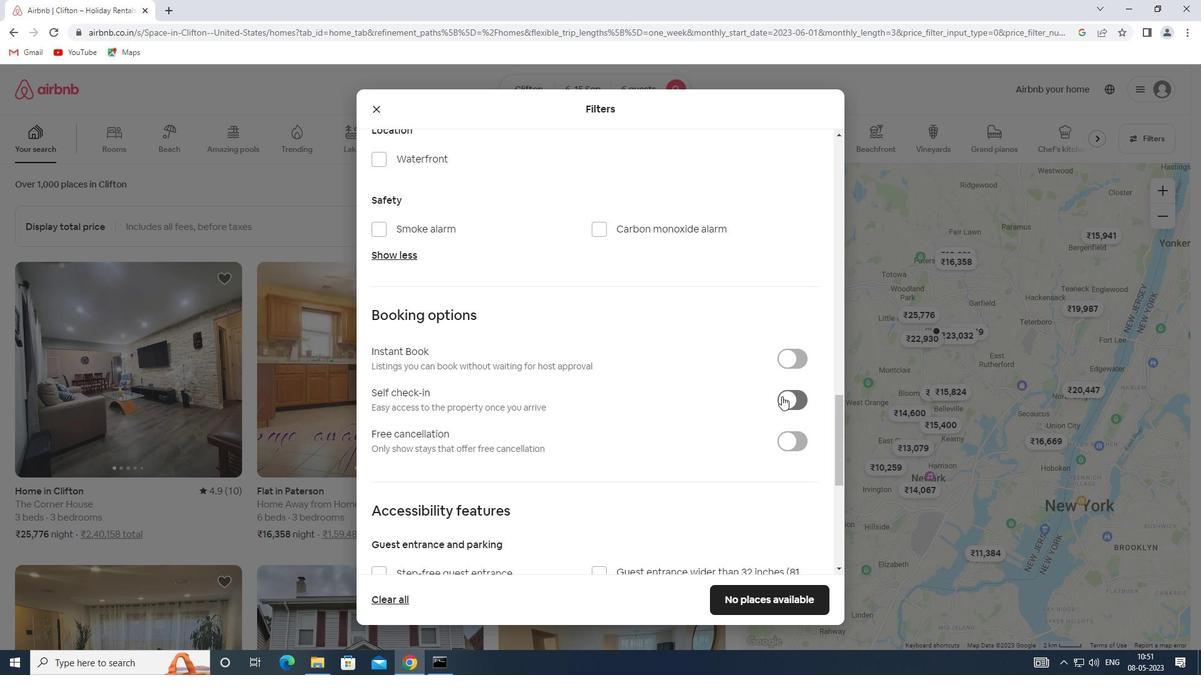 
Action: Mouse moved to (419, 440)
Screenshot: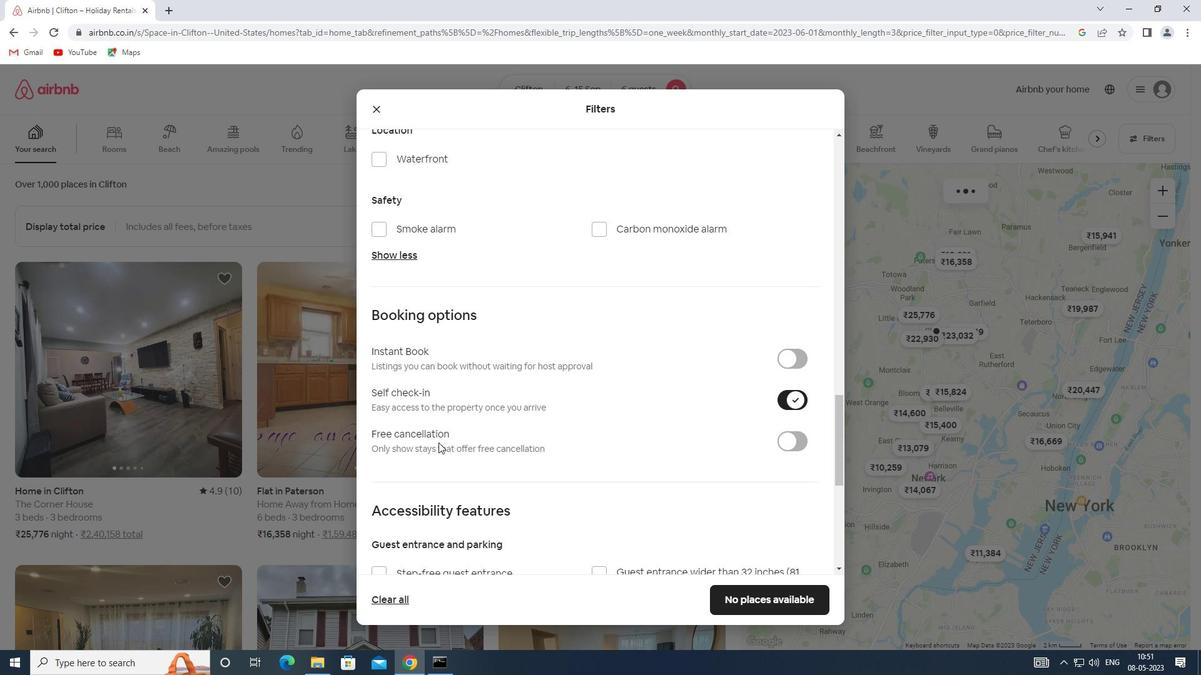 
Action: Mouse scrolled (419, 439) with delta (0, 0)
Screenshot: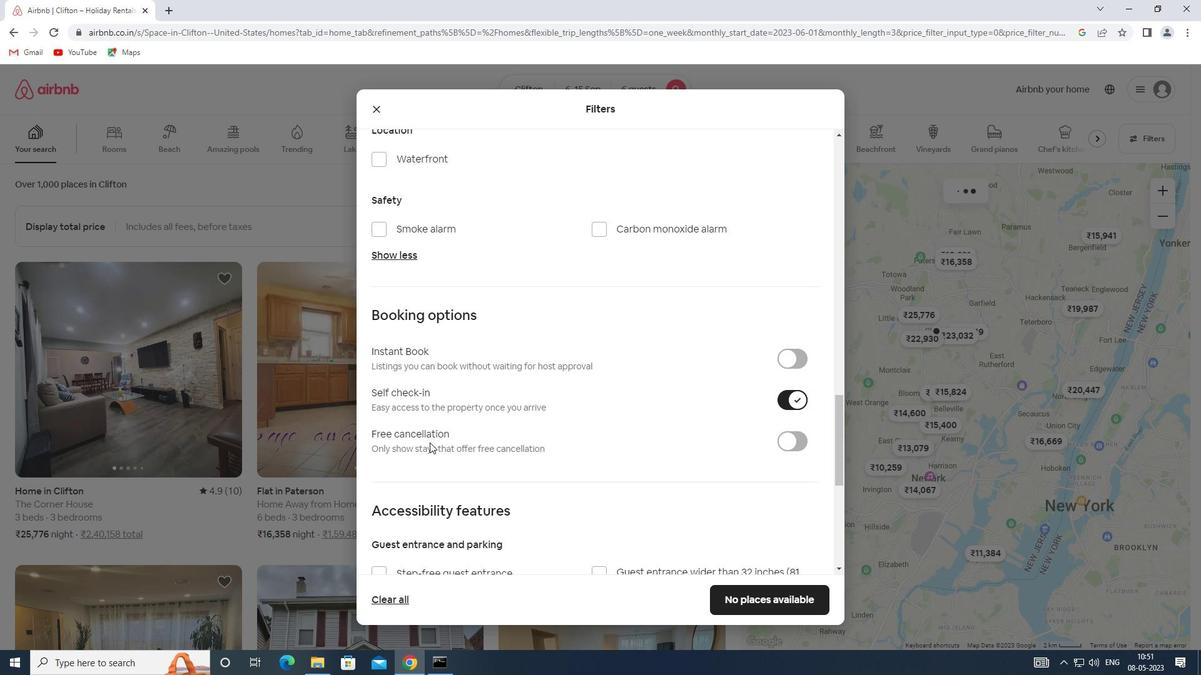 
Action: Mouse scrolled (419, 439) with delta (0, 0)
Screenshot: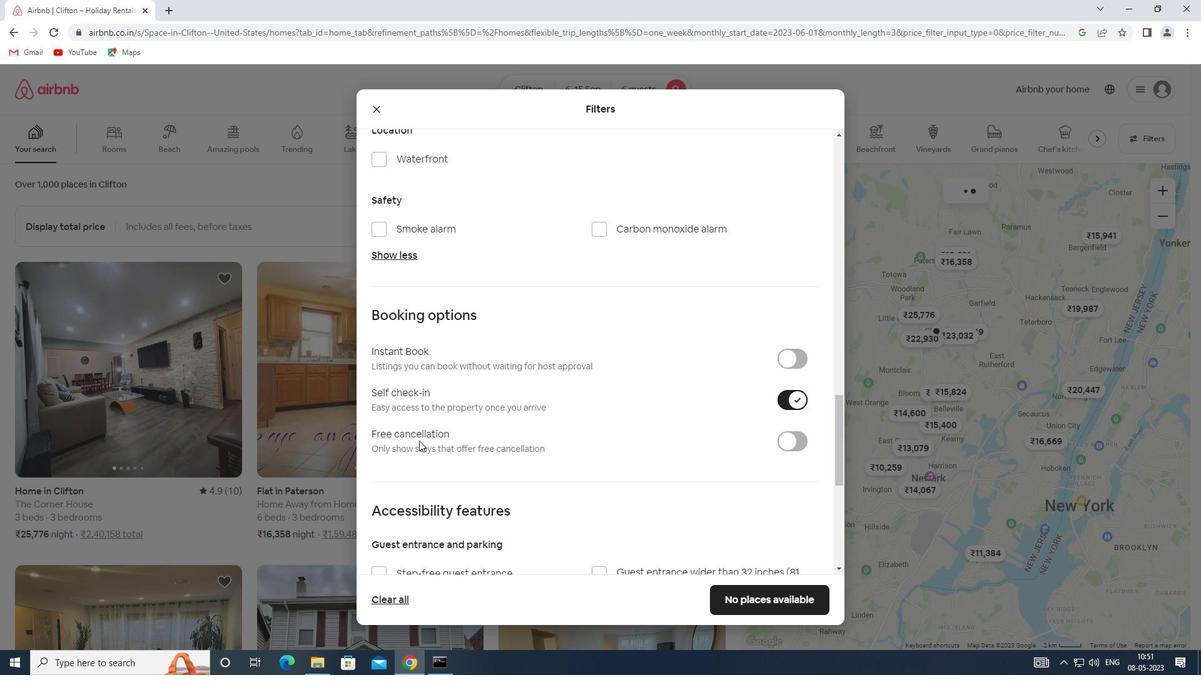 
Action: Mouse scrolled (419, 439) with delta (0, 0)
Screenshot: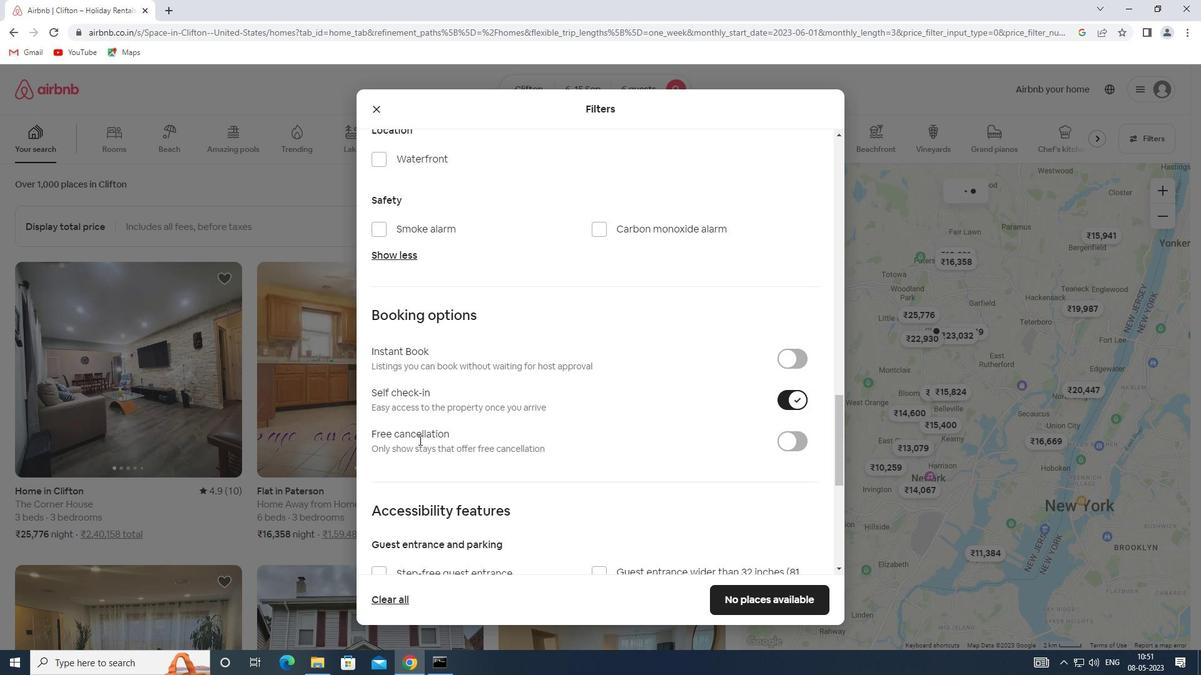
Action: Mouse scrolled (419, 439) with delta (0, 0)
Screenshot: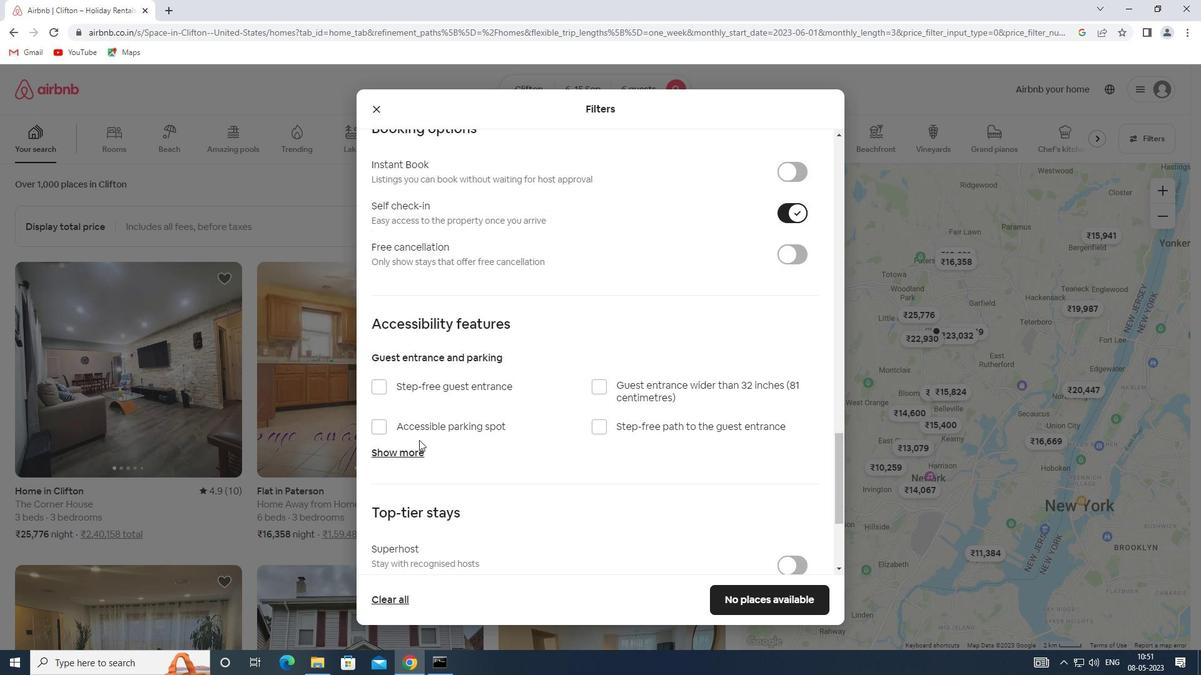 
Action: Mouse scrolled (419, 439) with delta (0, 0)
Screenshot: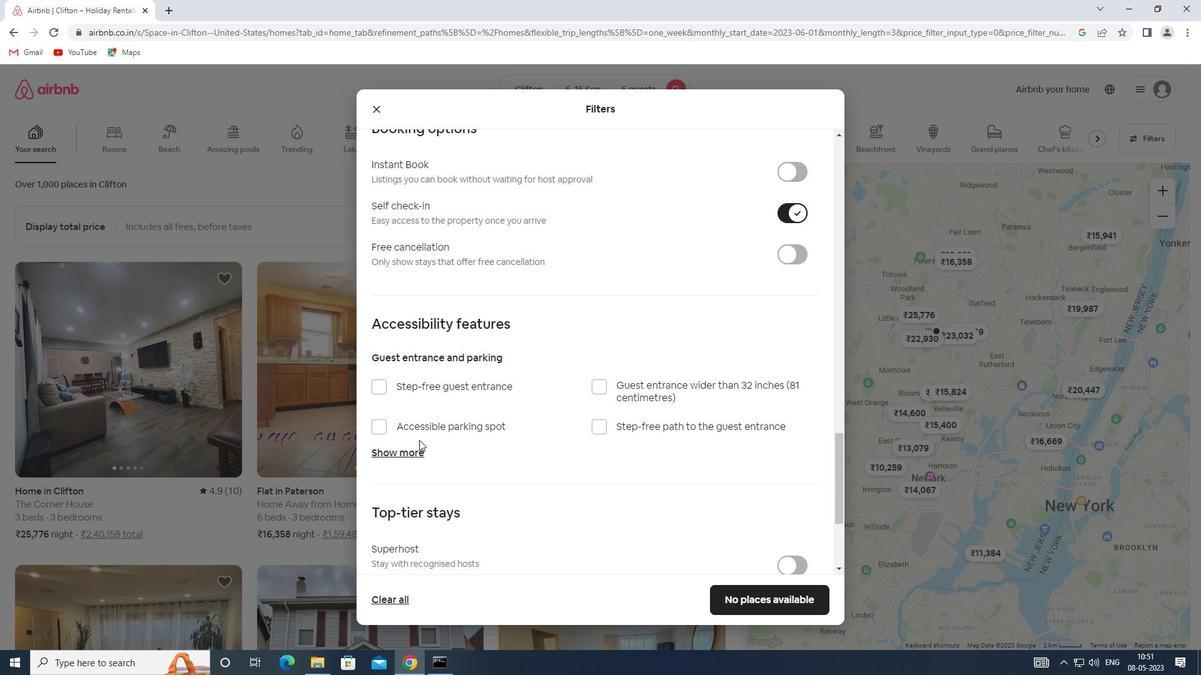 
Action: Mouse scrolled (419, 439) with delta (0, 0)
Screenshot: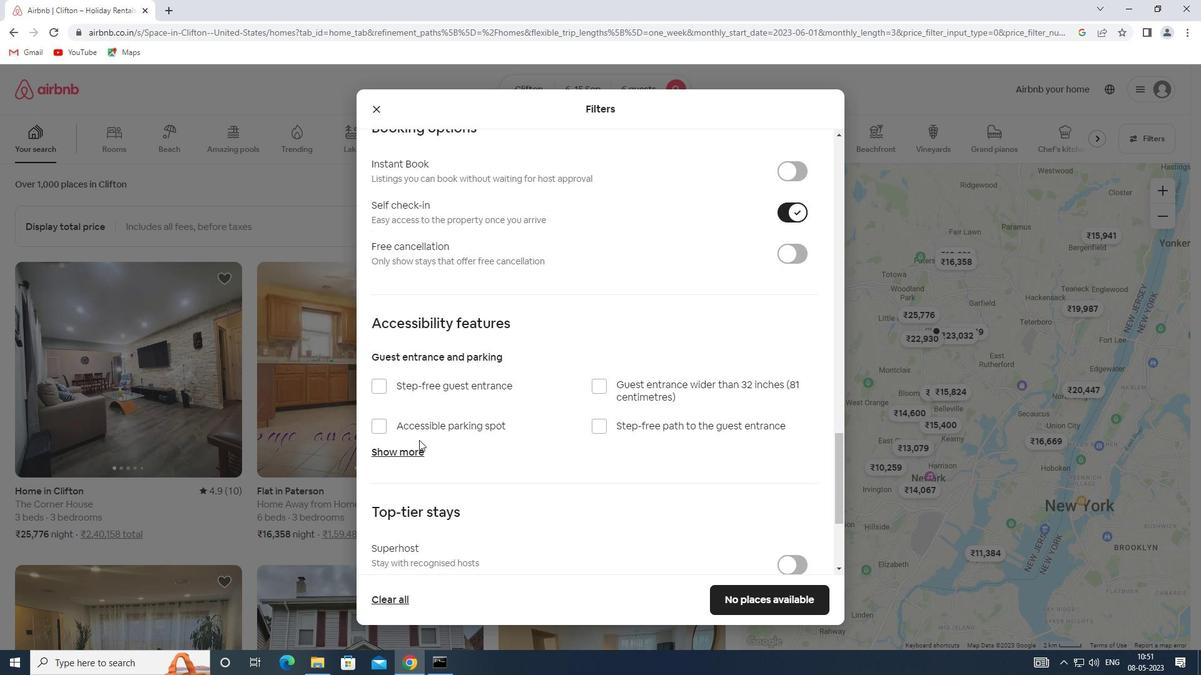 
Action: Mouse moved to (413, 492)
Screenshot: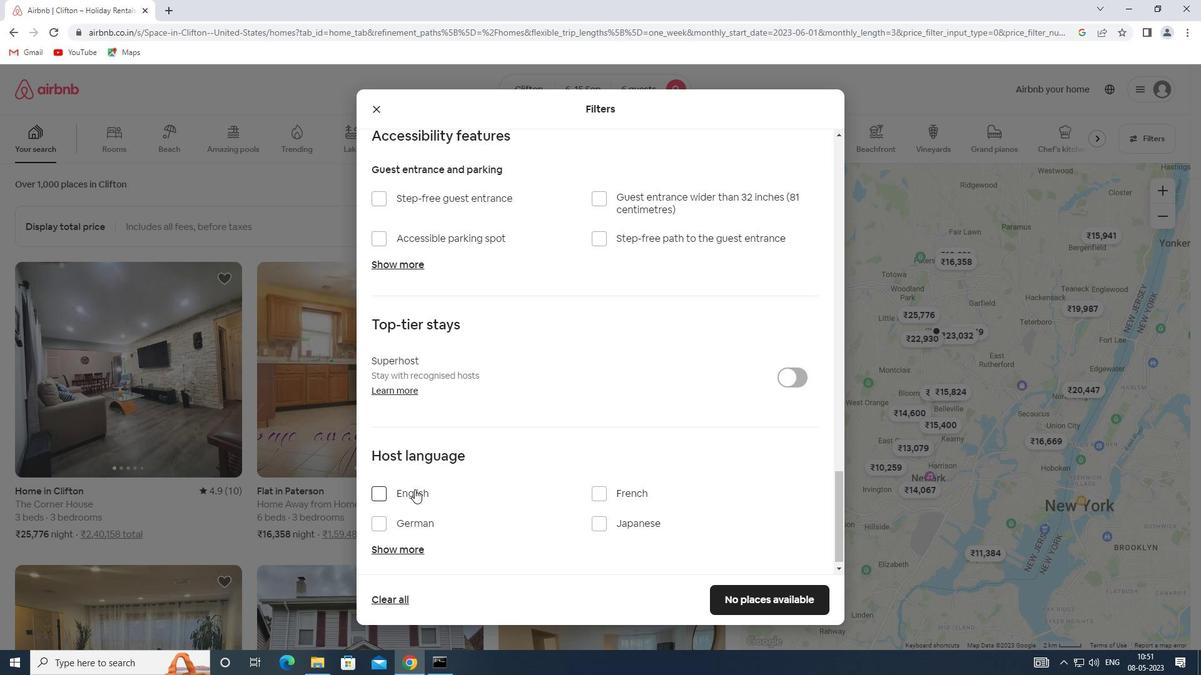 
Action: Mouse pressed left at (413, 492)
Screenshot: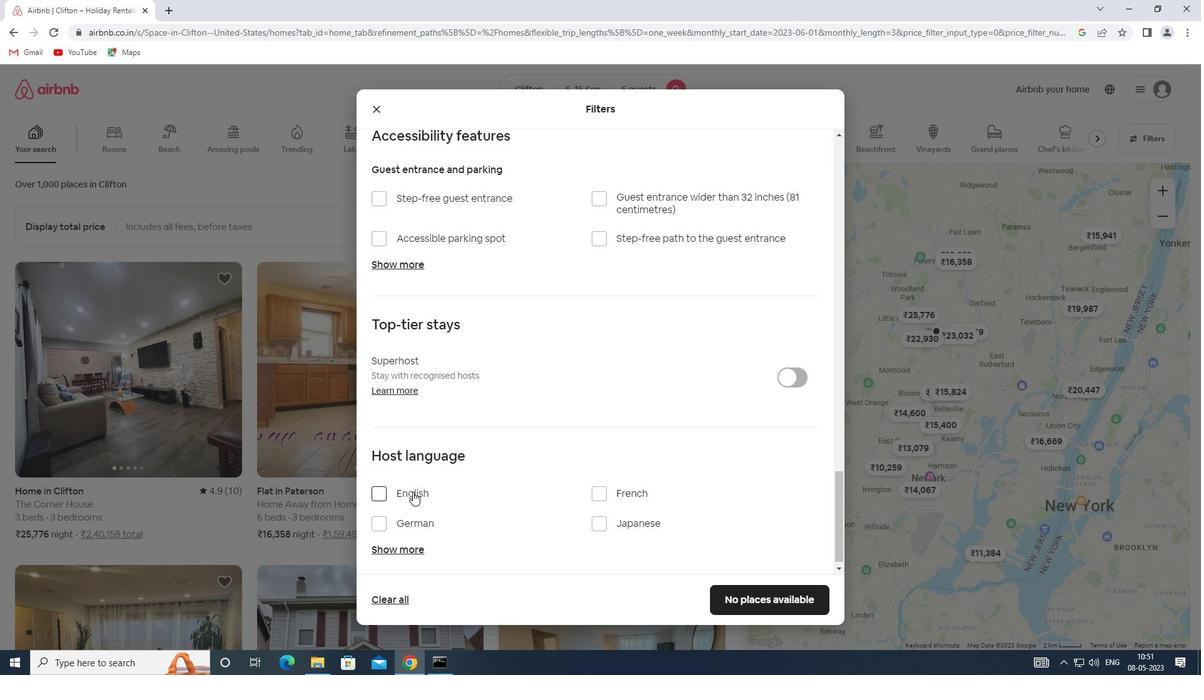 
Action: Mouse moved to (776, 604)
Screenshot: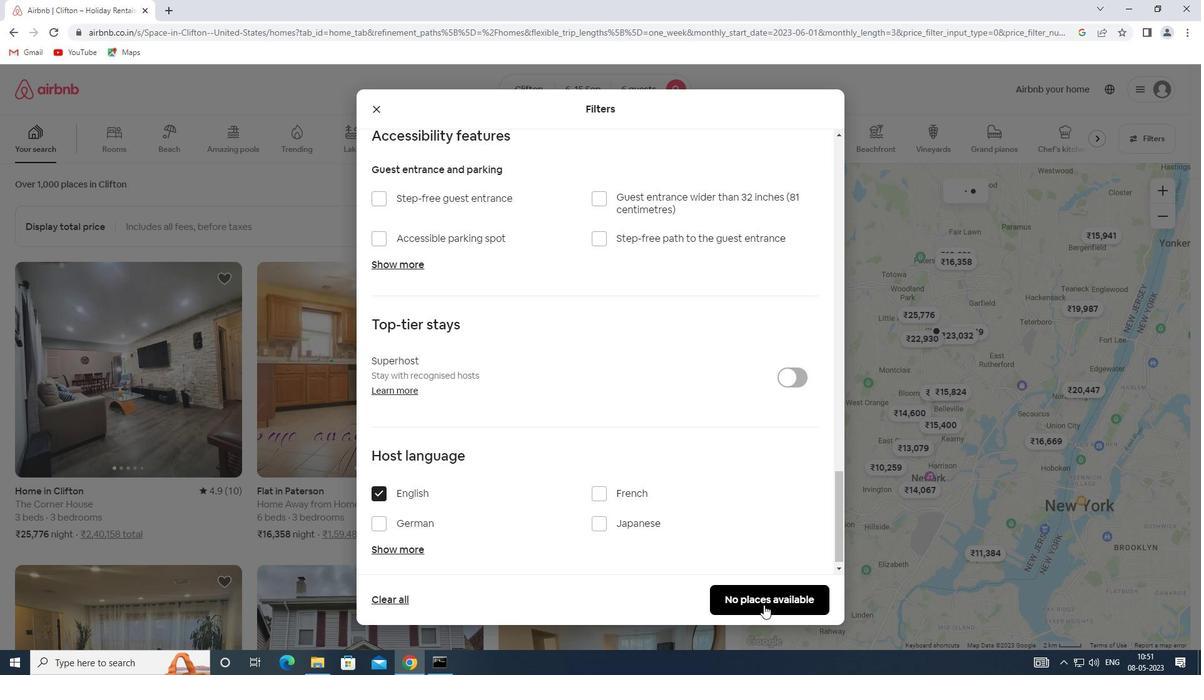 
Action: Mouse pressed left at (776, 604)
Screenshot: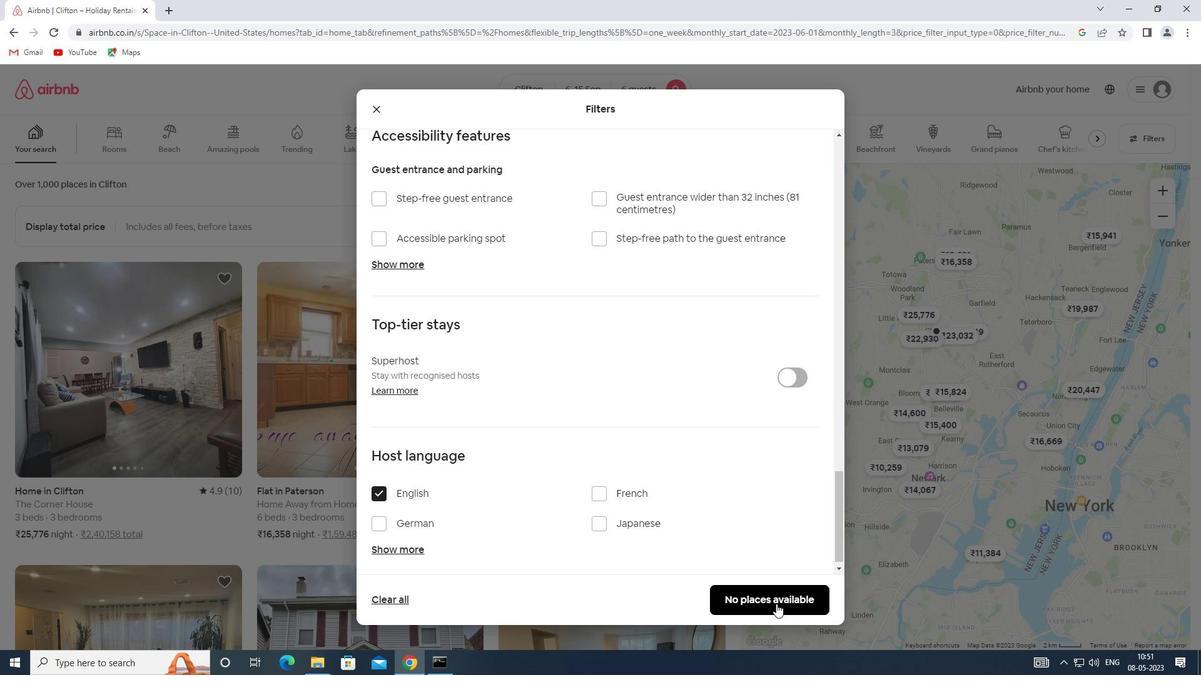 
